 Task: Search one way flight ticket for 5 adults, 1 child, 2 infants in seat and 1 infant on lap in business from Saginaw: Mbs International Airport to New Bern: Coastal Carolina Regional Airport (was Craven County Regional) on 5-4-2023. Choice of flights is Singapure airlines. Number of bags: 2 checked bags. Outbound departure time preference is 10:45.
Action: Mouse moved to (269, 109)
Screenshot: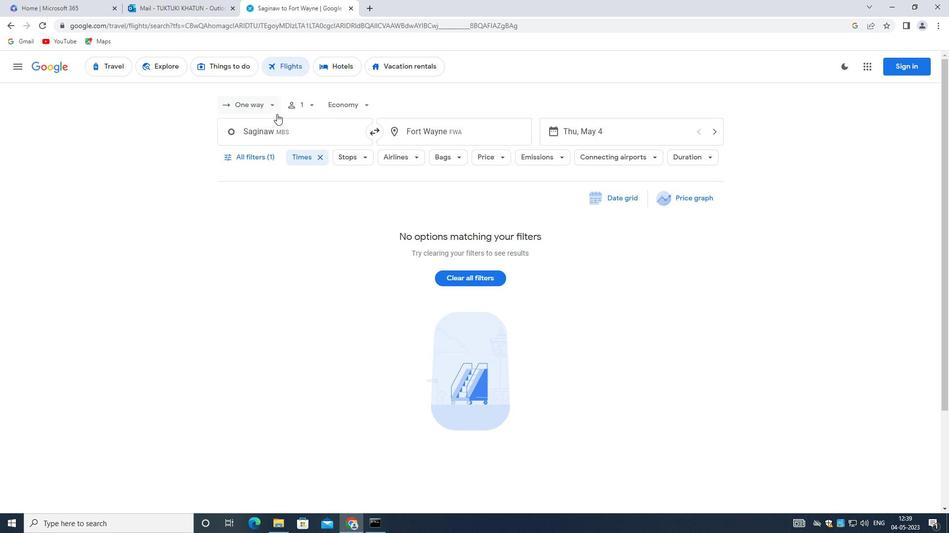 
Action: Mouse pressed left at (269, 109)
Screenshot: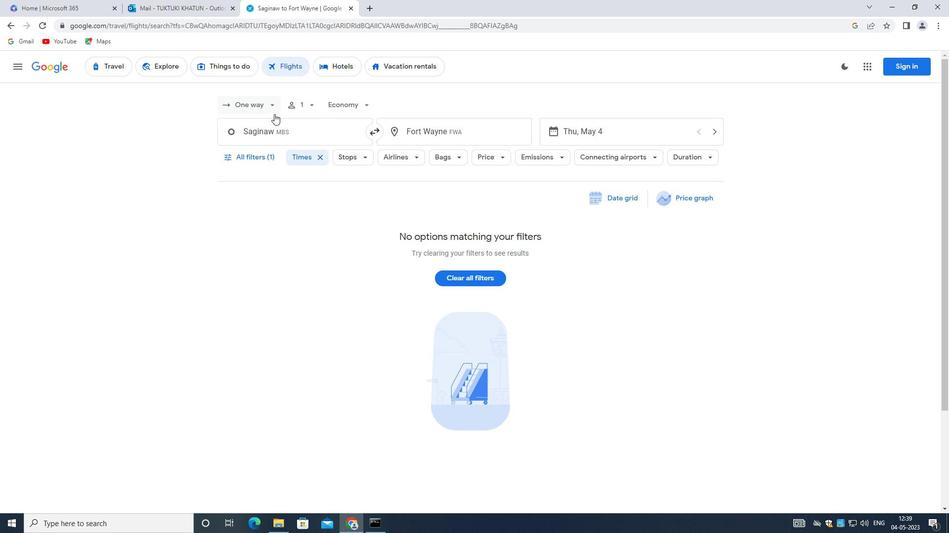 
Action: Mouse moved to (272, 155)
Screenshot: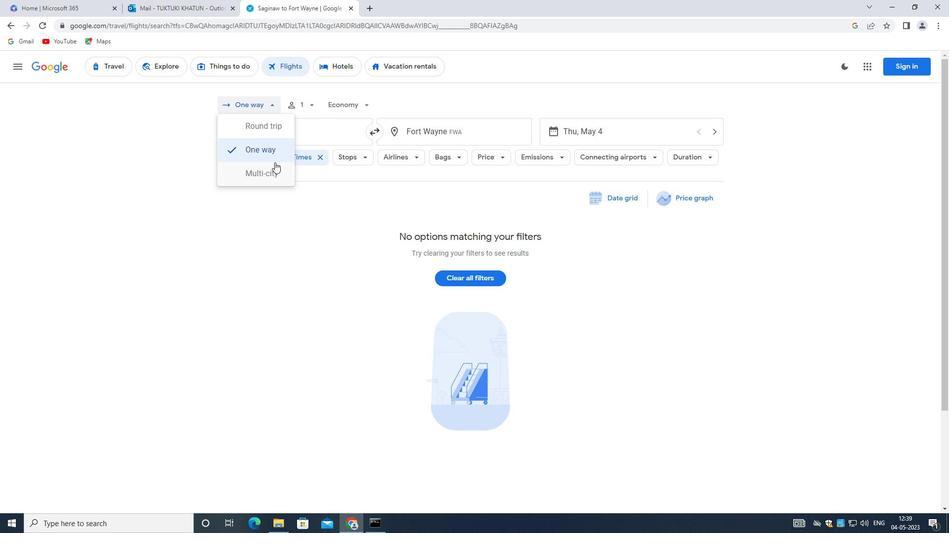 
Action: Mouse pressed left at (272, 155)
Screenshot: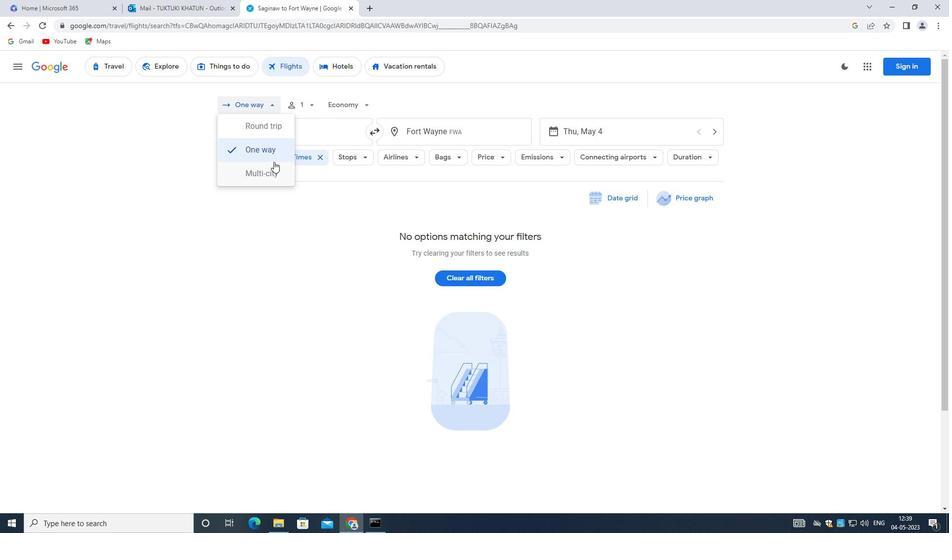 
Action: Mouse moved to (310, 101)
Screenshot: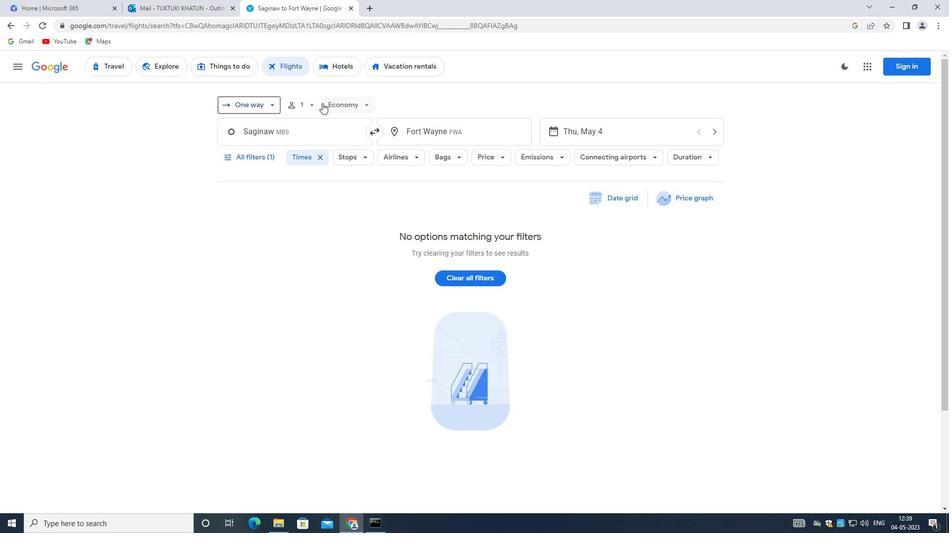 
Action: Mouse pressed left at (310, 101)
Screenshot: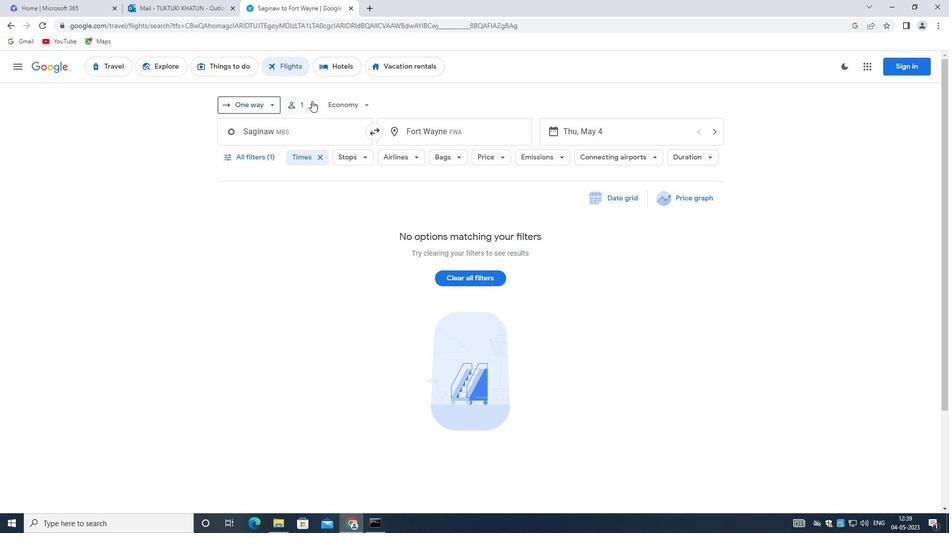 
Action: Mouse moved to (376, 130)
Screenshot: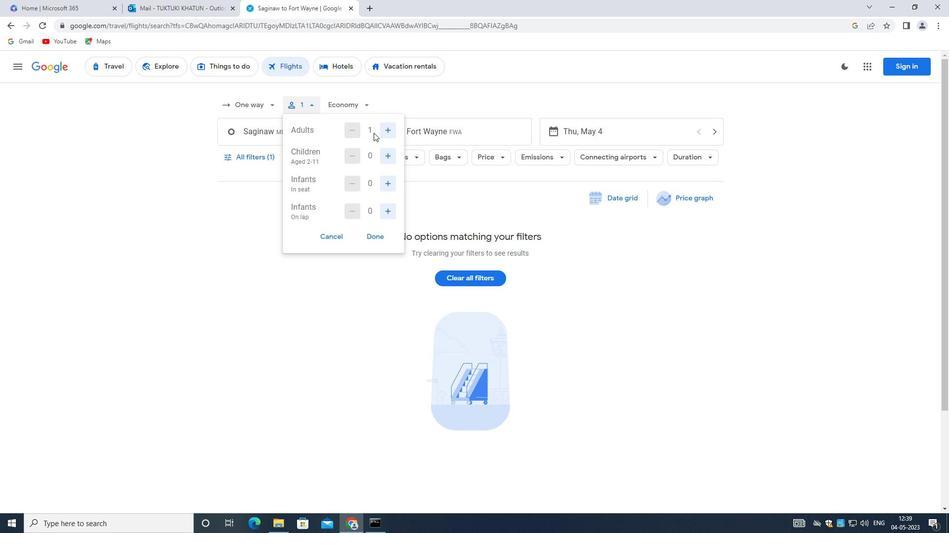 
Action: Mouse pressed left at (376, 130)
Screenshot: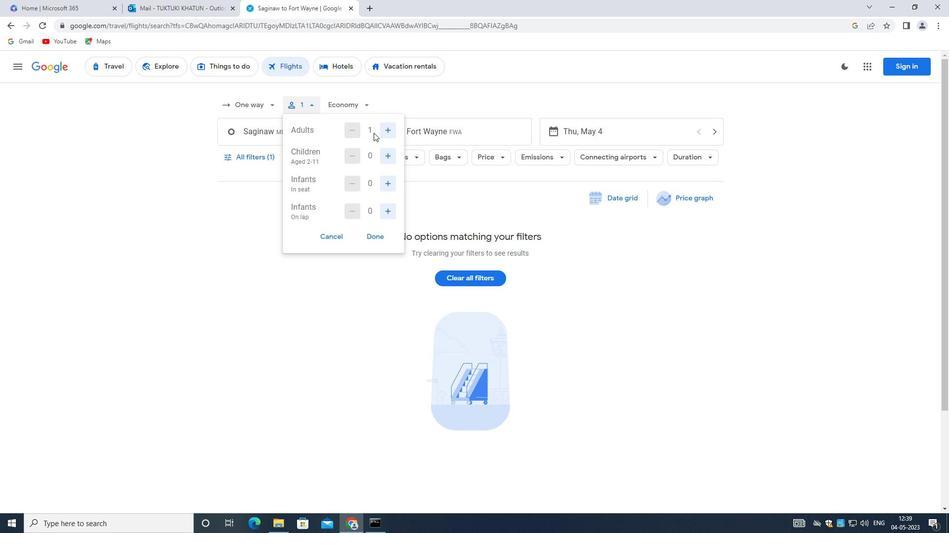 
Action: Mouse moved to (386, 129)
Screenshot: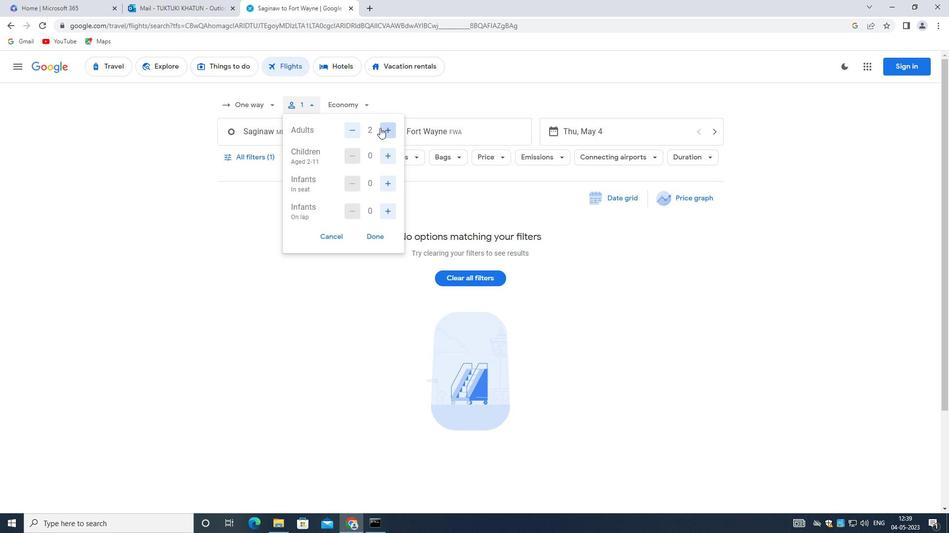 
Action: Mouse pressed left at (386, 129)
Screenshot: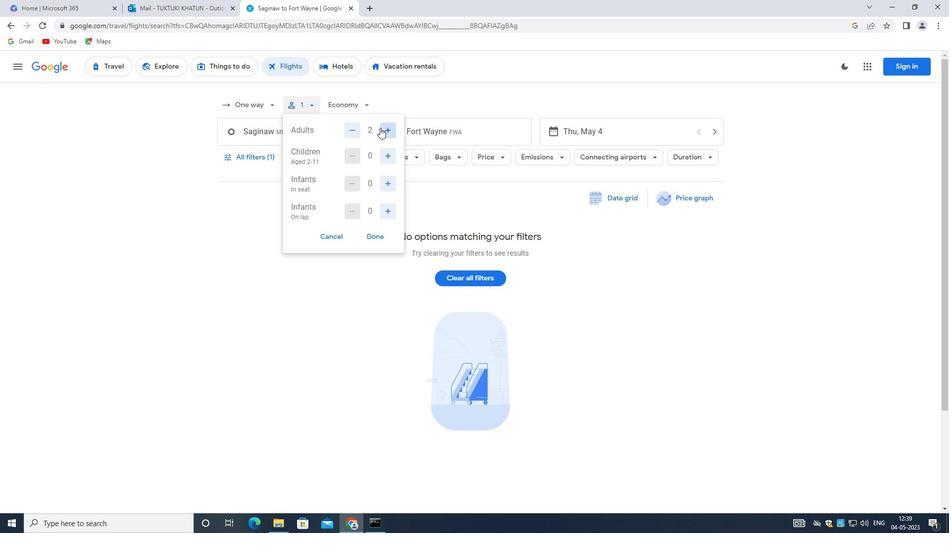 
Action: Mouse pressed left at (386, 129)
Screenshot: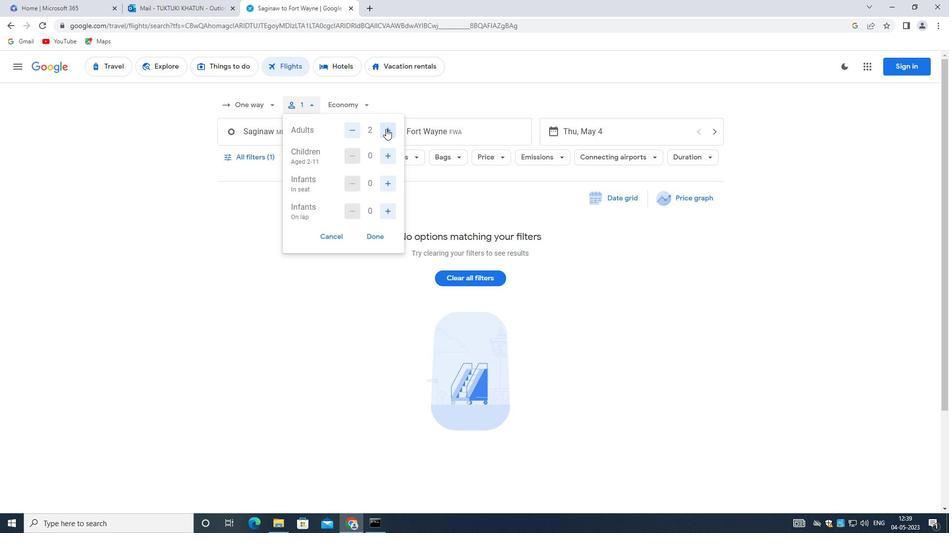 
Action: Mouse pressed left at (386, 129)
Screenshot: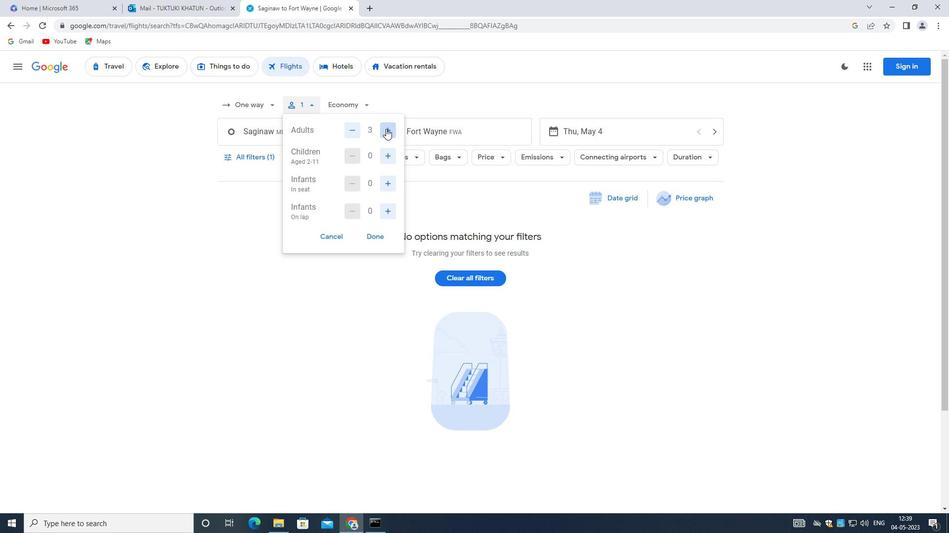 
Action: Mouse moved to (385, 159)
Screenshot: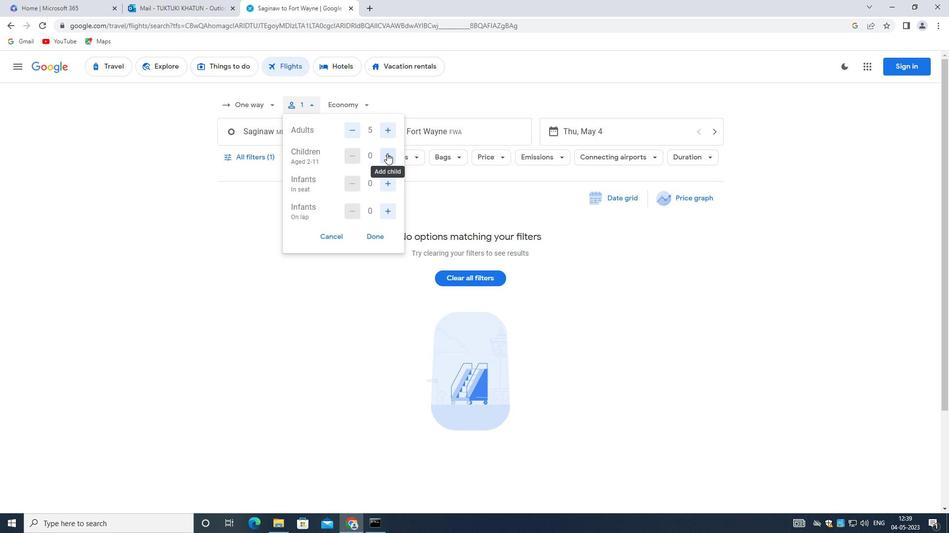 
Action: Mouse pressed left at (385, 159)
Screenshot: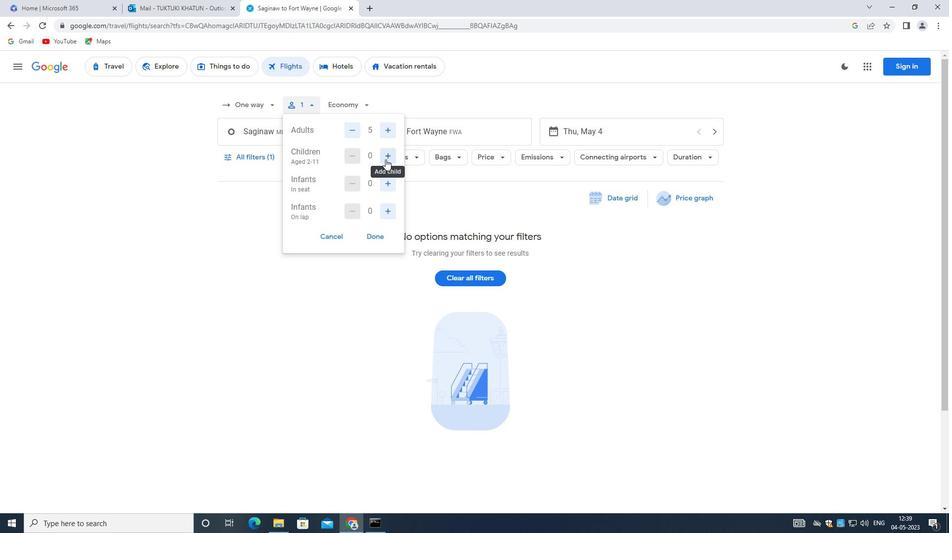 
Action: Mouse moved to (388, 184)
Screenshot: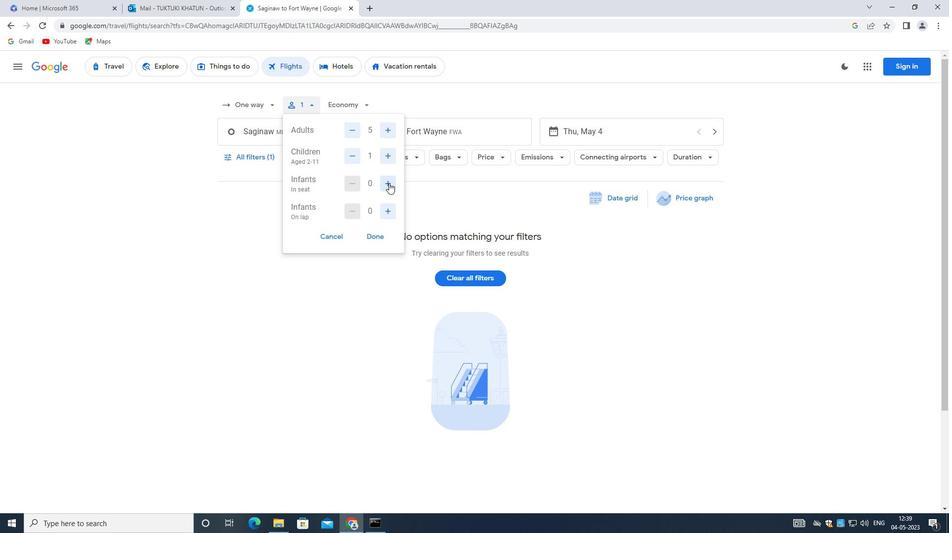 
Action: Mouse pressed left at (388, 184)
Screenshot: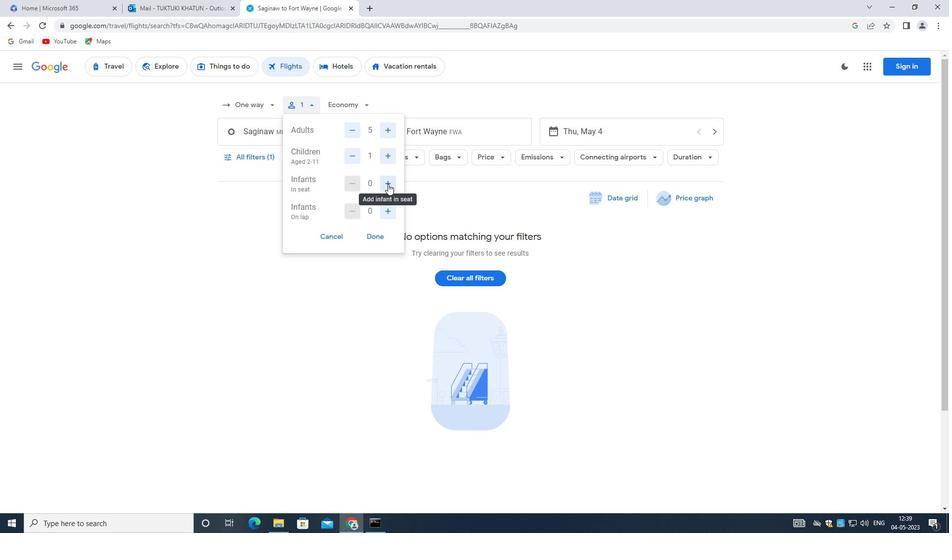 
Action: Mouse pressed left at (388, 184)
Screenshot: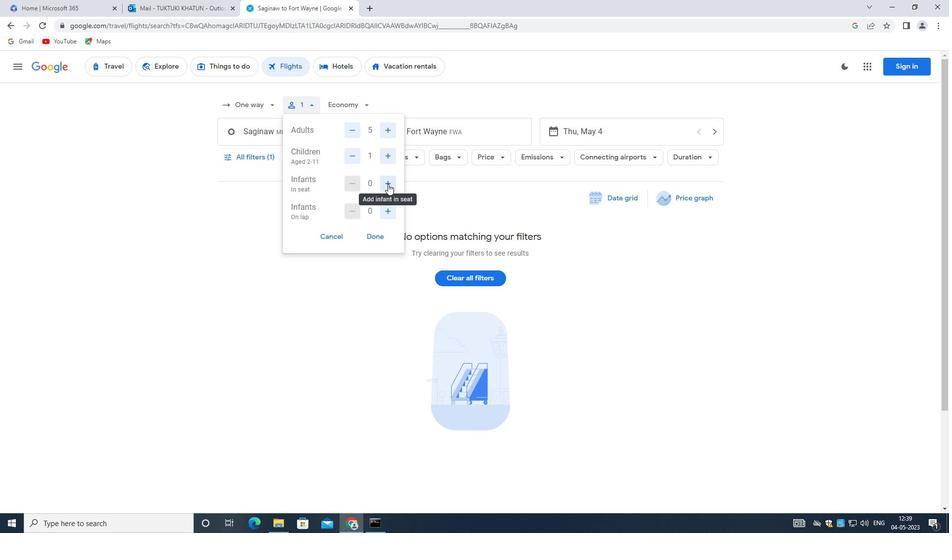 
Action: Mouse moved to (384, 208)
Screenshot: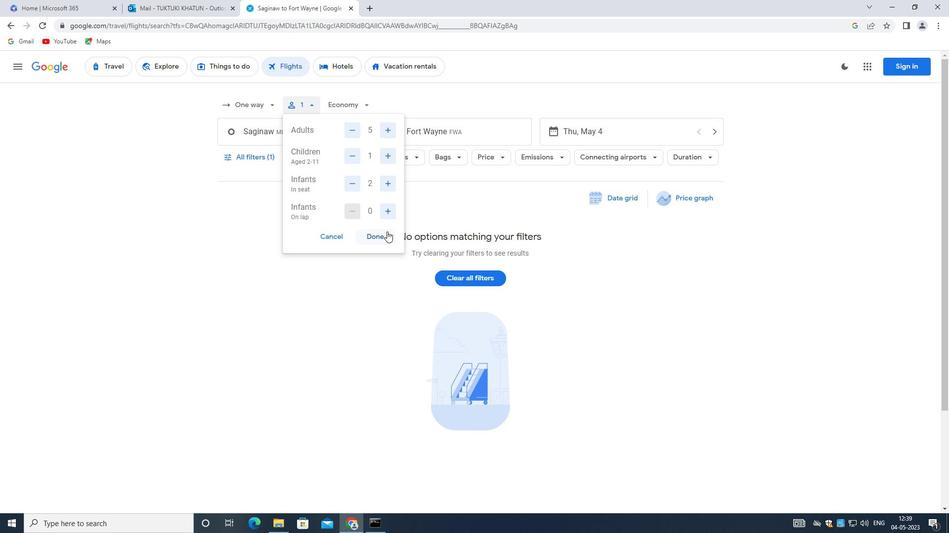 
Action: Mouse pressed left at (384, 208)
Screenshot: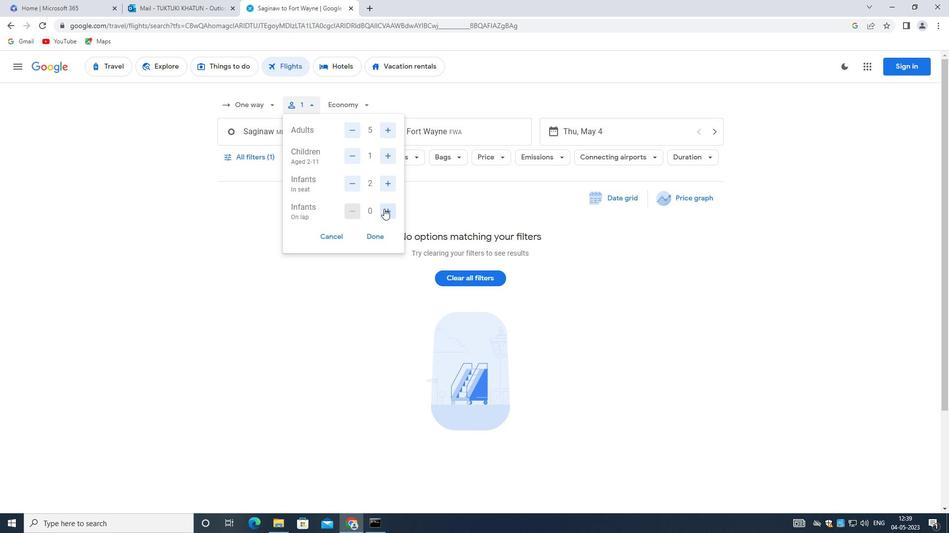 
Action: Mouse moved to (369, 231)
Screenshot: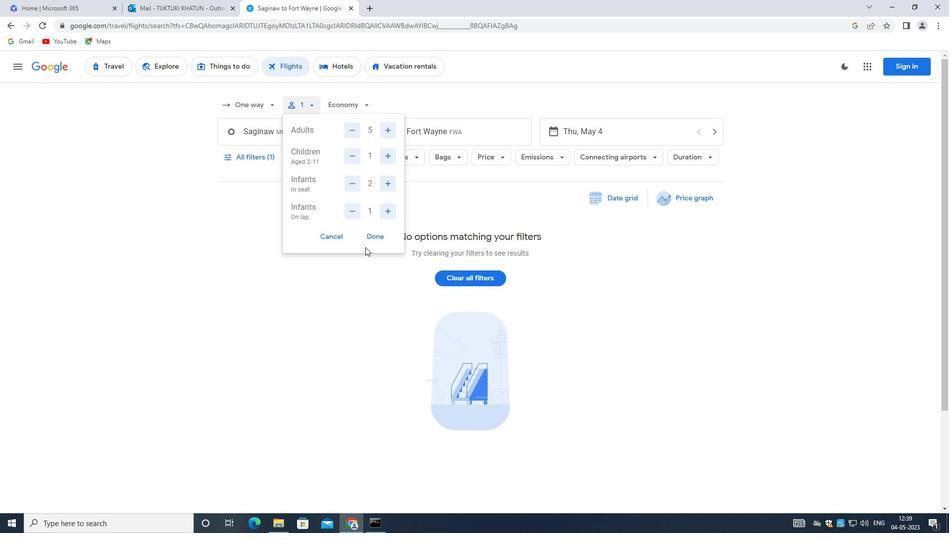 
Action: Mouse pressed left at (369, 231)
Screenshot: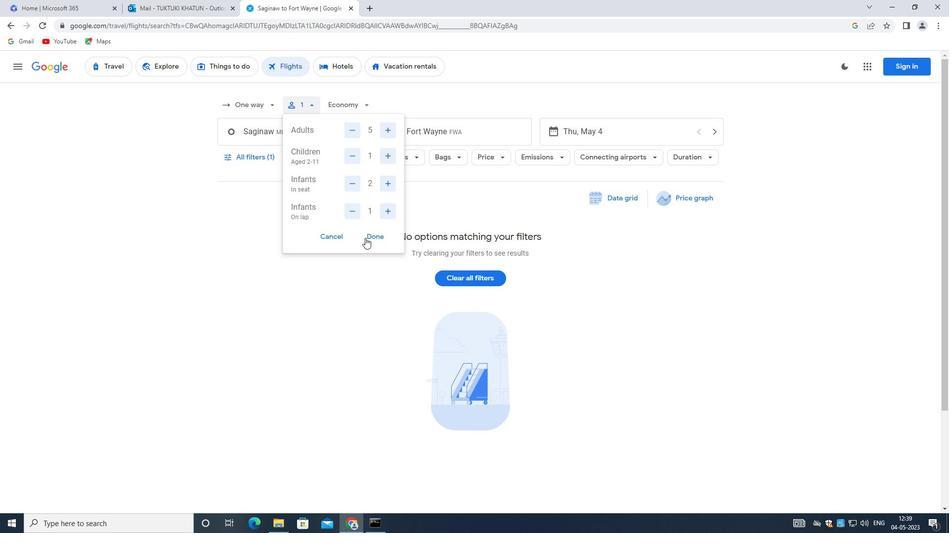 
Action: Mouse moved to (353, 95)
Screenshot: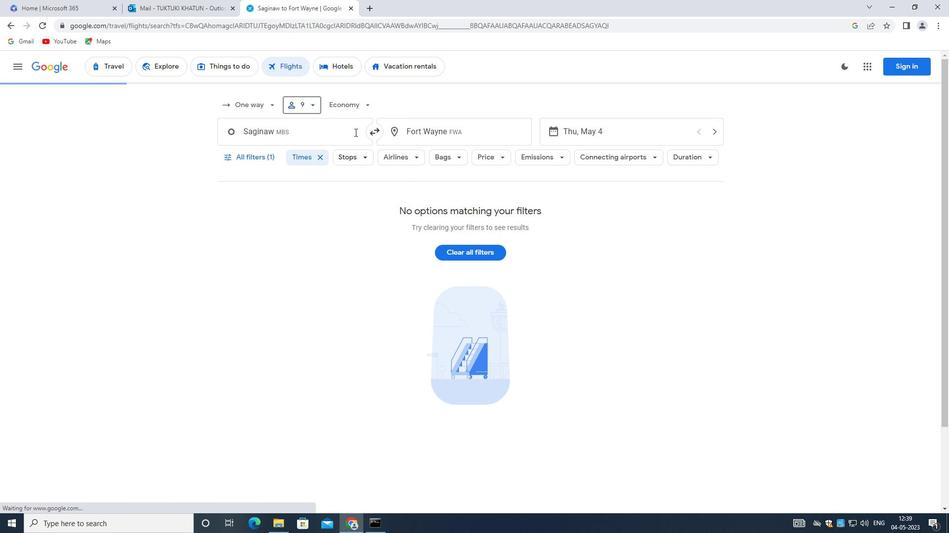 
Action: Mouse pressed left at (353, 95)
Screenshot: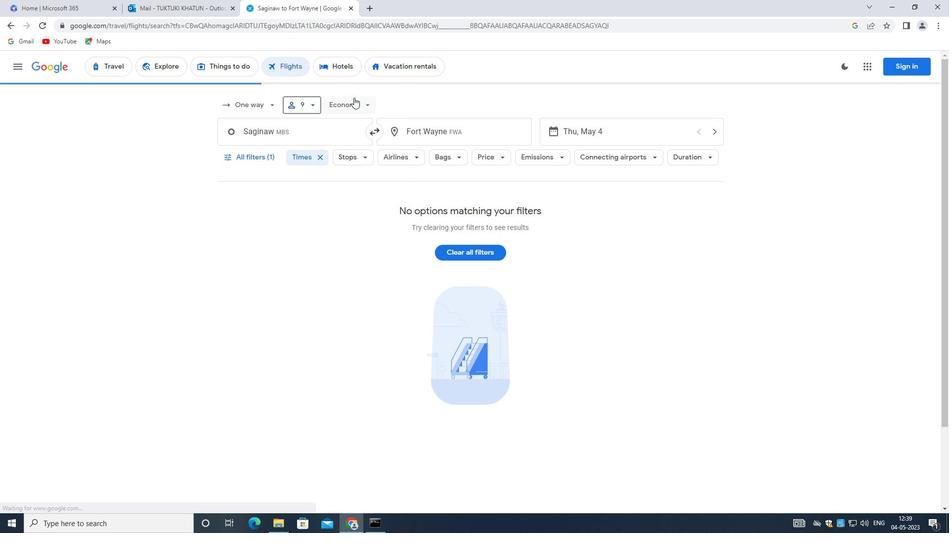 
Action: Mouse moved to (375, 175)
Screenshot: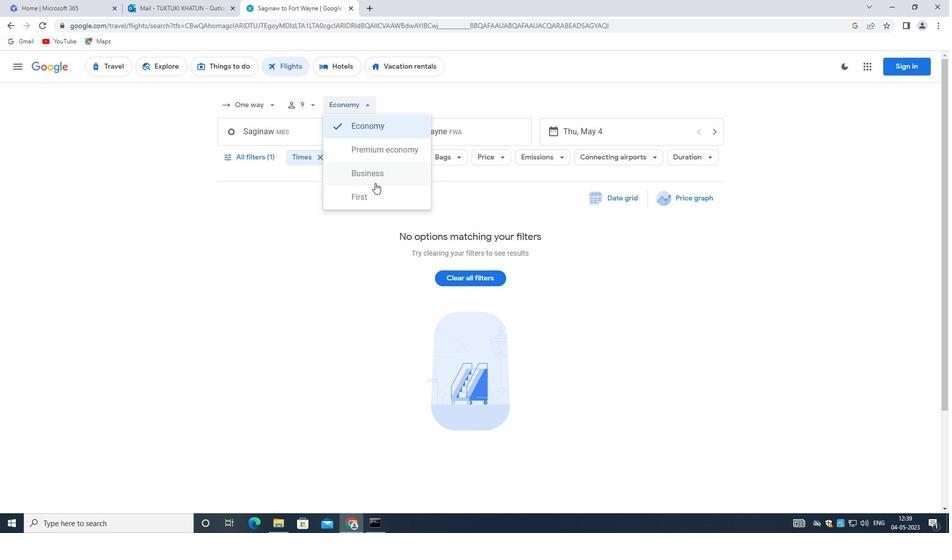 
Action: Mouse pressed left at (375, 175)
Screenshot: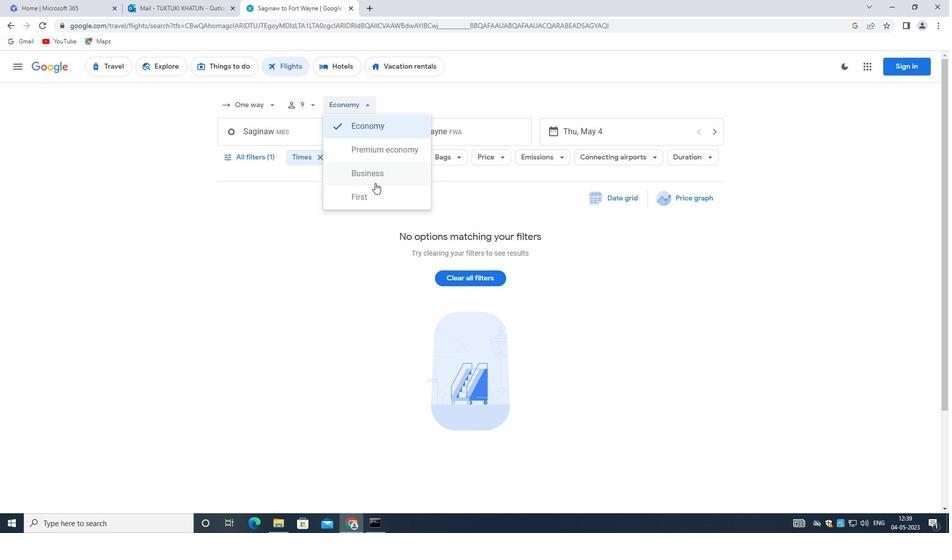 
Action: Mouse moved to (274, 133)
Screenshot: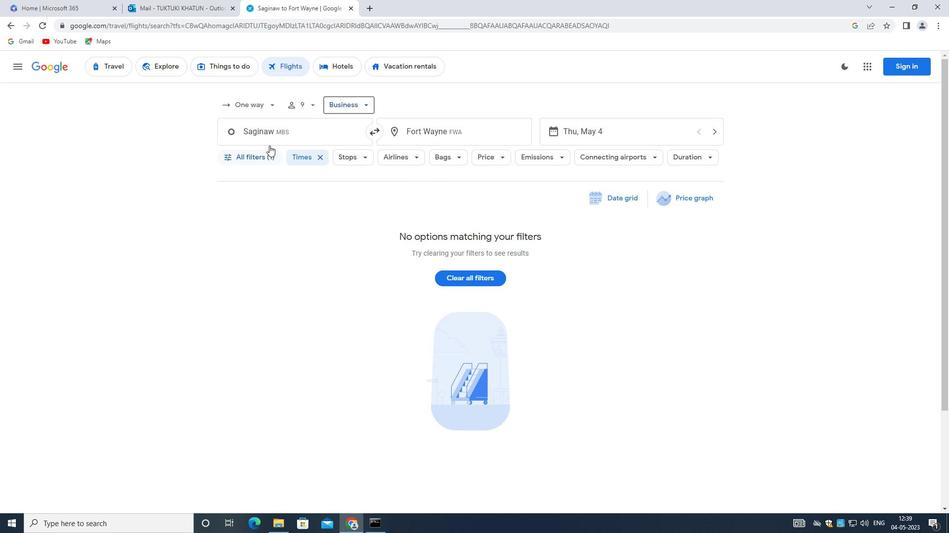 
Action: Mouse pressed left at (274, 133)
Screenshot: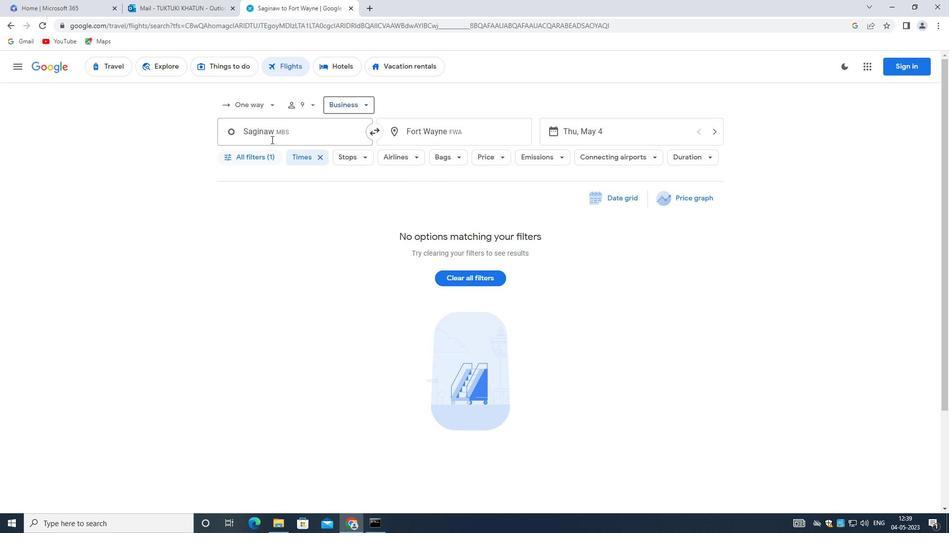 
Action: Mouse moved to (282, 131)
Screenshot: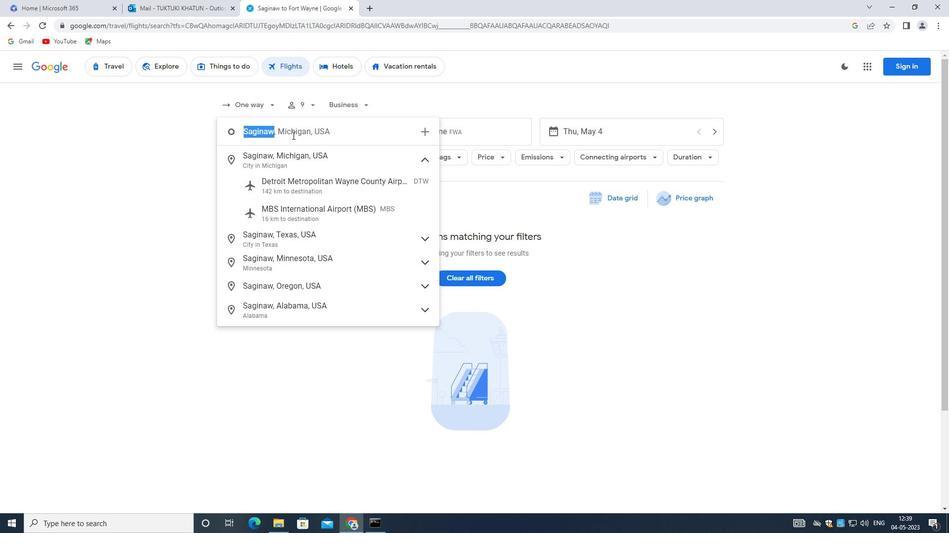 
Action: Mouse pressed left at (282, 131)
Screenshot: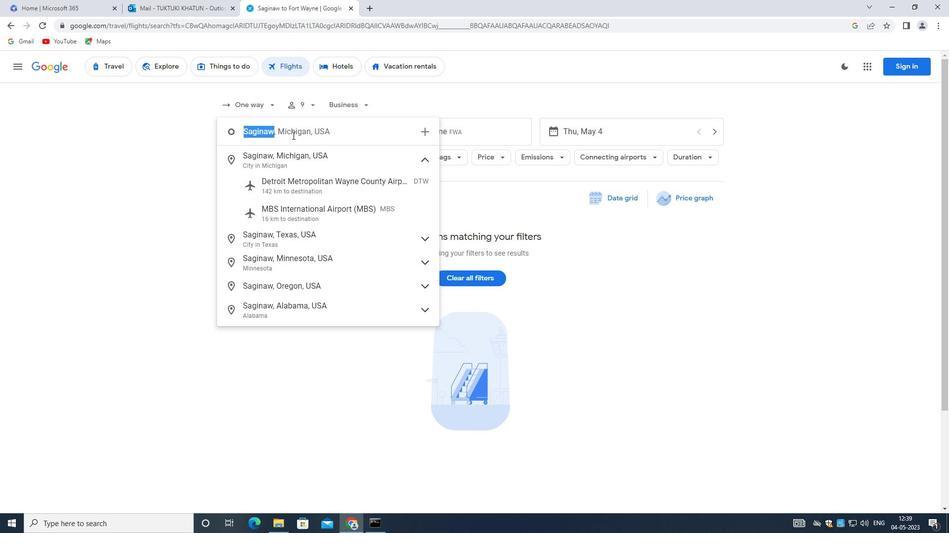 
Action: Mouse moved to (281, 130)
Screenshot: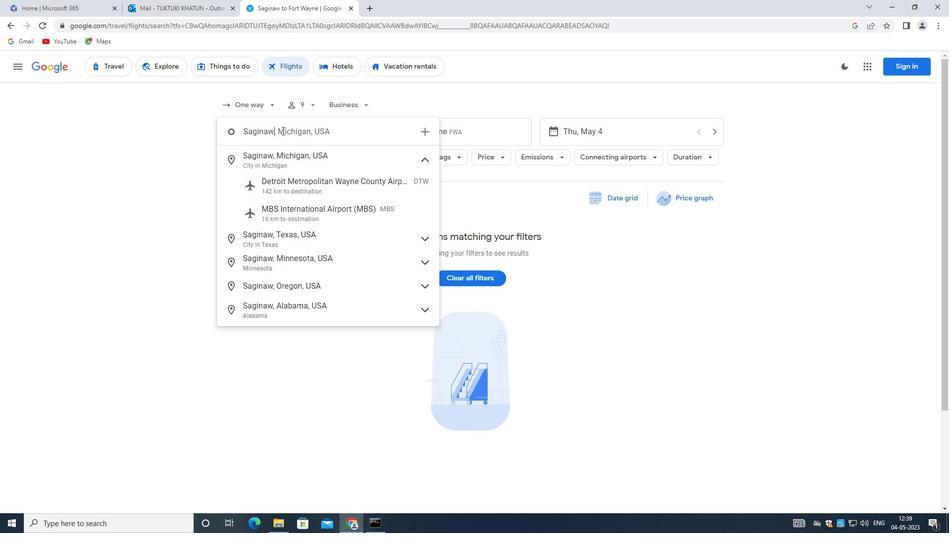 
Action: Key pressed mbs<Key.backspace><Key.backspace><Key.backspace><Key.backspace><Key.backspace><Key.backspace><Key.backspace><Key.backspace><Key.backspace><Key.backspace><Key.backspace><Key.backspace><Key.backspace><Key.backspace><Key.backspace><Key.backspace><Key.backspace><Key.backspace><Key.backspace><Key.backspace><Key.backspace>m<Key.backspace><Key.shift_r>Mbs<Key.space><Key.shift_r>I
Screenshot: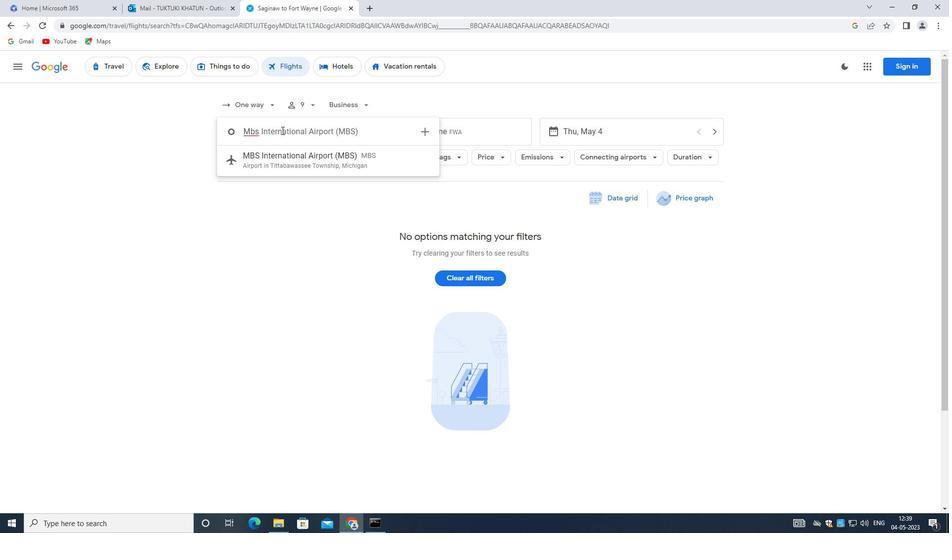 
Action: Mouse moved to (311, 160)
Screenshot: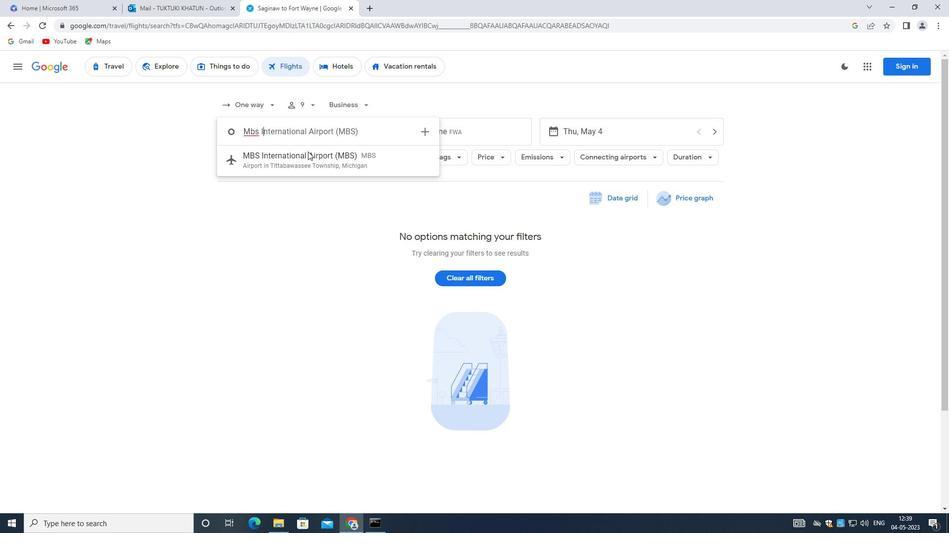 
Action: Mouse pressed left at (311, 160)
Screenshot: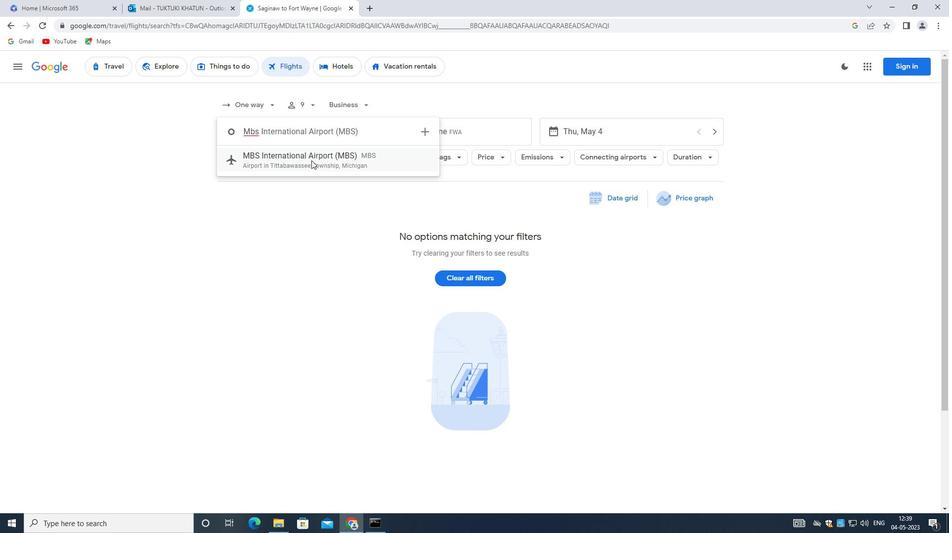 
Action: Mouse moved to (458, 132)
Screenshot: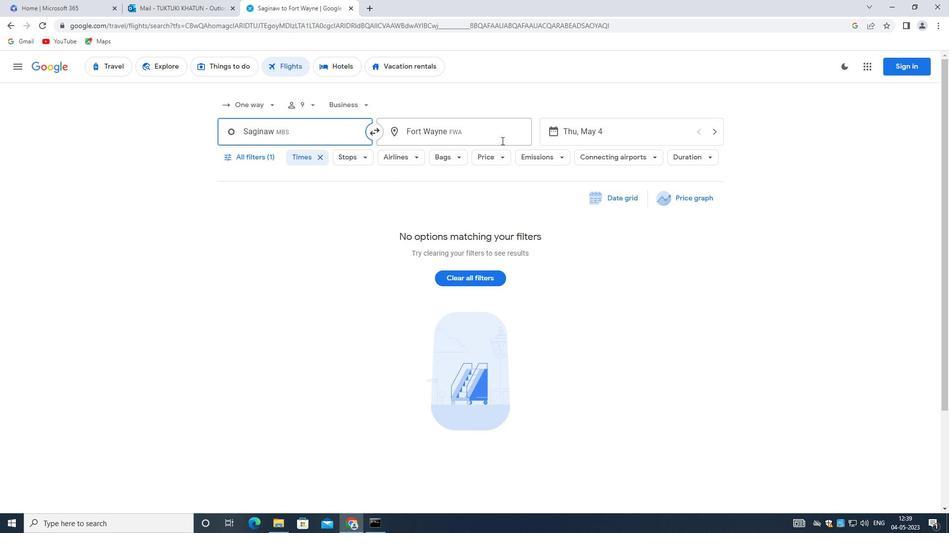 
Action: Mouse pressed left at (458, 132)
Screenshot: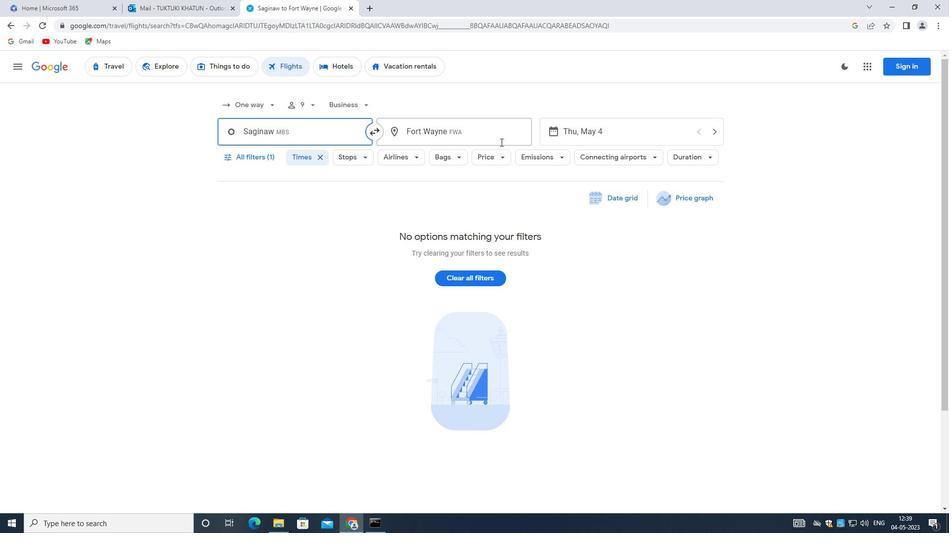 
Action: Key pressed <Key.backspace><Key.shift>COASTAL<Key.space><Key.shift>CAROLINA<Key.space>
Screenshot: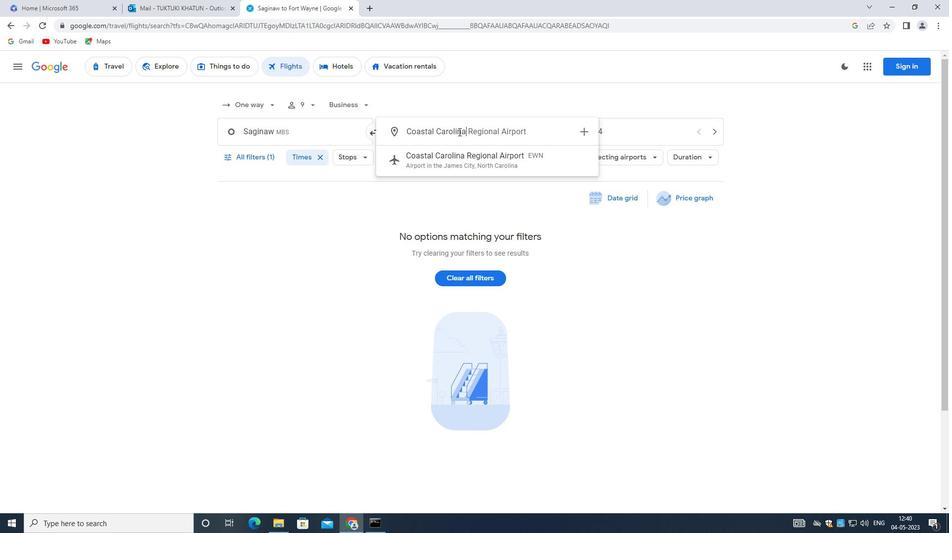 
Action: Mouse moved to (474, 156)
Screenshot: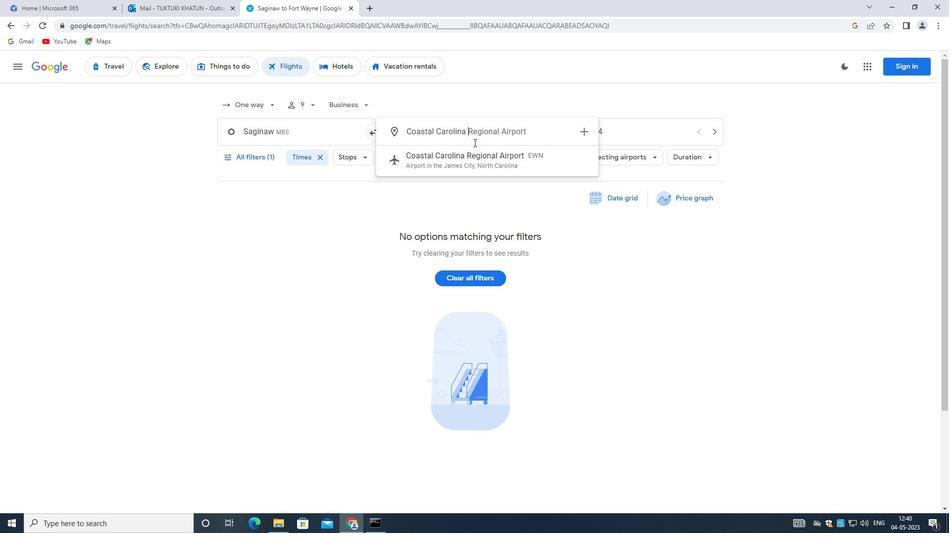 
Action: Mouse pressed left at (474, 156)
Screenshot: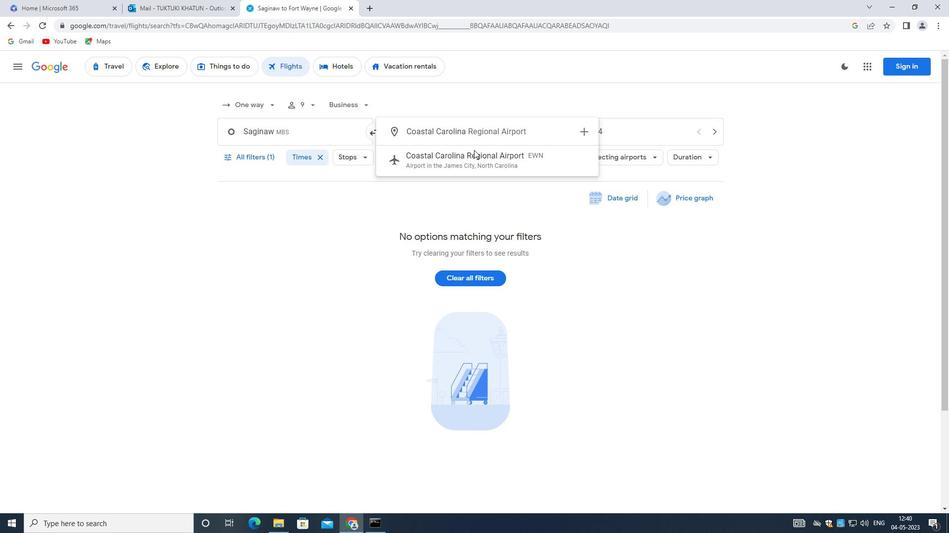 
Action: Mouse moved to (602, 136)
Screenshot: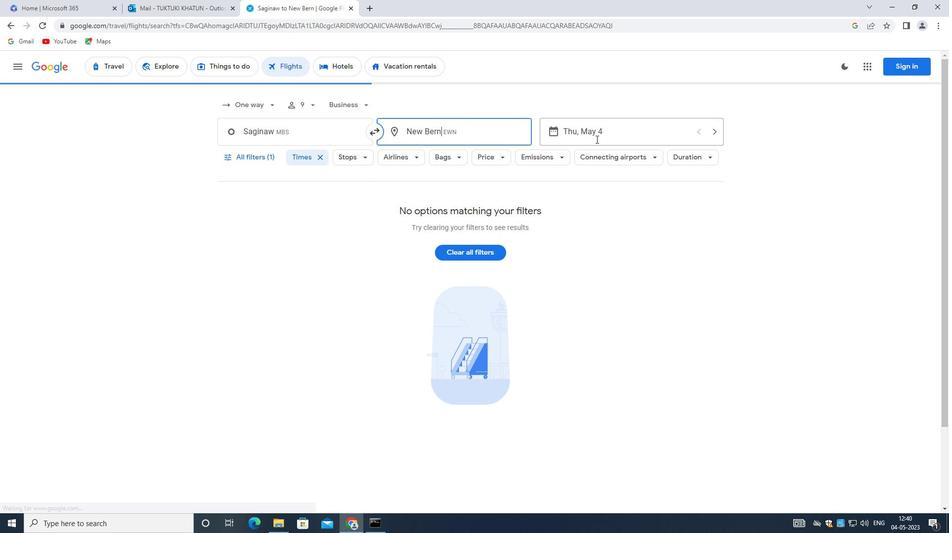 
Action: Mouse pressed left at (602, 136)
Screenshot: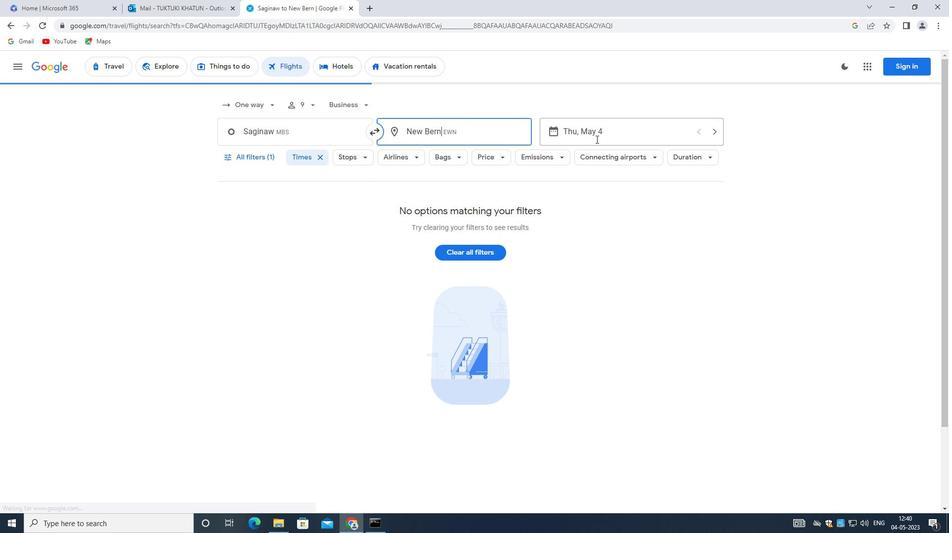 
Action: Mouse moved to (710, 376)
Screenshot: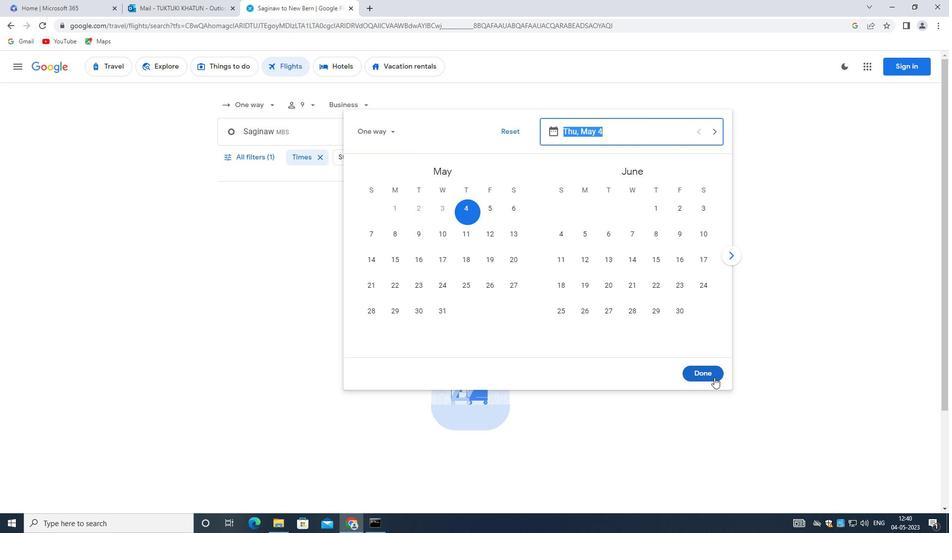 
Action: Mouse pressed left at (710, 376)
Screenshot: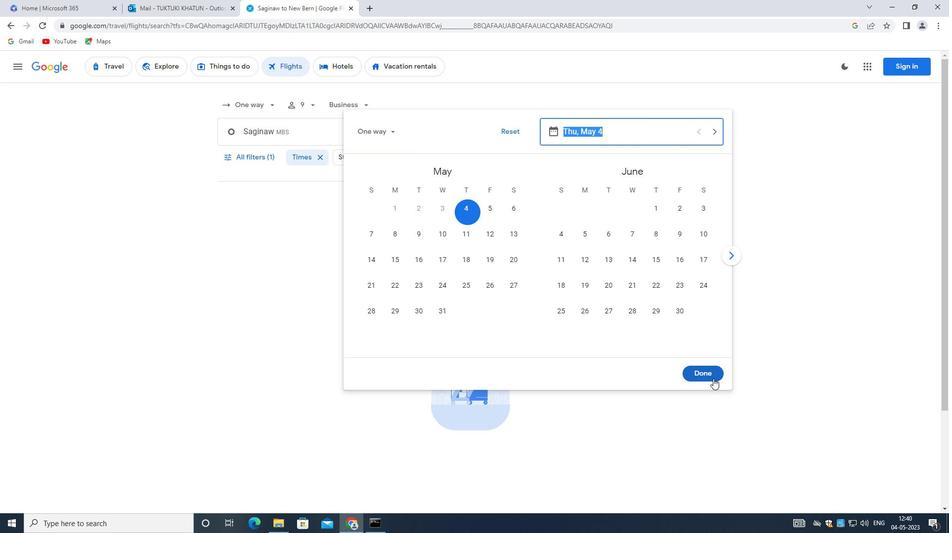 
Action: Mouse moved to (266, 158)
Screenshot: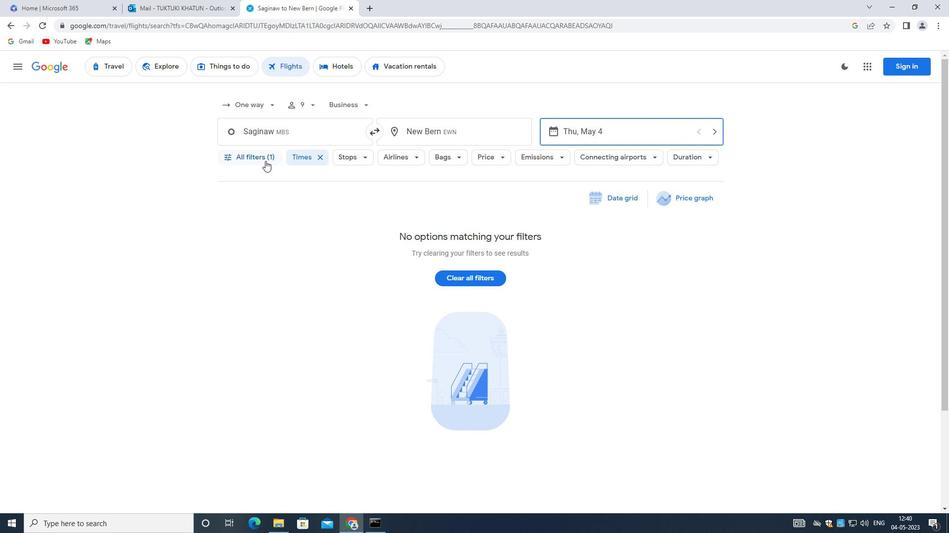 
Action: Mouse pressed left at (266, 158)
Screenshot: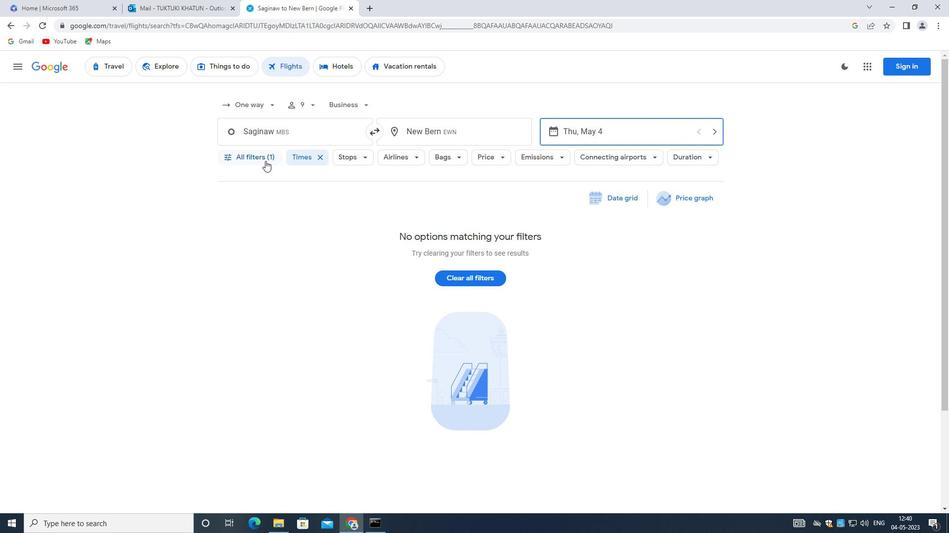 
Action: Mouse moved to (338, 364)
Screenshot: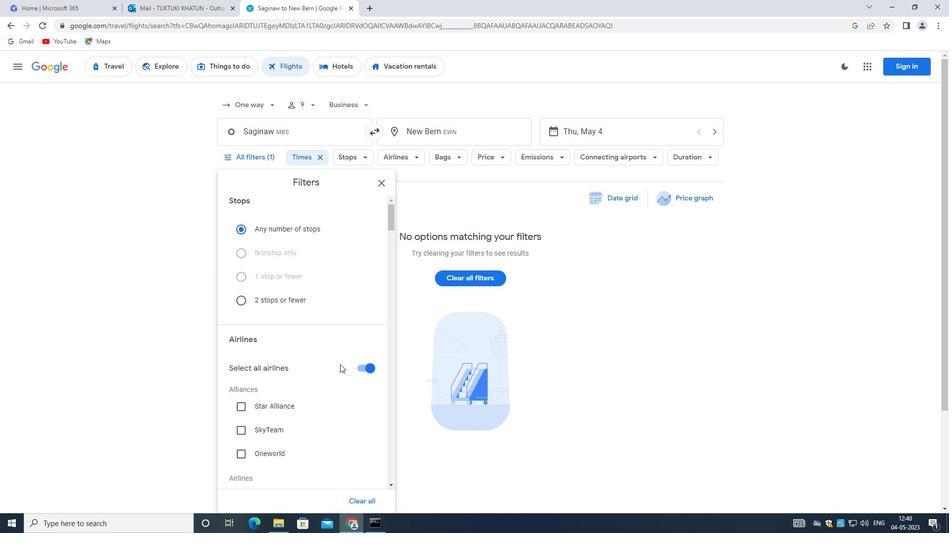 
Action: Mouse scrolled (338, 363) with delta (0, 0)
Screenshot: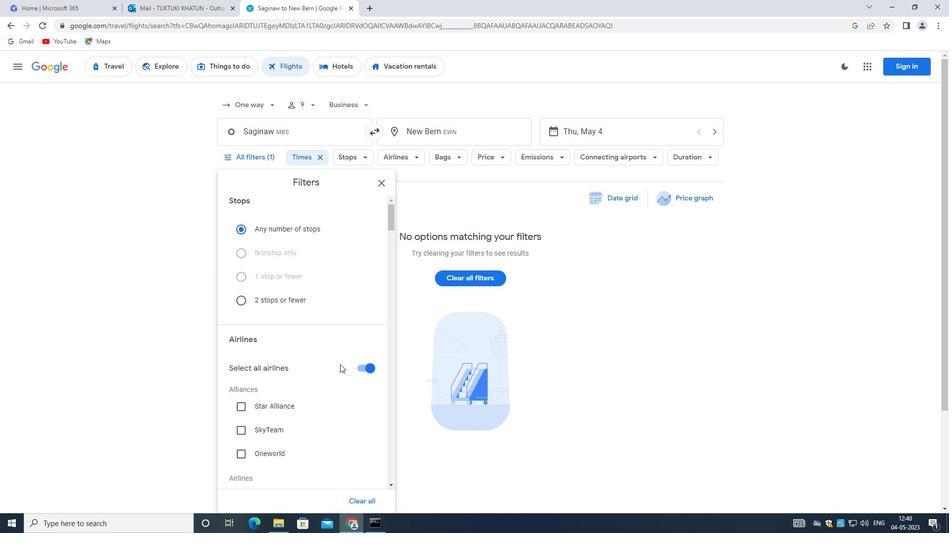 
Action: Mouse moved to (338, 364)
Screenshot: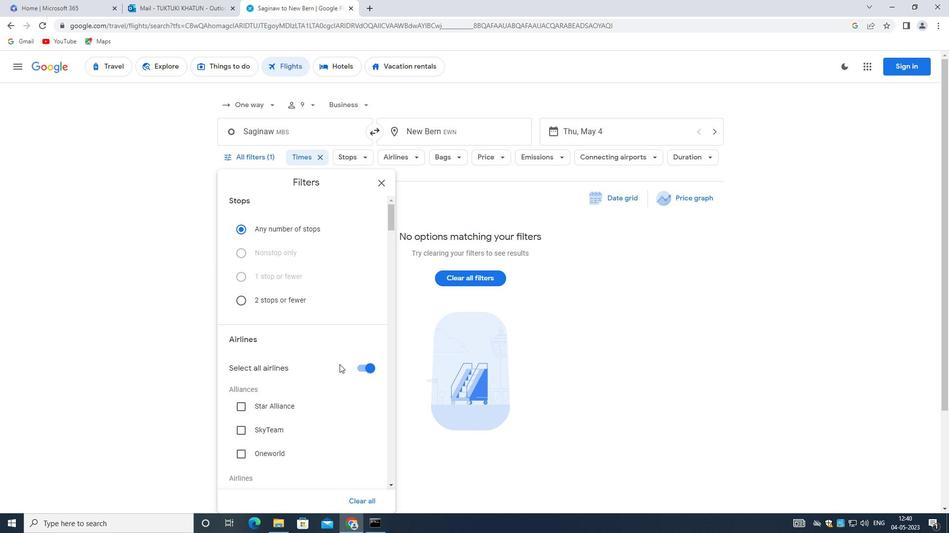 
Action: Mouse scrolled (338, 363) with delta (0, 0)
Screenshot: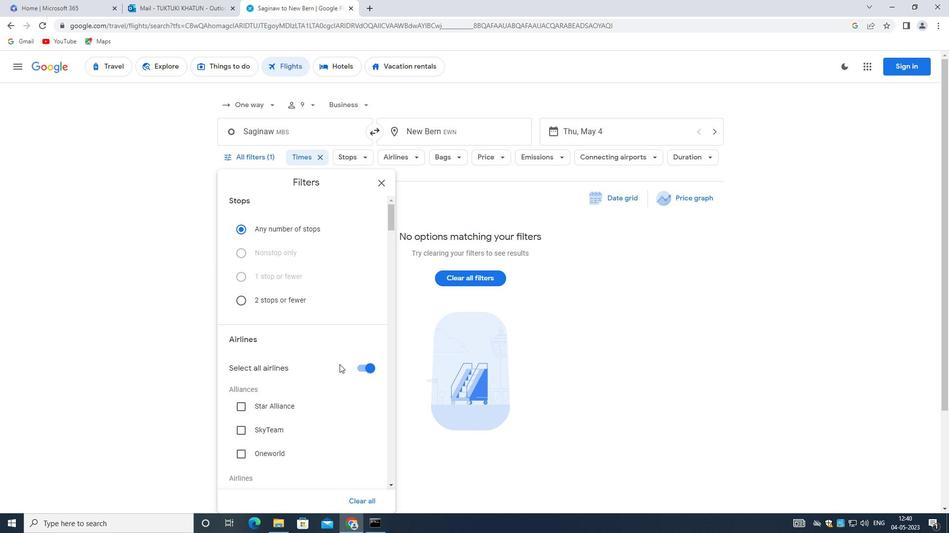
Action: Mouse moved to (359, 267)
Screenshot: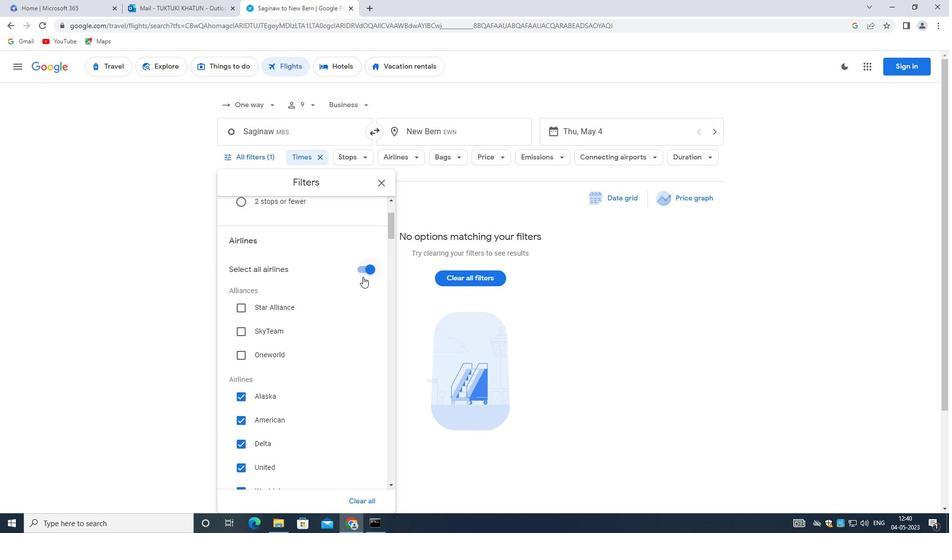 
Action: Mouse pressed left at (359, 267)
Screenshot: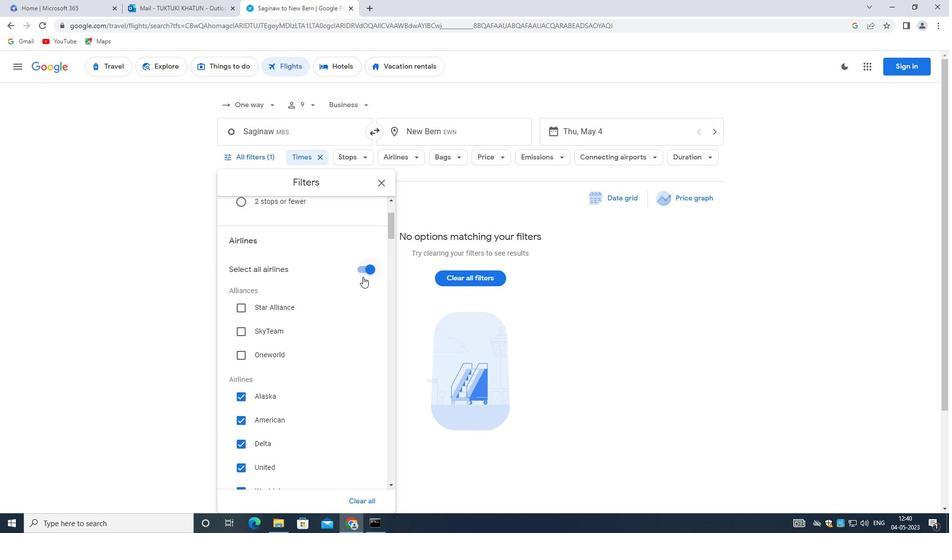 
Action: Mouse moved to (329, 297)
Screenshot: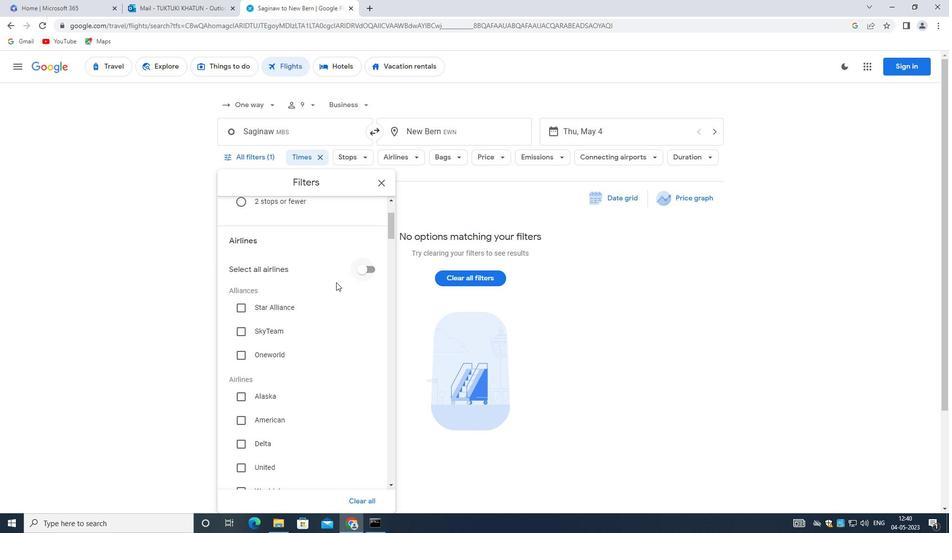 
Action: Mouse scrolled (329, 297) with delta (0, 0)
Screenshot: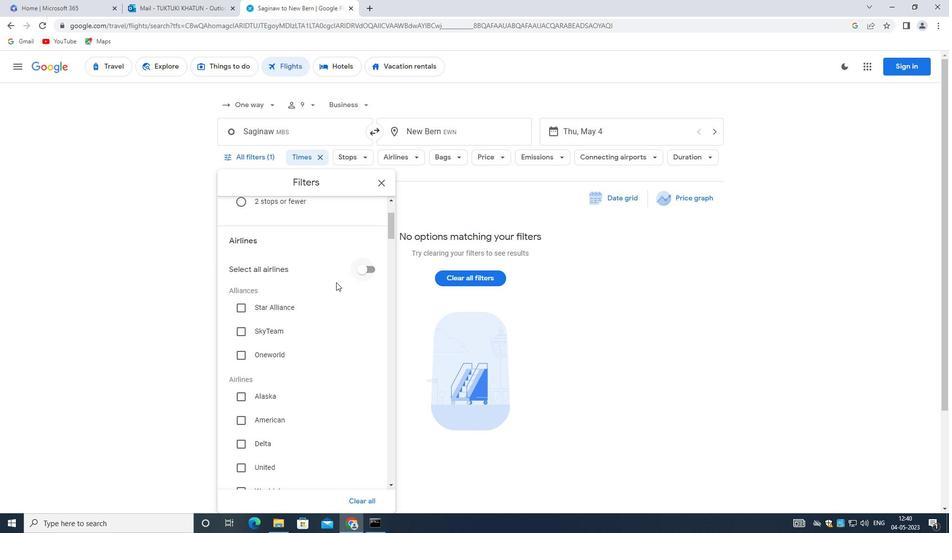 
Action: Mouse moved to (329, 300)
Screenshot: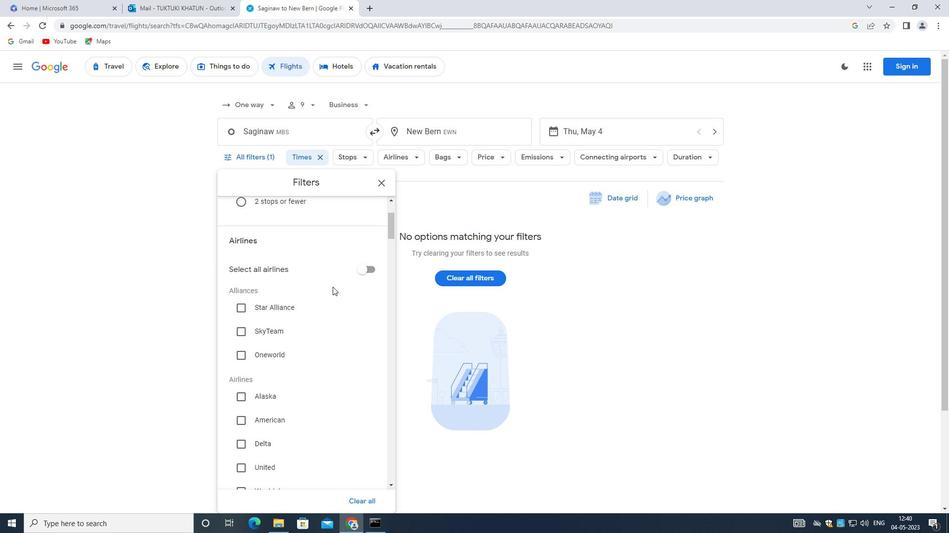 
Action: Mouse scrolled (329, 300) with delta (0, 0)
Screenshot: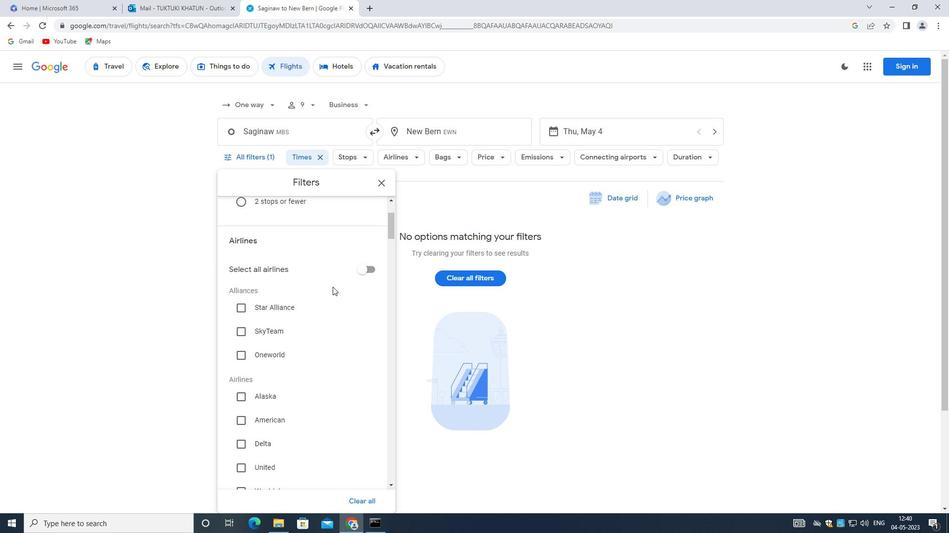 
Action: Mouse moved to (329, 300)
Screenshot: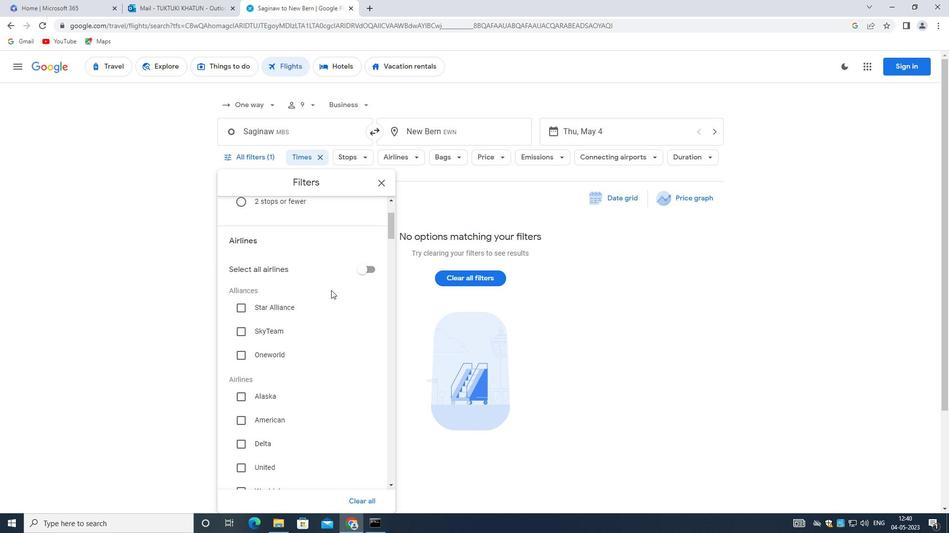 
Action: Mouse scrolled (329, 300) with delta (0, 0)
Screenshot: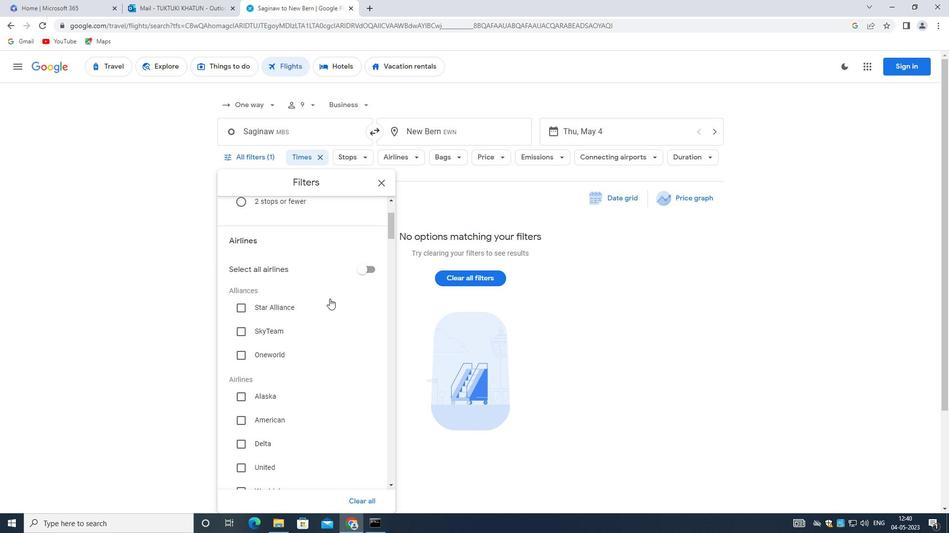
Action: Mouse scrolled (329, 300) with delta (0, 0)
Screenshot: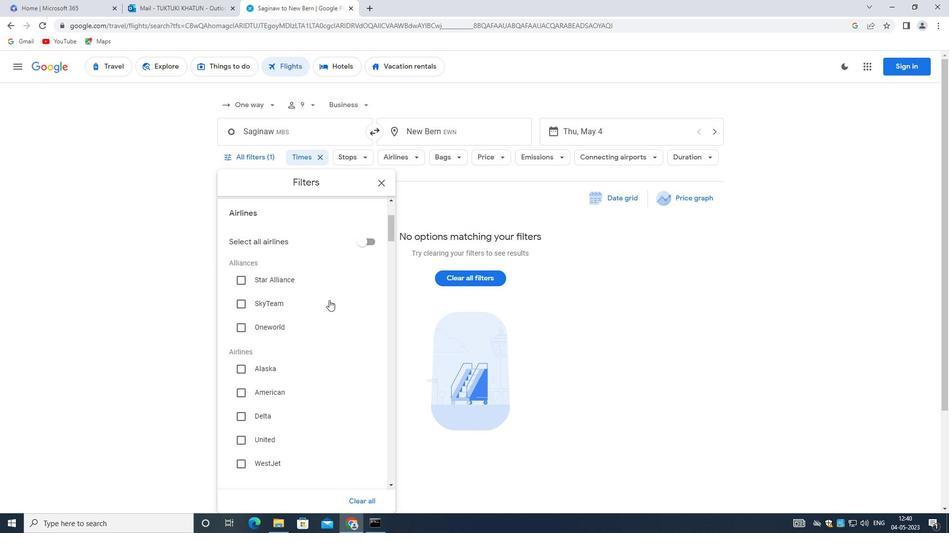 
Action: Mouse moved to (367, 384)
Screenshot: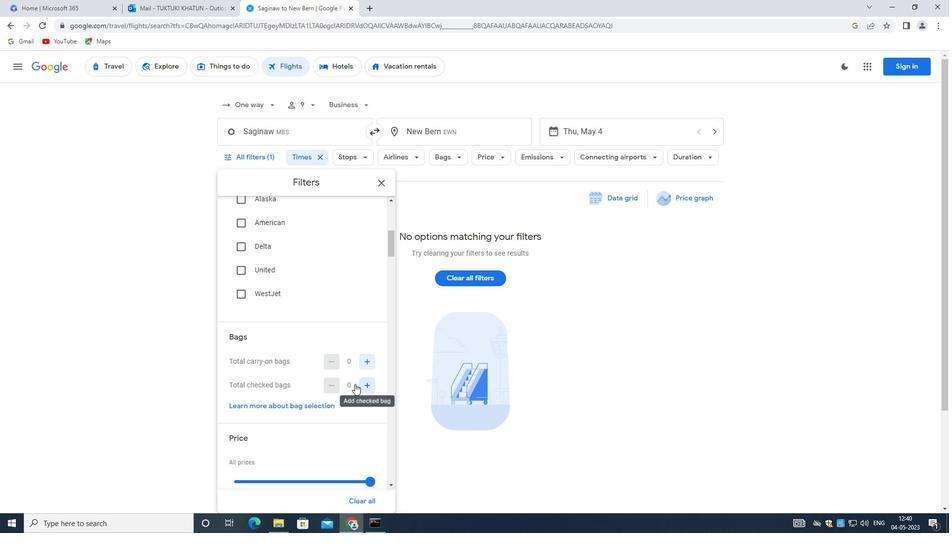 
Action: Mouse pressed left at (367, 384)
Screenshot: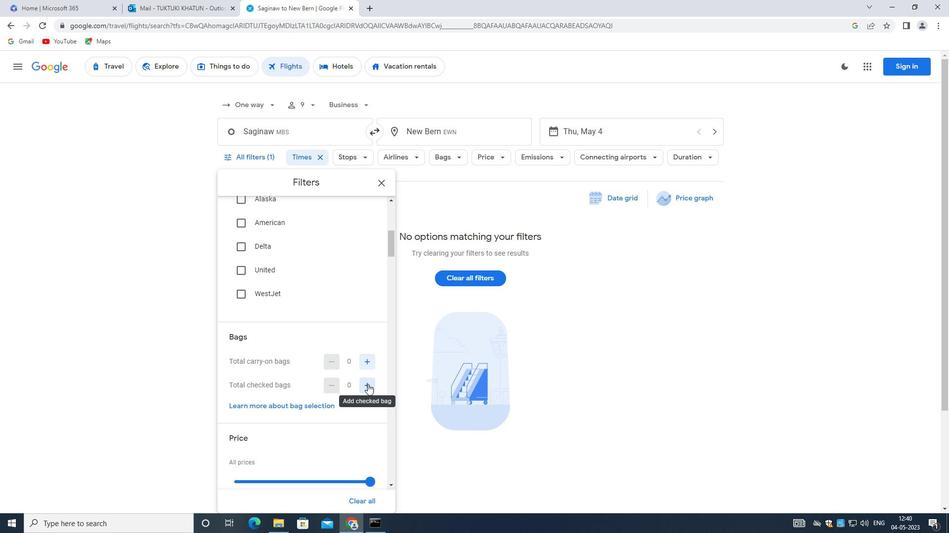 
Action: Mouse moved to (368, 384)
Screenshot: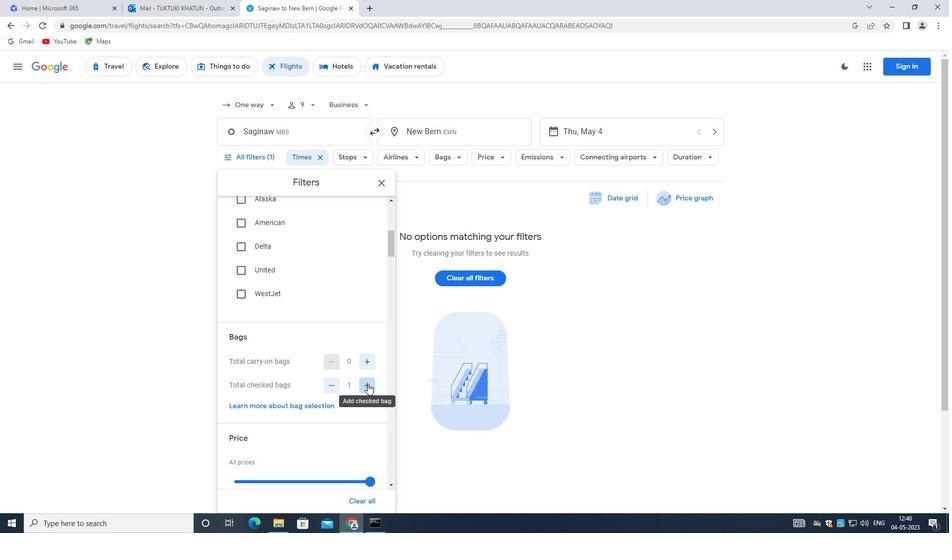 
Action: Mouse pressed left at (368, 384)
Screenshot: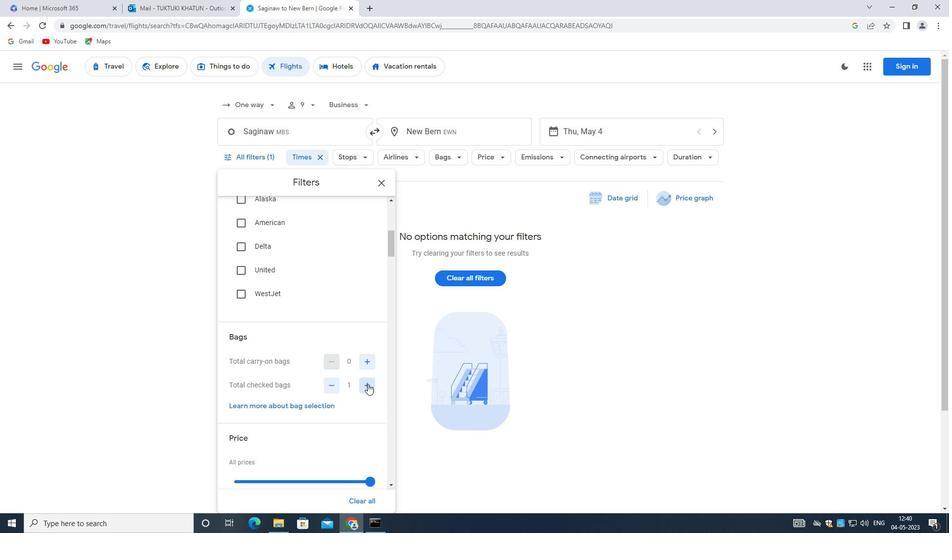 
Action: Mouse moved to (318, 366)
Screenshot: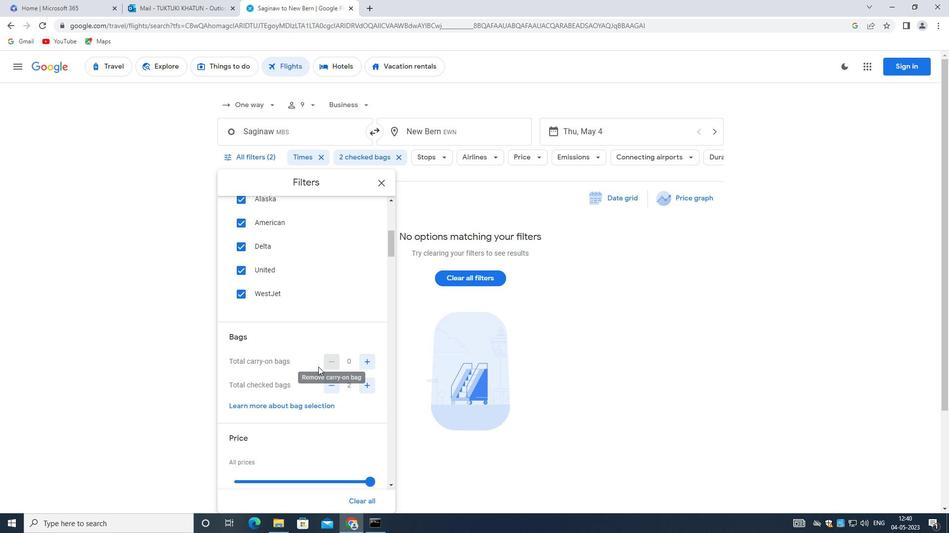 
Action: Mouse scrolled (318, 366) with delta (0, 0)
Screenshot: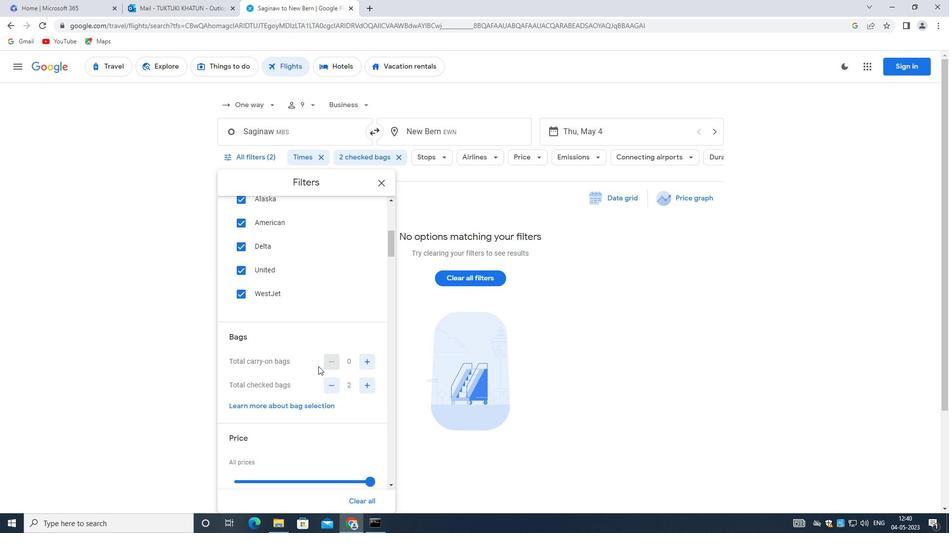 
Action: Mouse moved to (318, 366)
Screenshot: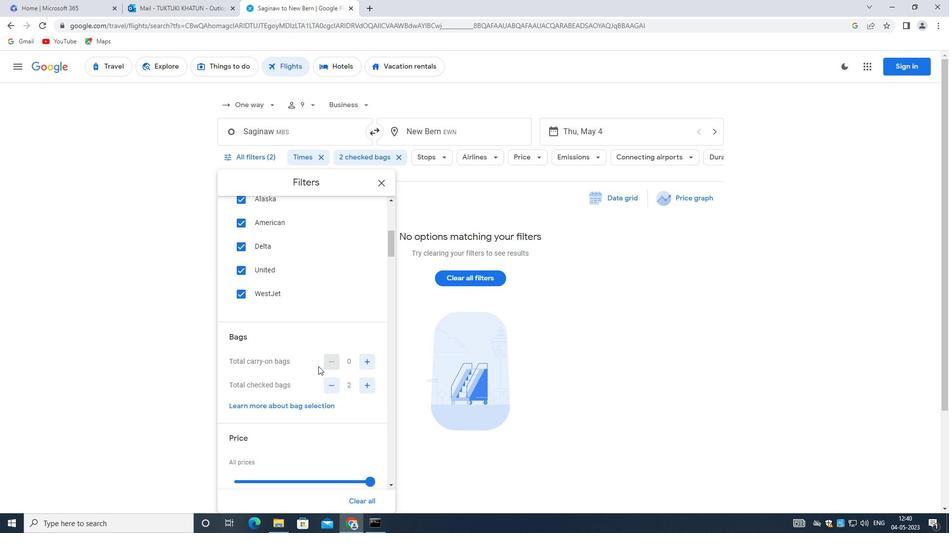
Action: Mouse scrolled (318, 366) with delta (0, 0)
Screenshot: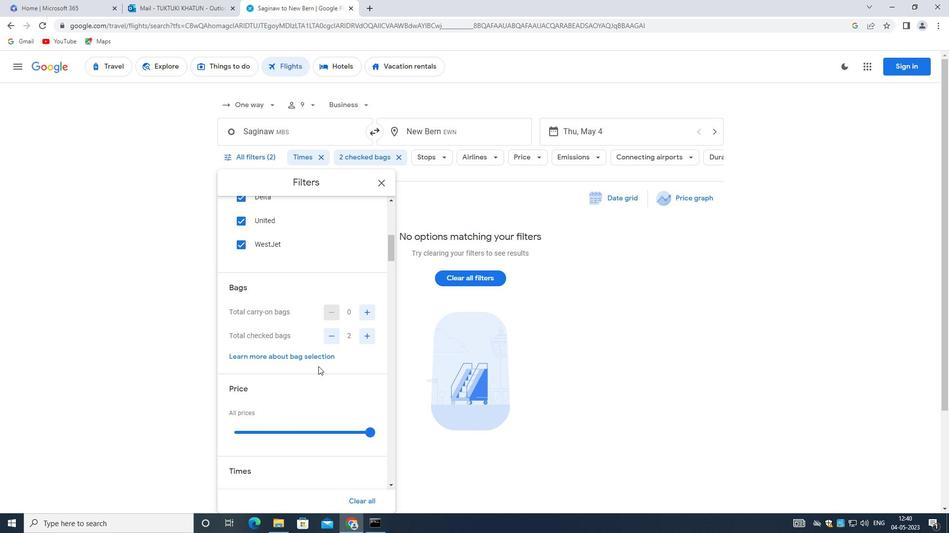 
Action: Mouse scrolled (318, 366) with delta (0, 0)
Screenshot: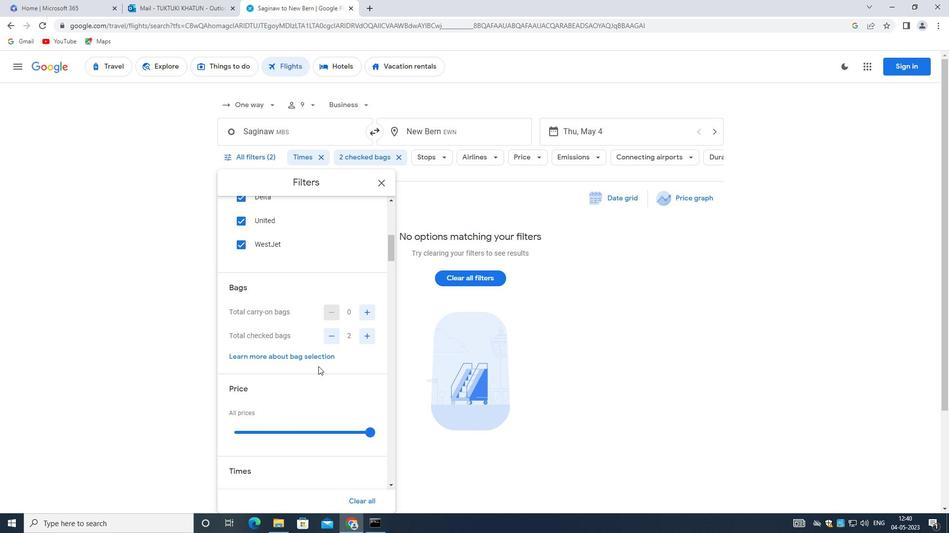 
Action: Mouse moved to (318, 367)
Screenshot: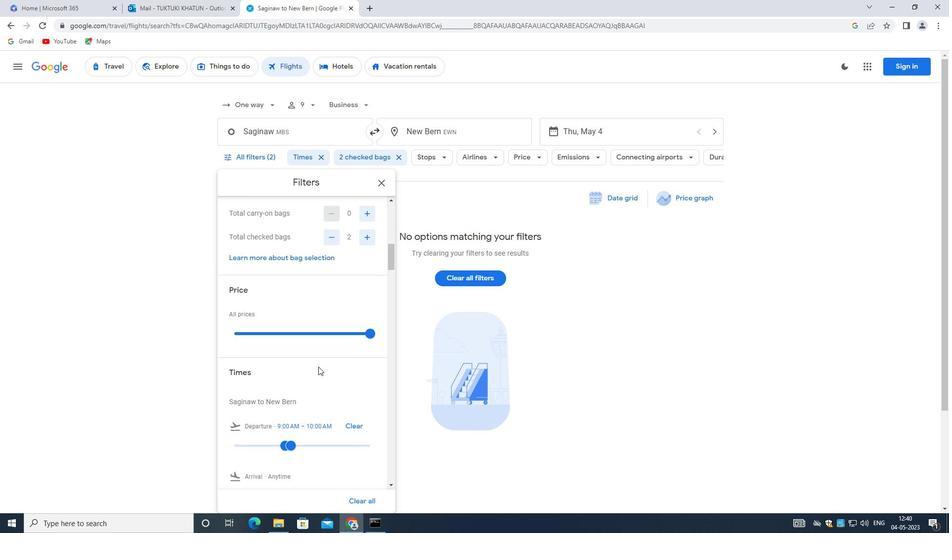 
Action: Mouse scrolled (318, 366) with delta (0, 0)
Screenshot: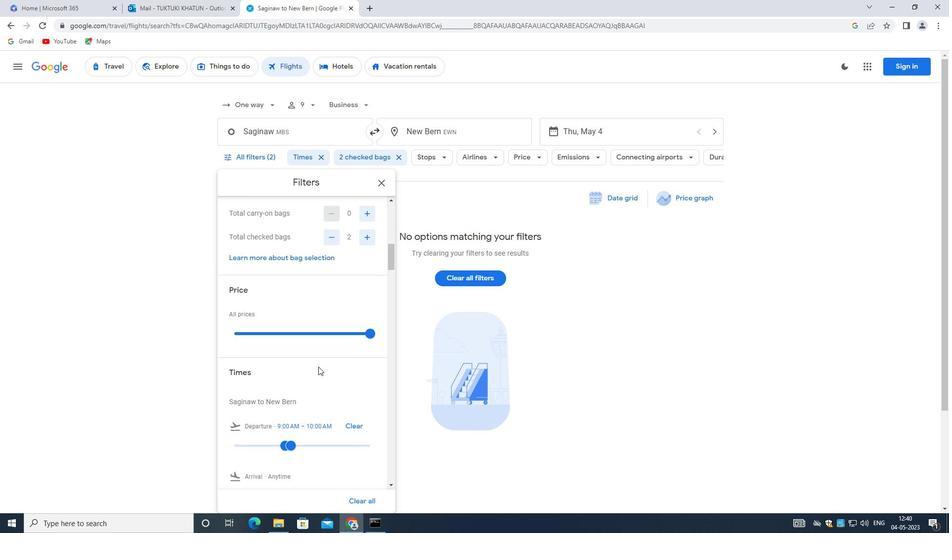 
Action: Mouse scrolled (318, 366) with delta (0, 0)
Screenshot: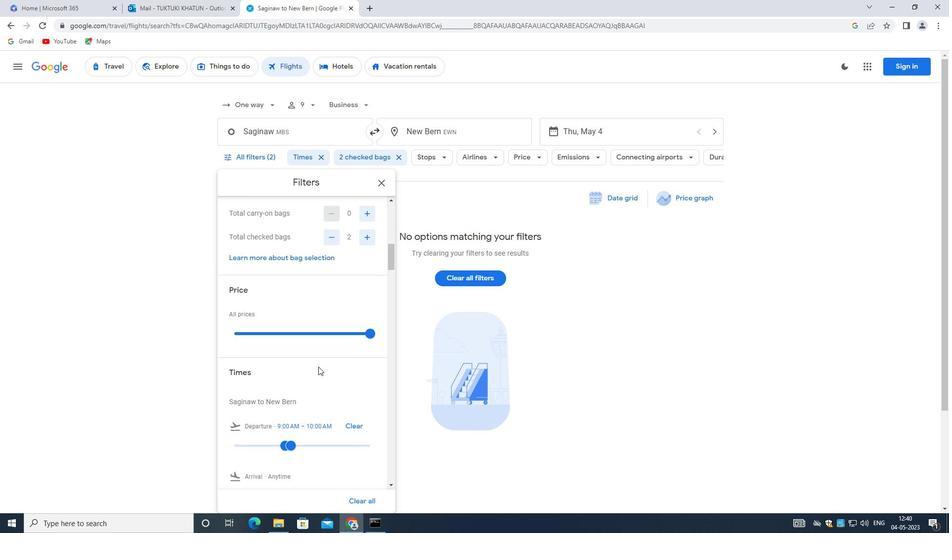 
Action: Mouse moved to (307, 342)
Screenshot: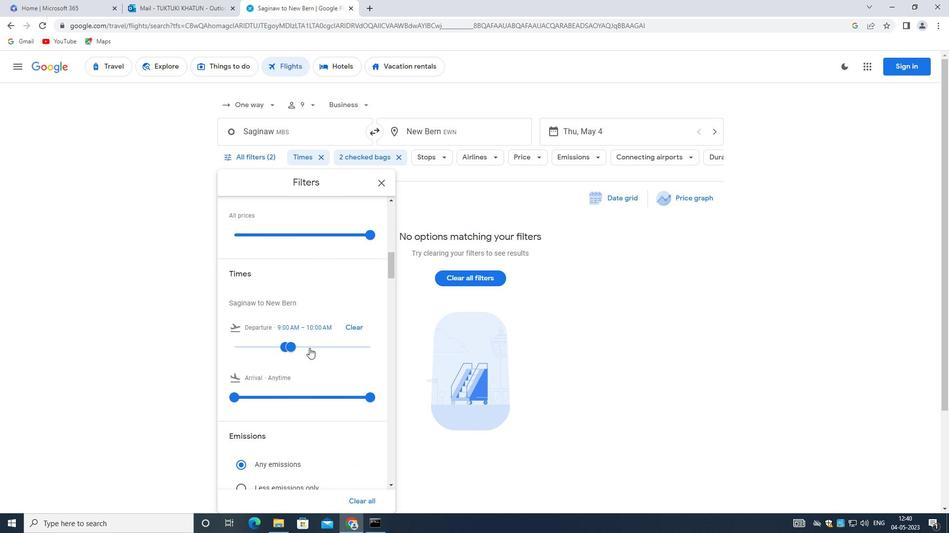 
Action: Mouse pressed left at (307, 342)
Screenshot: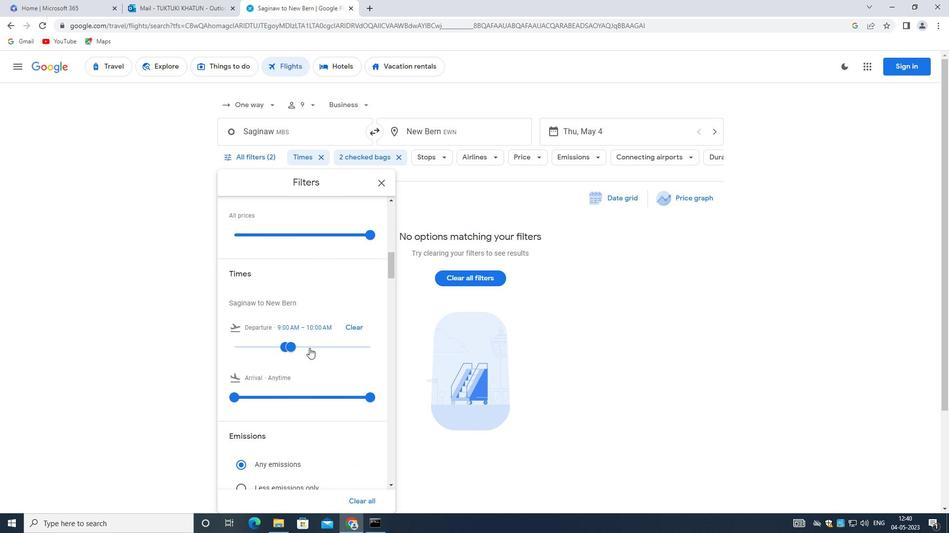 
Action: Mouse moved to (291, 348)
Screenshot: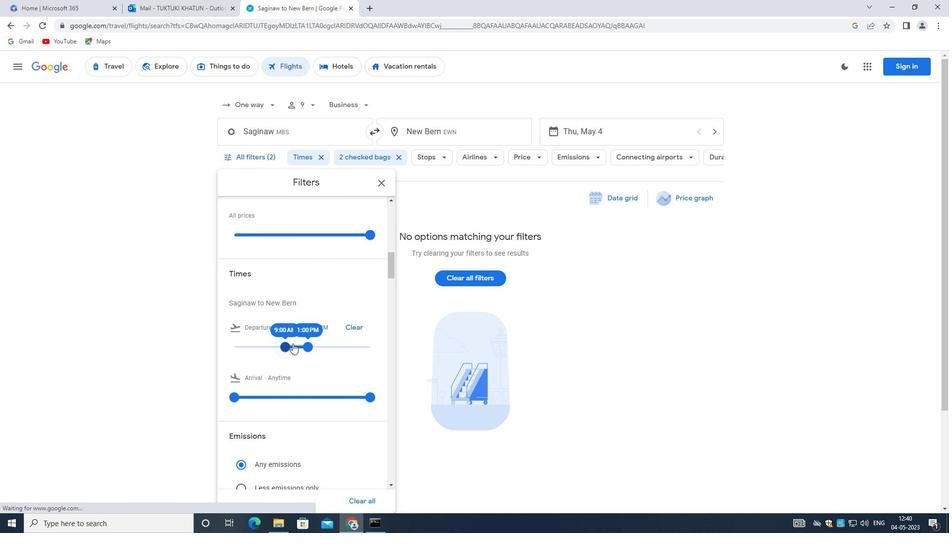 
Action: Mouse pressed left at (291, 348)
Screenshot: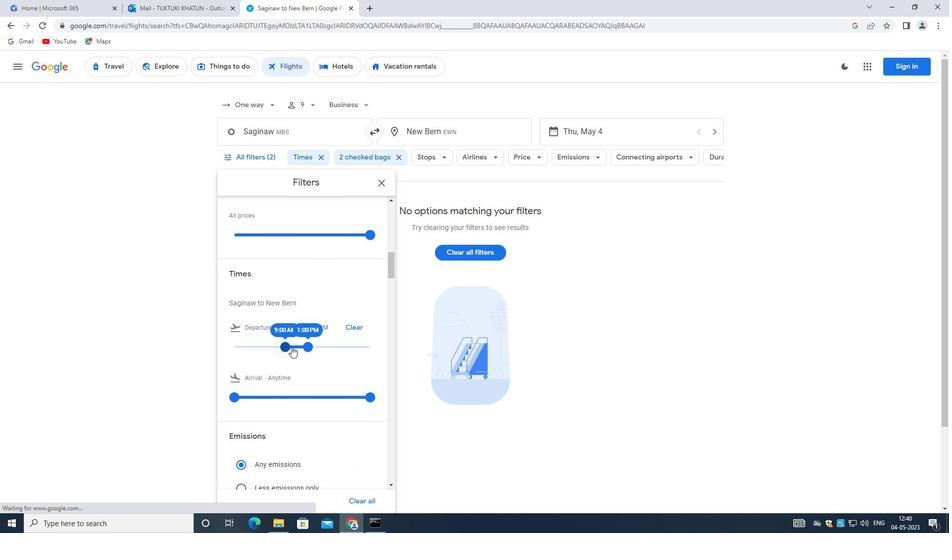 
Action: Mouse moved to (308, 343)
Screenshot: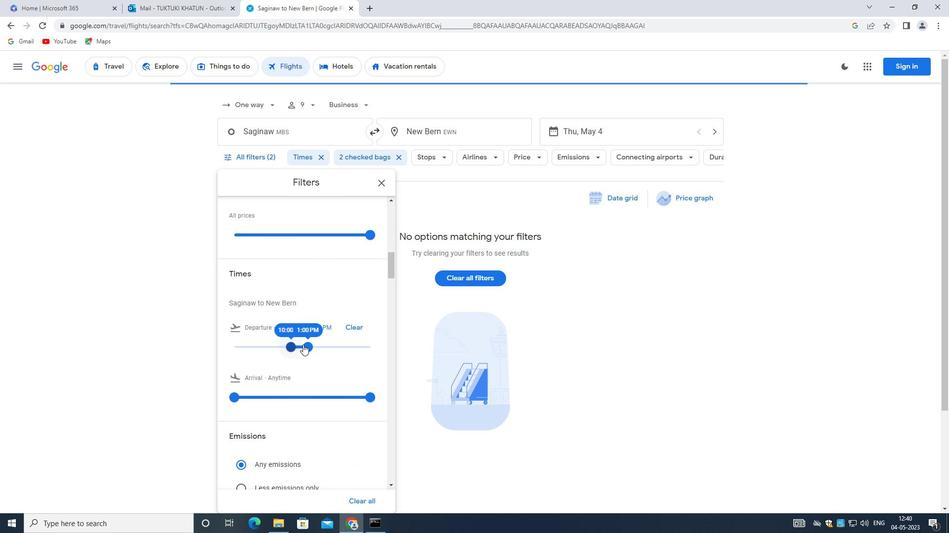 
Action: Mouse pressed left at (308, 343)
Screenshot: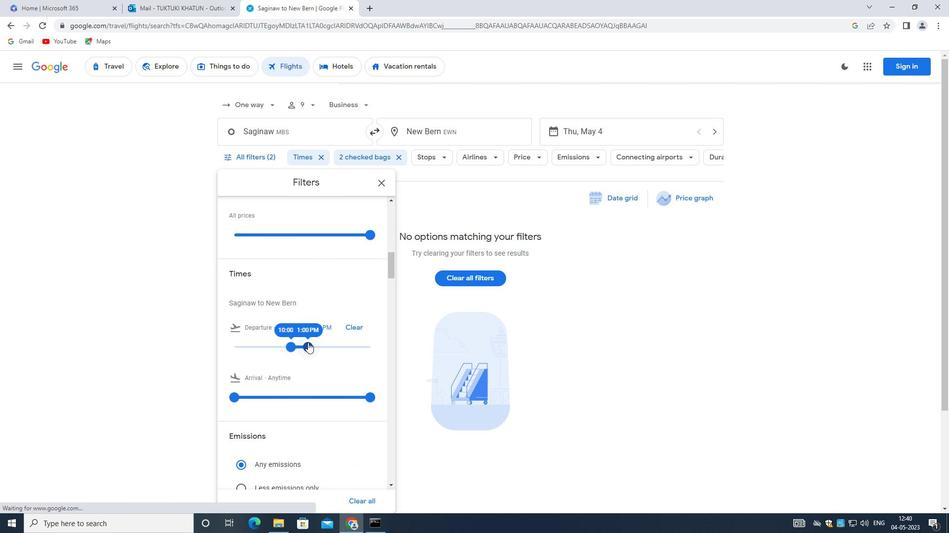 
Action: Mouse moved to (306, 392)
Screenshot: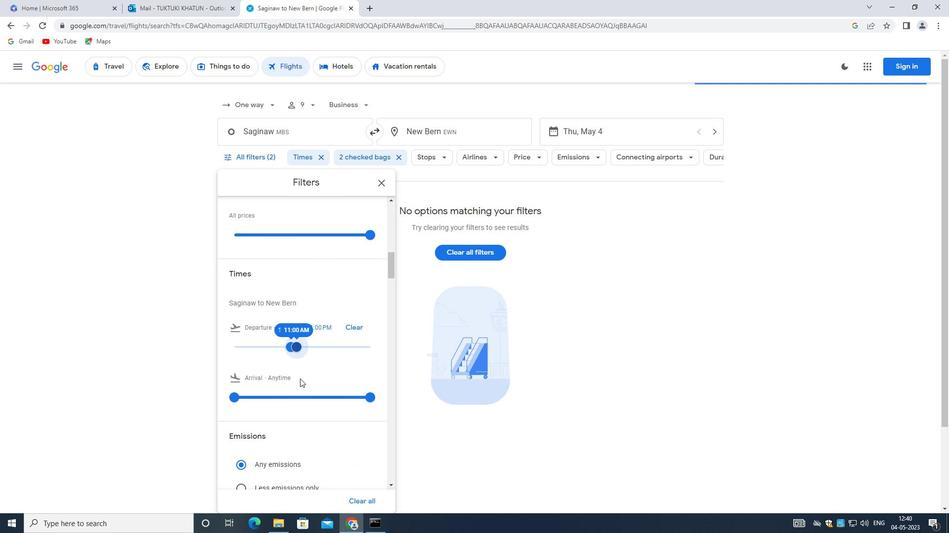 
Action: Mouse scrolled (306, 392) with delta (0, 0)
Screenshot: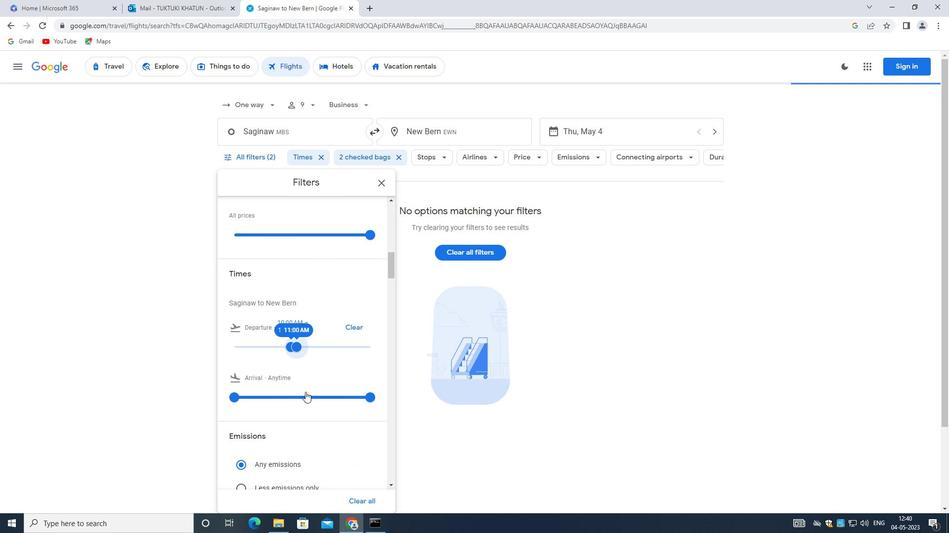 
Action: Mouse scrolled (306, 392) with delta (0, 0)
Screenshot: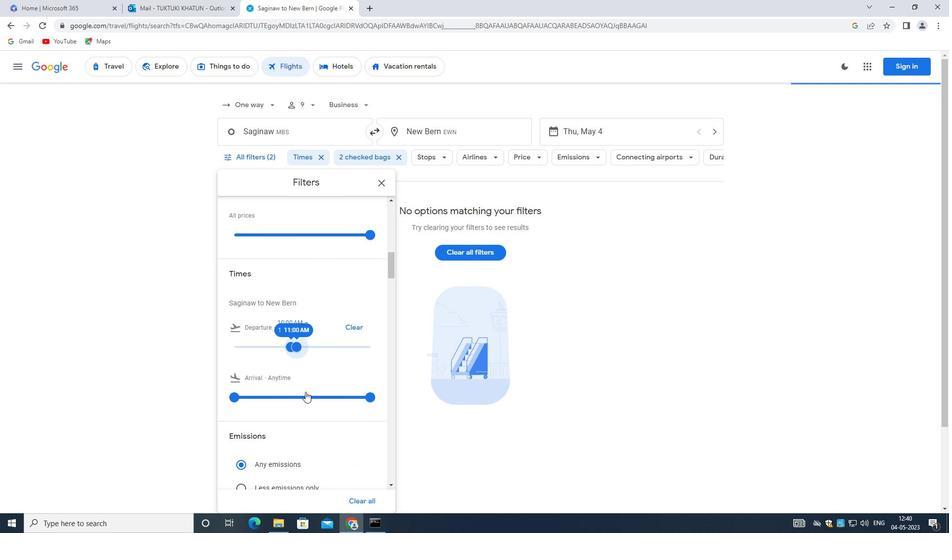 
Action: Mouse scrolled (306, 392) with delta (0, 0)
Screenshot: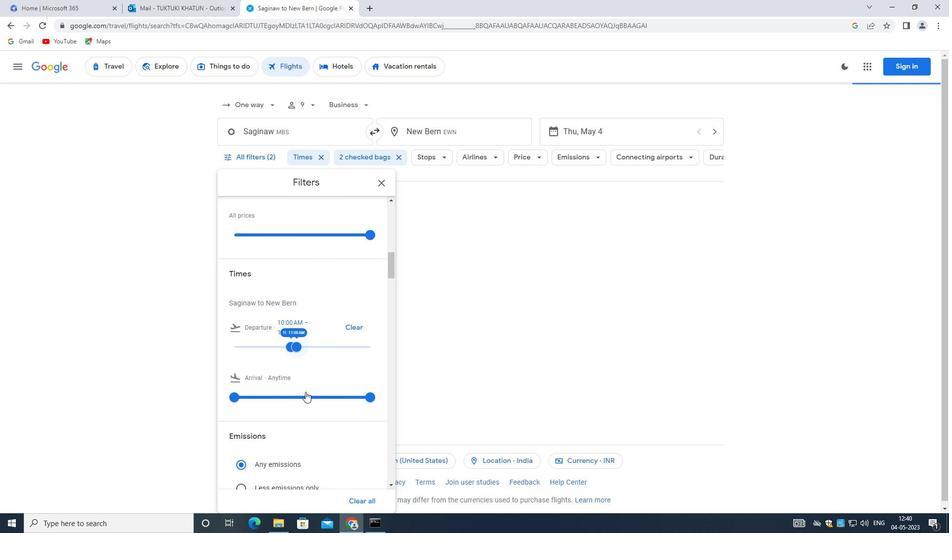 
Action: Mouse scrolled (306, 392) with delta (0, 0)
Screenshot: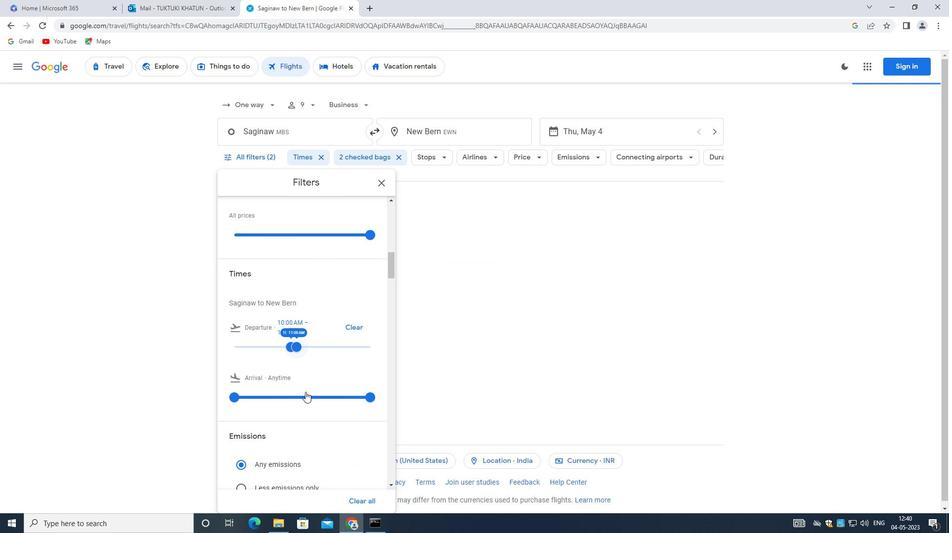 
Action: Mouse scrolled (306, 392) with delta (0, 0)
Screenshot: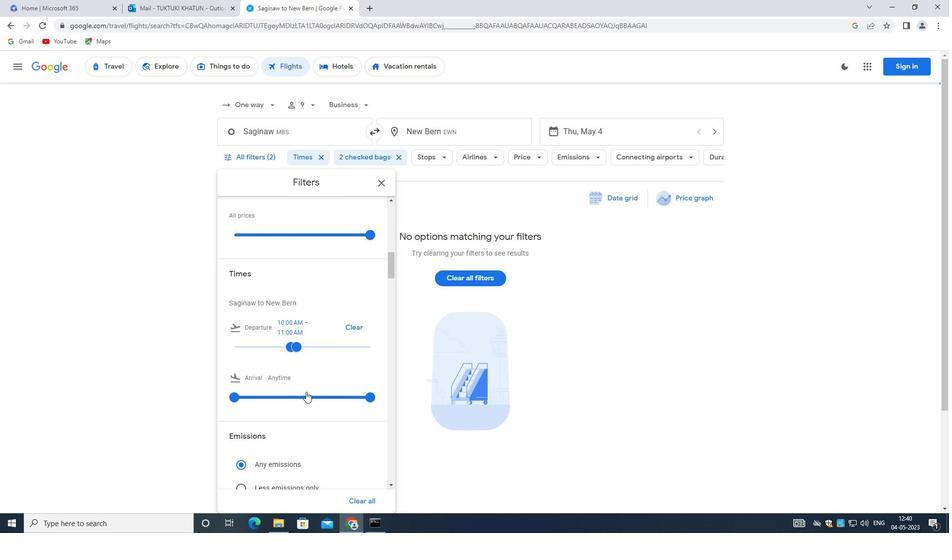 
Action: Mouse moved to (305, 392)
Screenshot: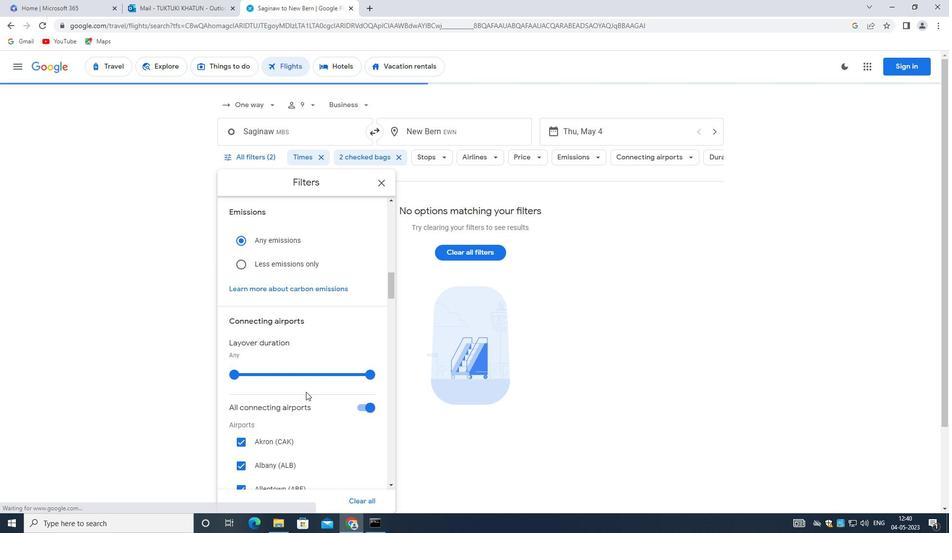 
Action: Mouse scrolled (305, 392) with delta (0, 0)
Screenshot: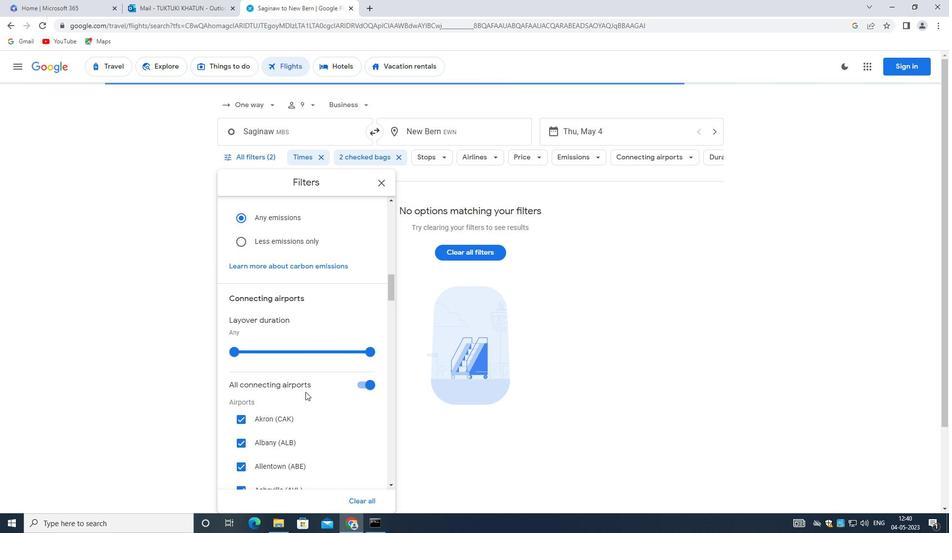 
Action: Mouse scrolled (305, 392) with delta (0, 0)
Screenshot: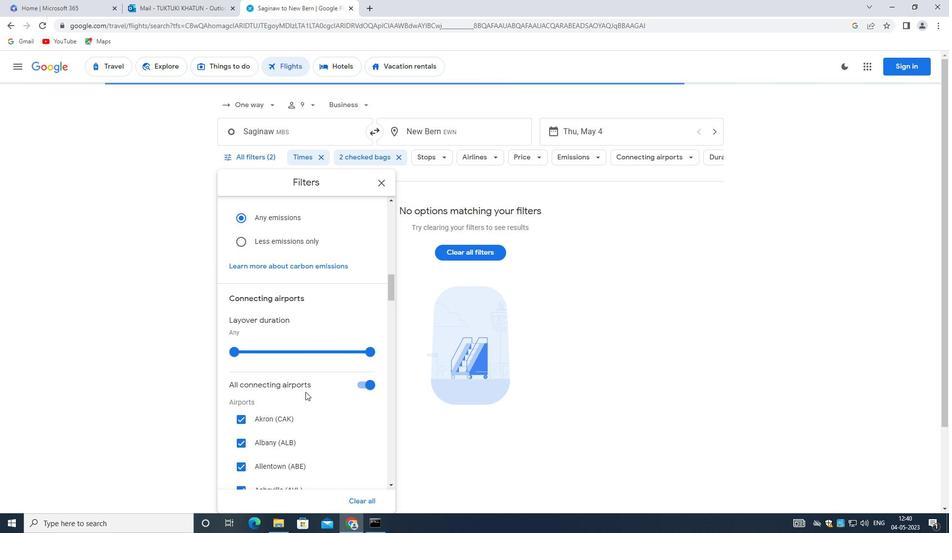 
Action: Mouse scrolled (305, 392) with delta (0, 0)
Screenshot: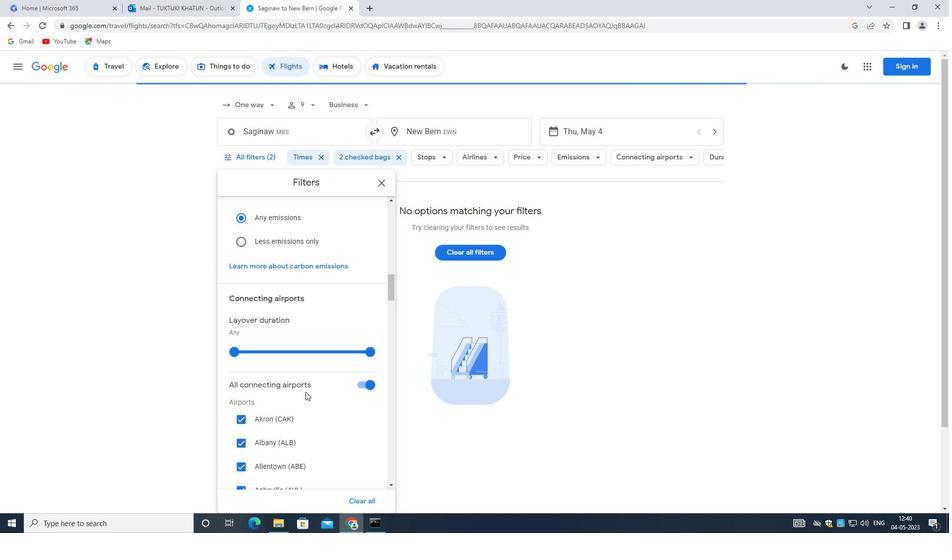 
Action: Mouse scrolled (305, 392) with delta (0, 0)
Screenshot: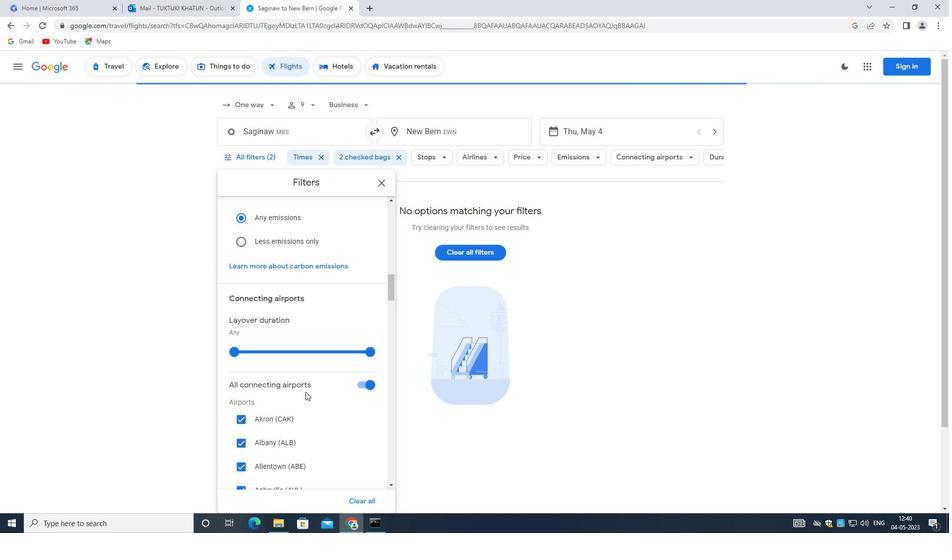 
Action: Mouse moved to (305, 391)
Screenshot: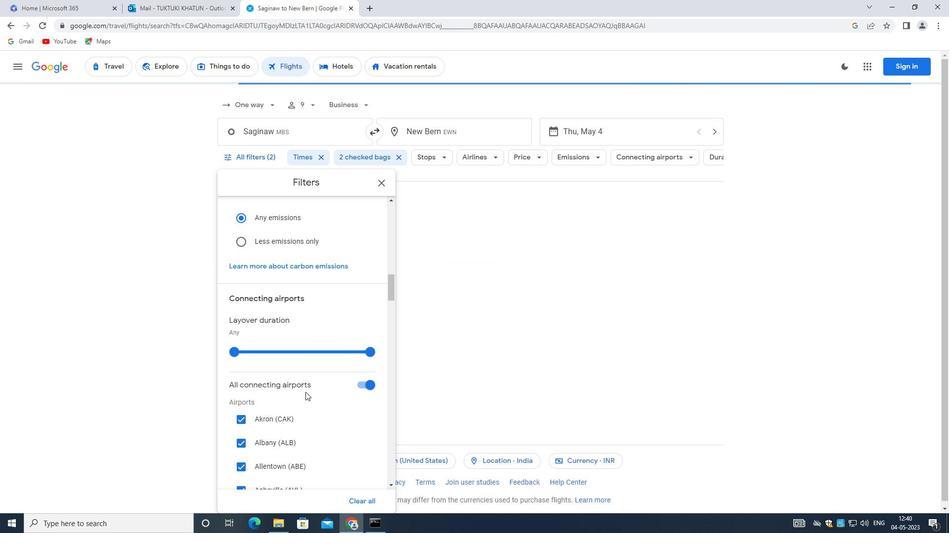 
Action: Mouse scrolled (305, 391) with delta (0, 0)
Screenshot: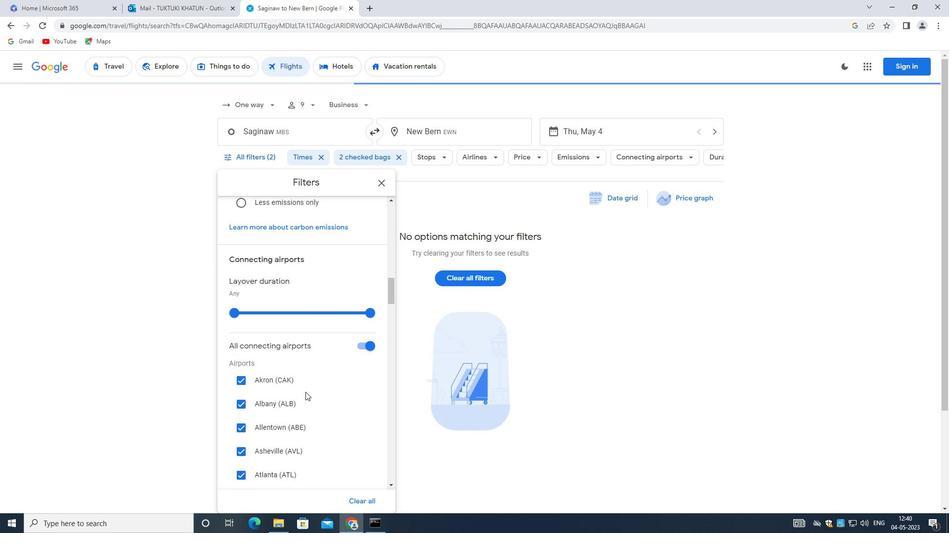 
Action: Mouse scrolled (305, 391) with delta (0, 0)
Screenshot: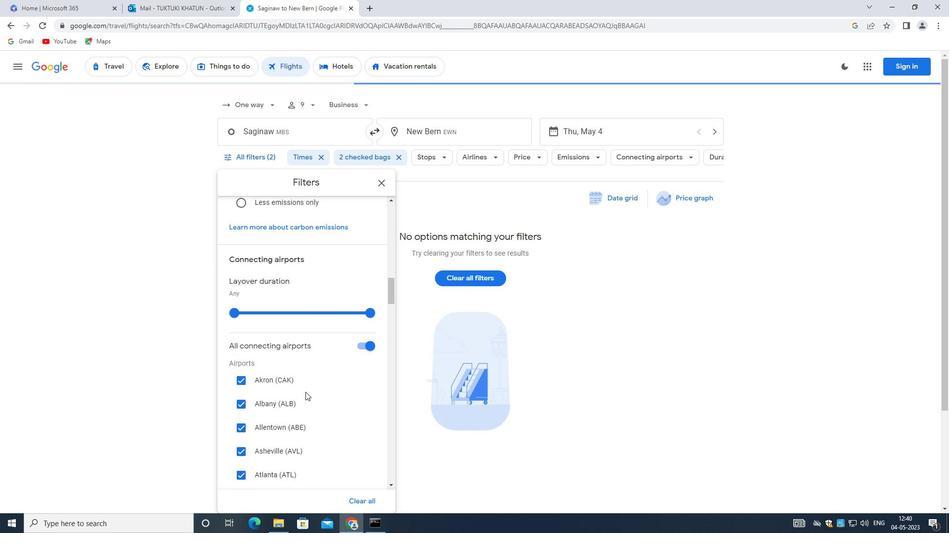 
Action: Mouse scrolled (305, 391) with delta (0, 0)
Screenshot: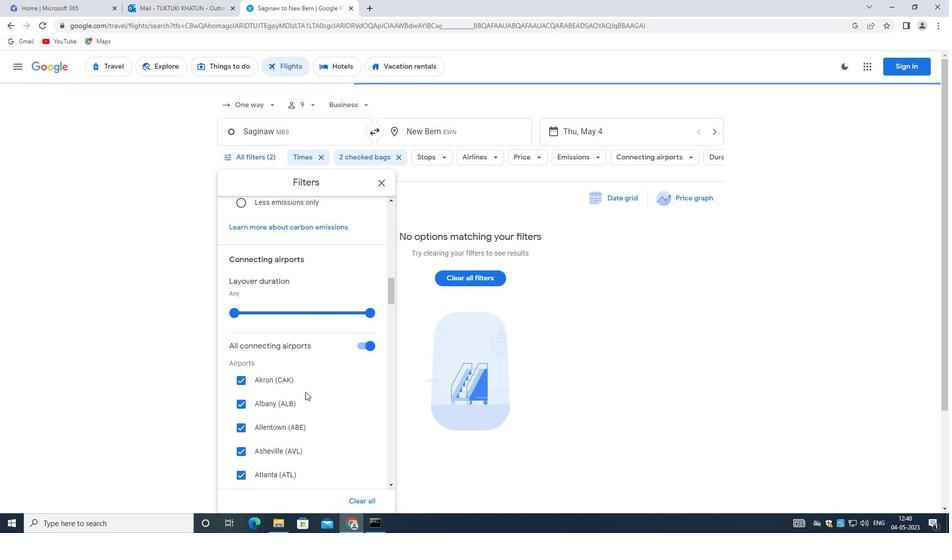 
Action: Mouse scrolled (305, 391) with delta (0, 0)
Screenshot: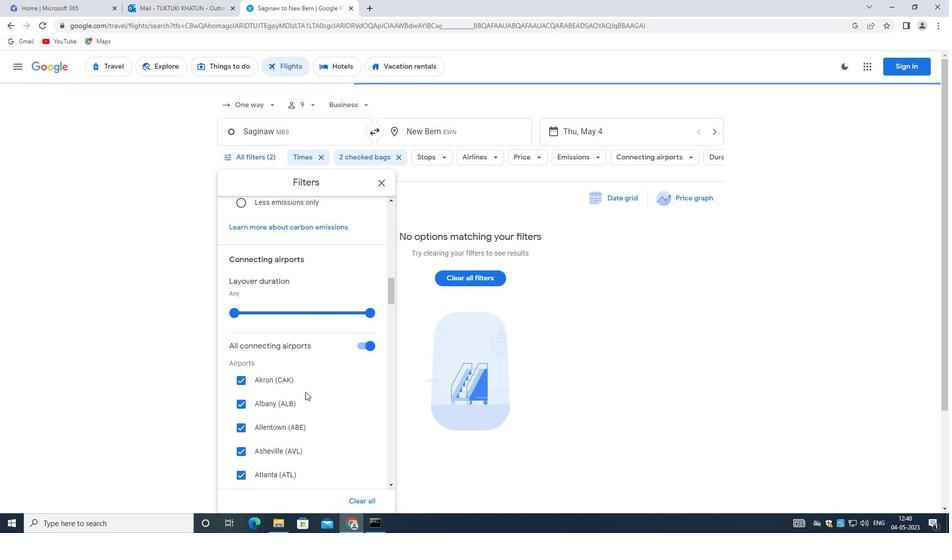 
Action: Mouse moved to (302, 386)
Screenshot: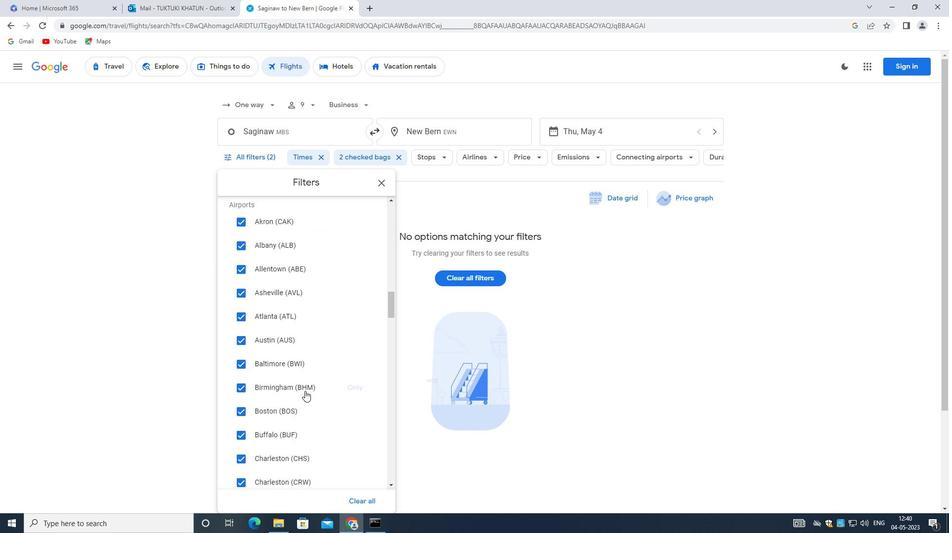 
Action: Mouse scrolled (302, 386) with delta (0, 0)
Screenshot: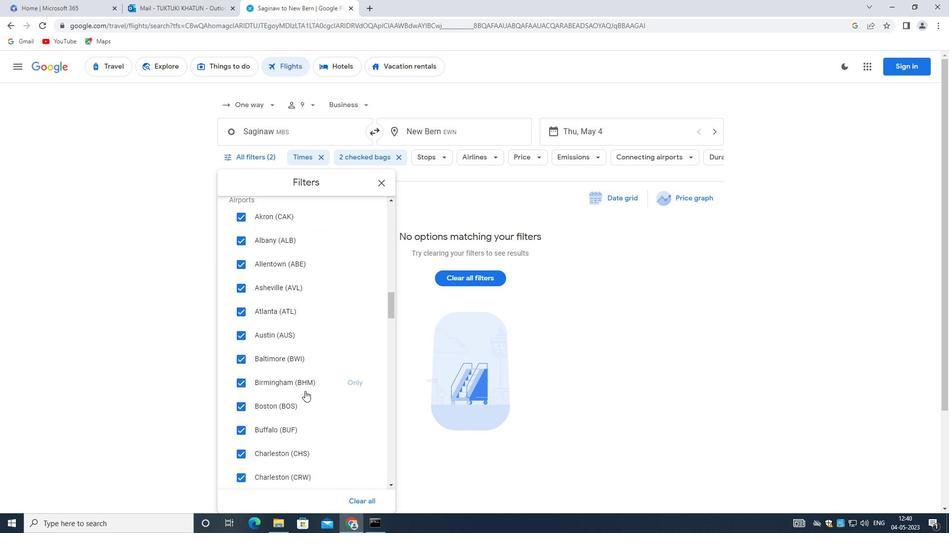 
Action: Mouse scrolled (302, 386) with delta (0, 0)
Screenshot: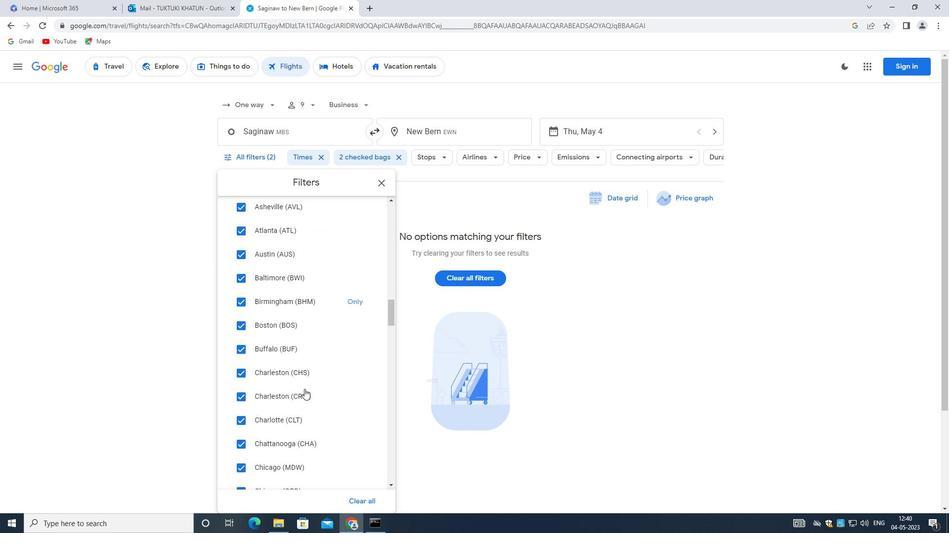 
Action: Mouse scrolled (302, 386) with delta (0, 0)
Screenshot: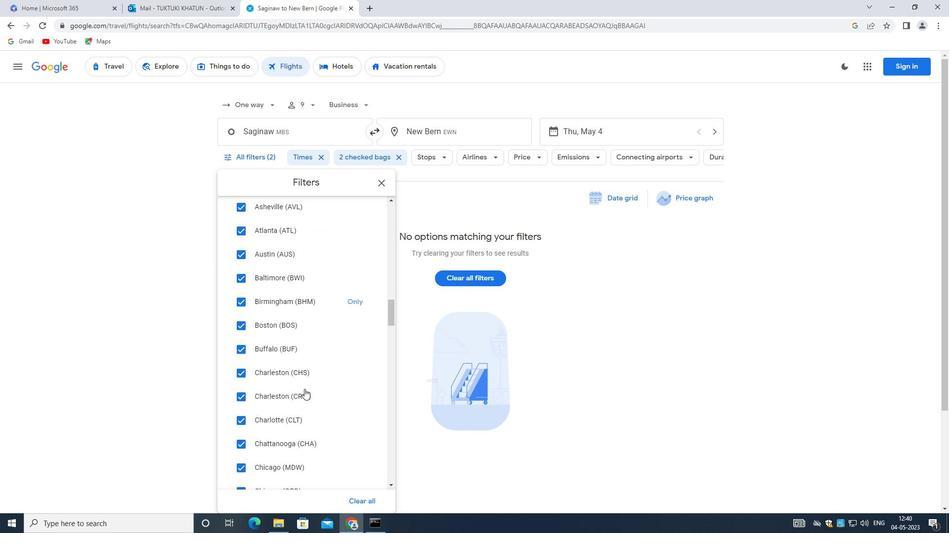 
Action: Mouse moved to (300, 386)
Screenshot: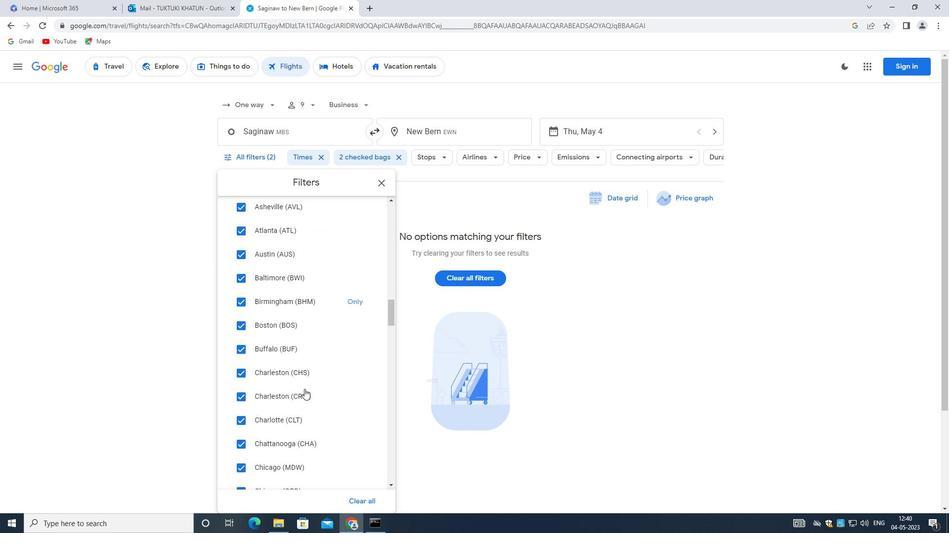 
Action: Mouse scrolled (300, 386) with delta (0, 0)
Screenshot: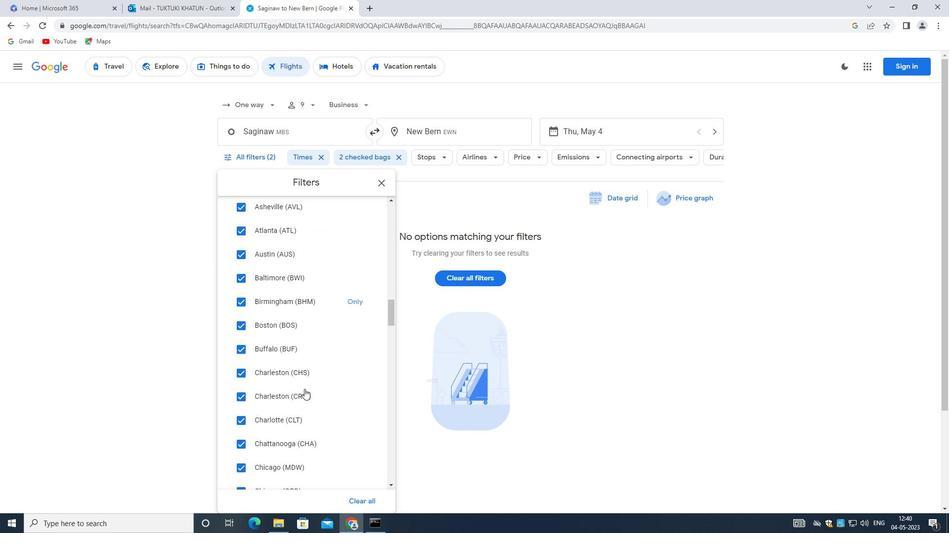 
Action: Mouse moved to (293, 378)
Screenshot: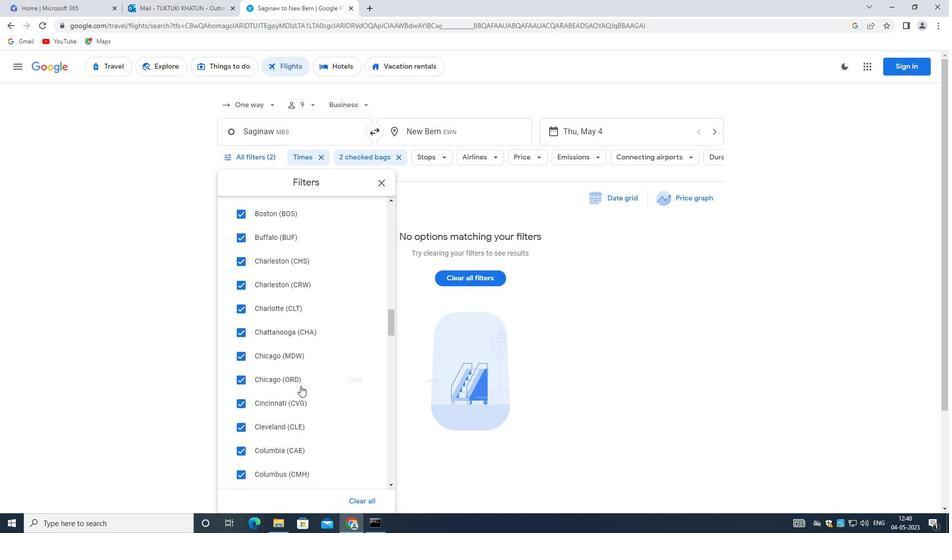 
Action: Mouse scrolled (293, 378) with delta (0, 0)
Screenshot: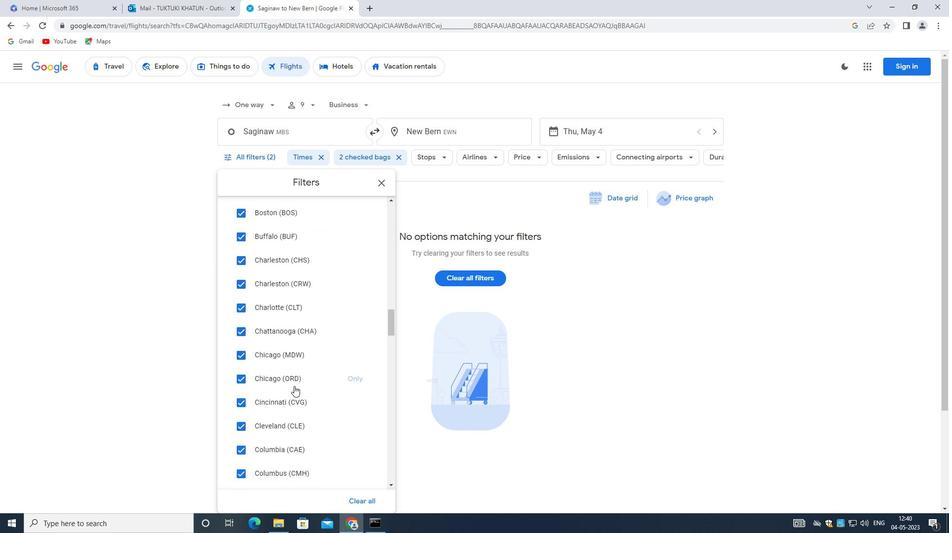 
Action: Mouse scrolled (293, 378) with delta (0, 0)
Screenshot: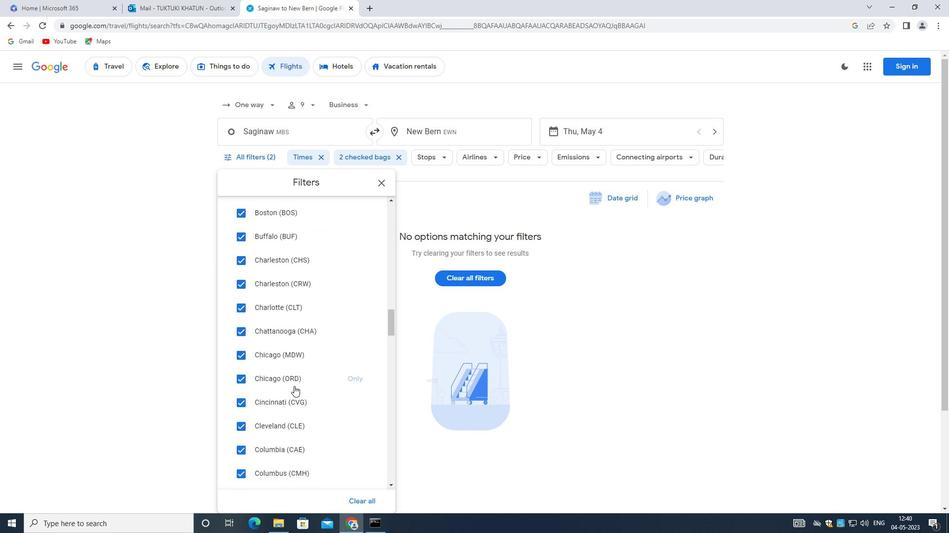 
Action: Mouse scrolled (293, 378) with delta (0, 0)
Screenshot: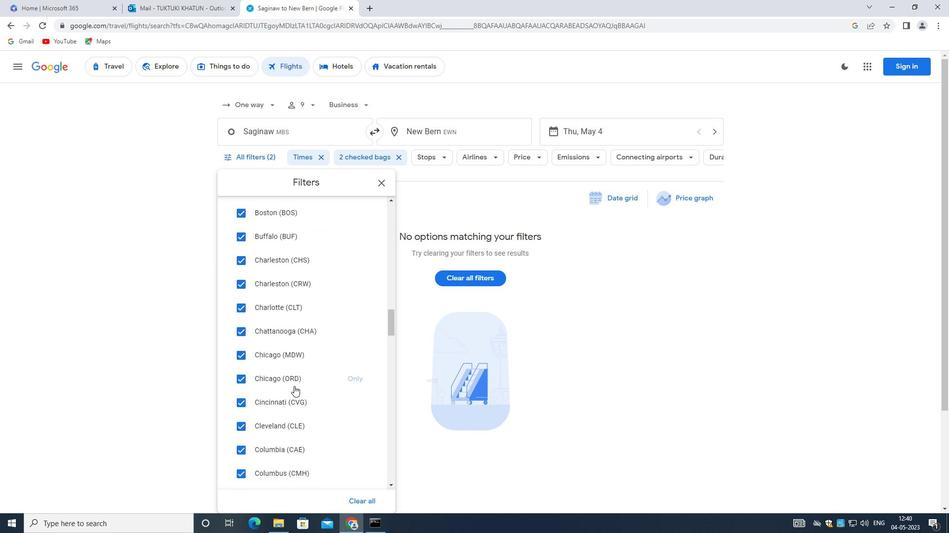 
Action: Mouse scrolled (293, 378) with delta (0, 0)
Screenshot: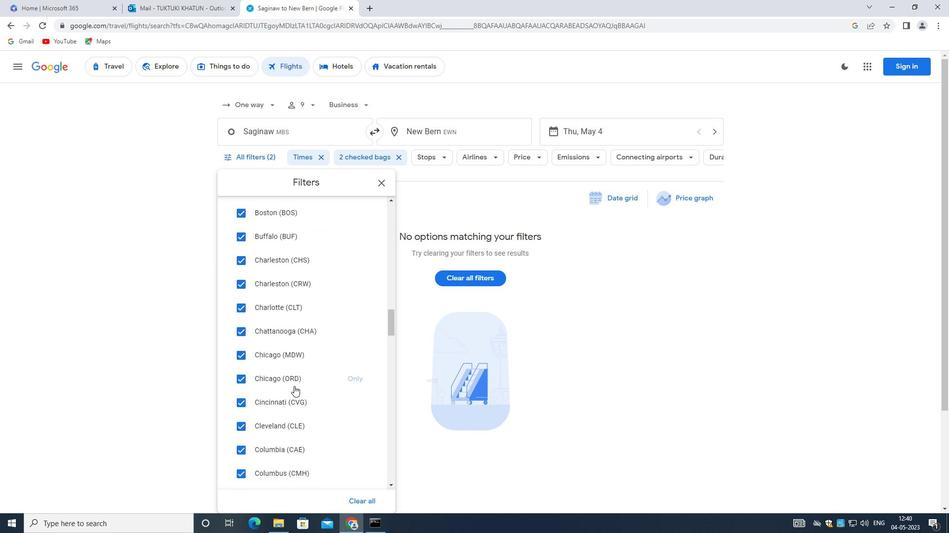 
Action: Mouse moved to (292, 377)
Screenshot: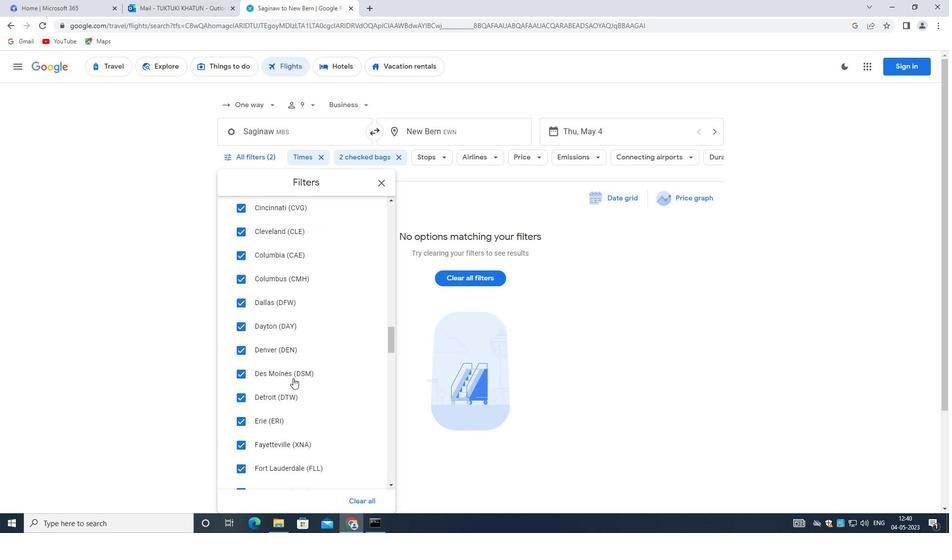 
Action: Mouse scrolled (292, 376) with delta (0, 0)
Screenshot: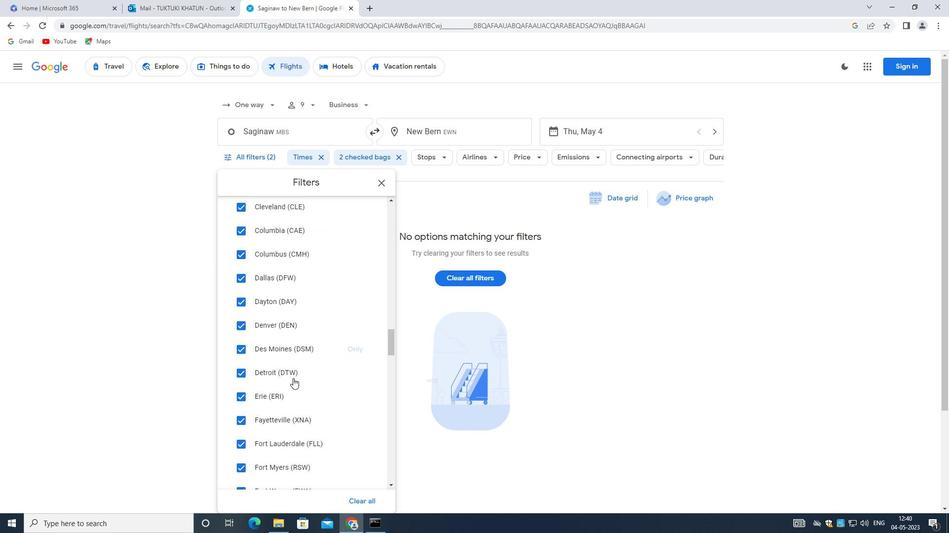 
Action: Mouse scrolled (292, 376) with delta (0, 0)
Screenshot: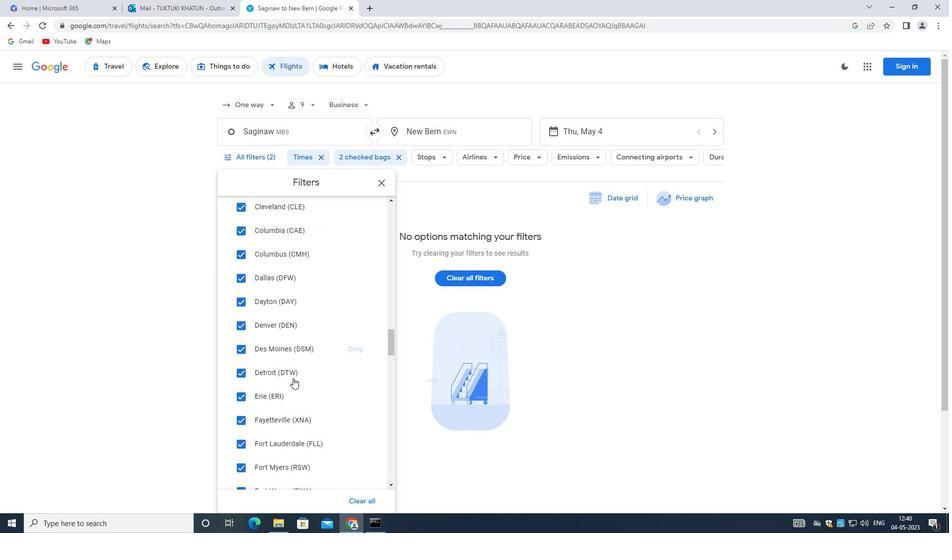 
Action: Mouse scrolled (292, 376) with delta (0, 0)
Screenshot: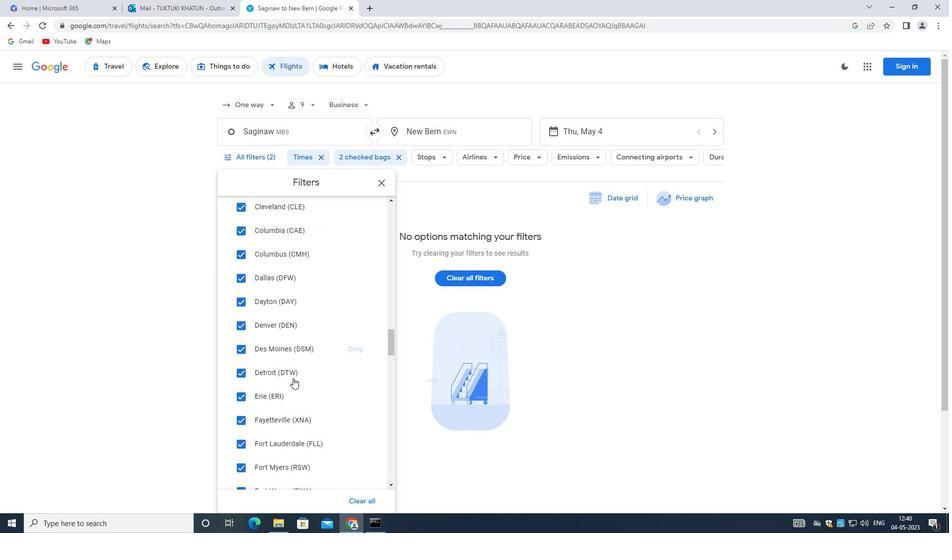 
Action: Mouse scrolled (292, 376) with delta (0, 0)
Screenshot: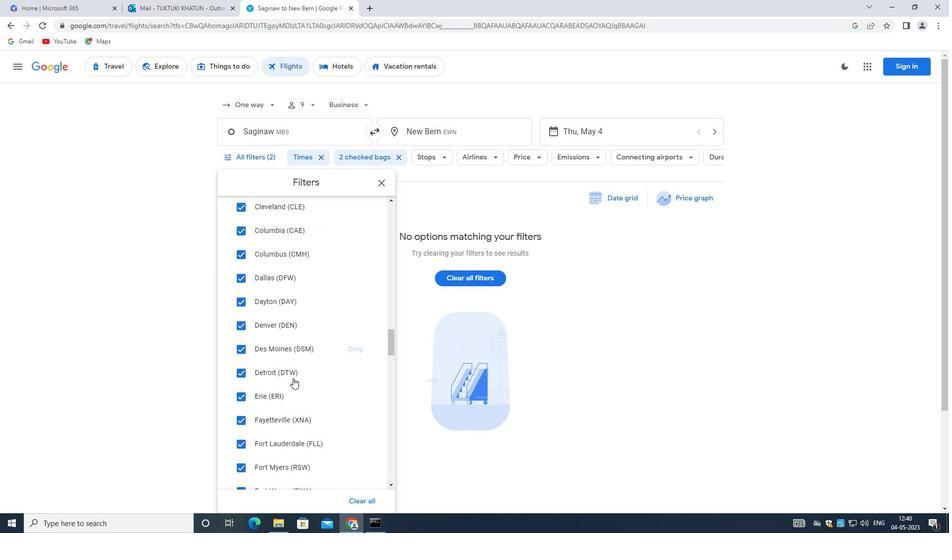 
Action: Mouse scrolled (292, 376) with delta (0, 0)
Screenshot: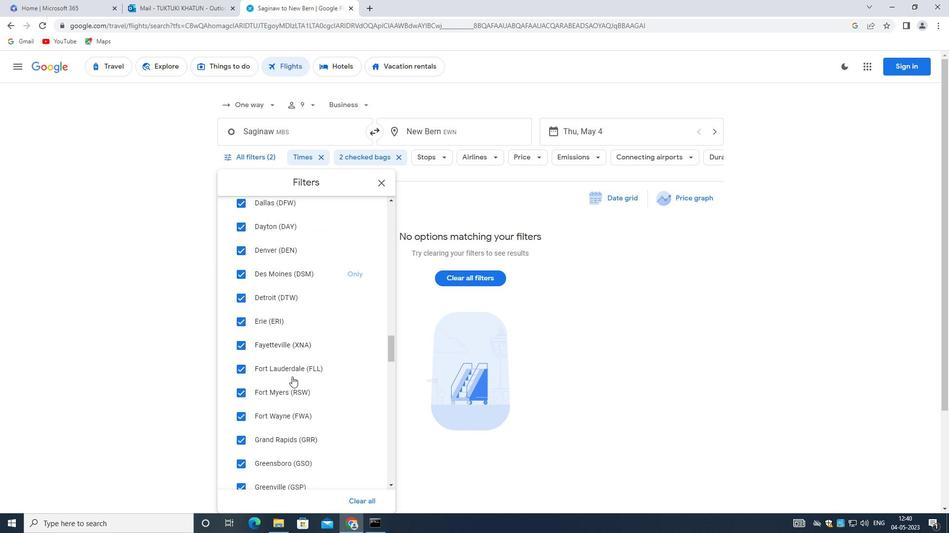 
Action: Mouse moved to (292, 375)
Screenshot: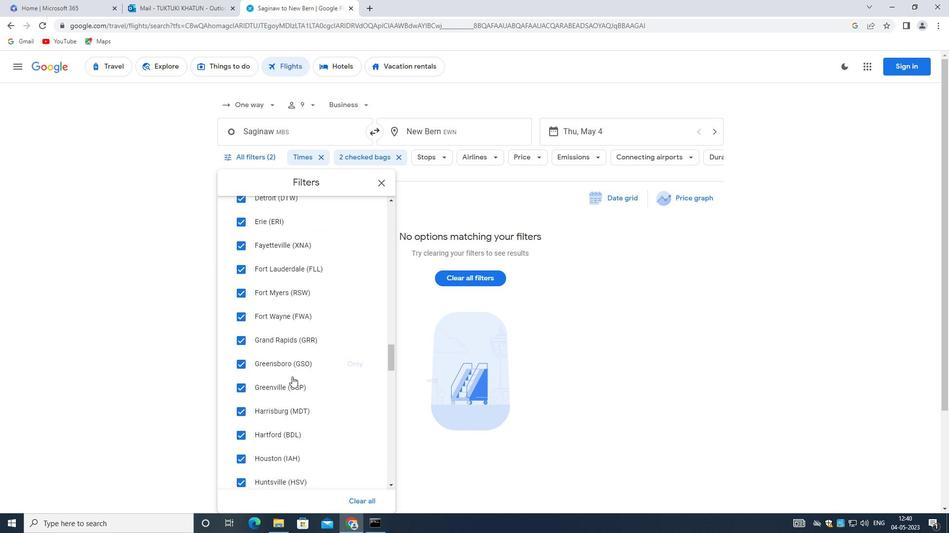 
Action: Mouse scrolled (292, 374) with delta (0, 0)
Screenshot: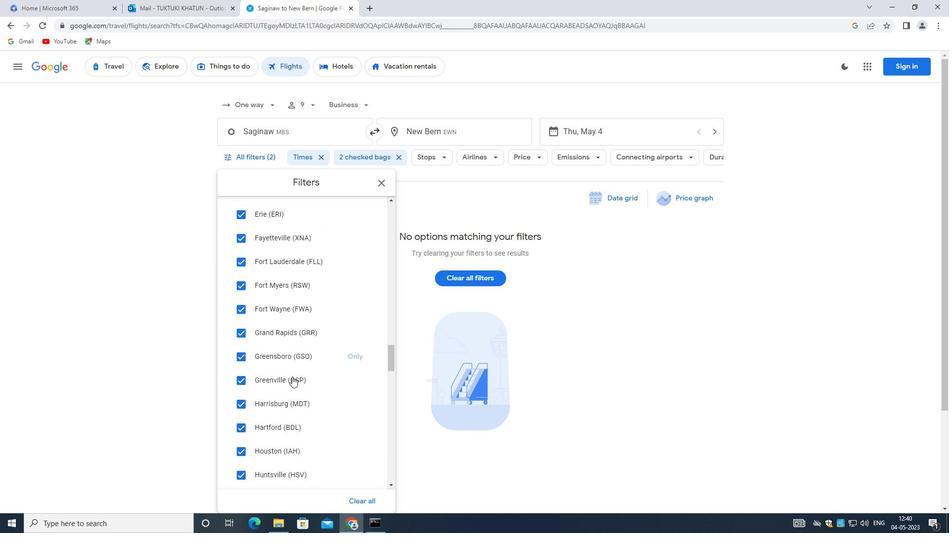 
Action: Mouse scrolled (292, 374) with delta (0, 0)
Screenshot: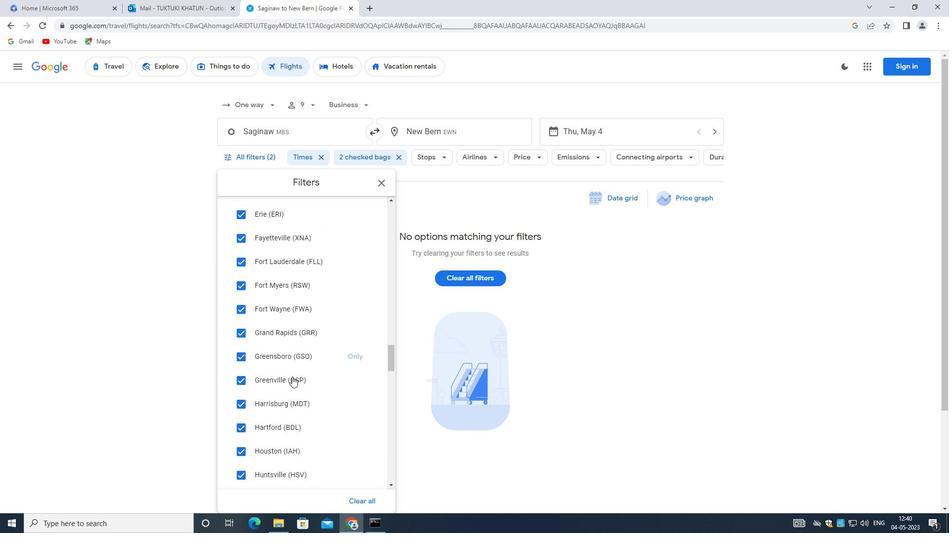 
Action: Mouse scrolled (292, 374) with delta (0, 0)
Screenshot: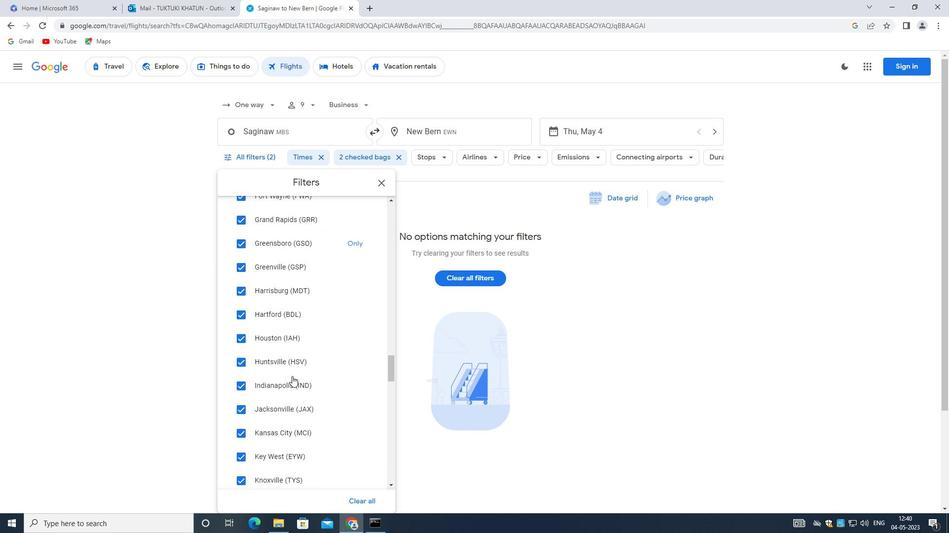 
Action: Mouse scrolled (292, 374) with delta (0, 0)
Screenshot: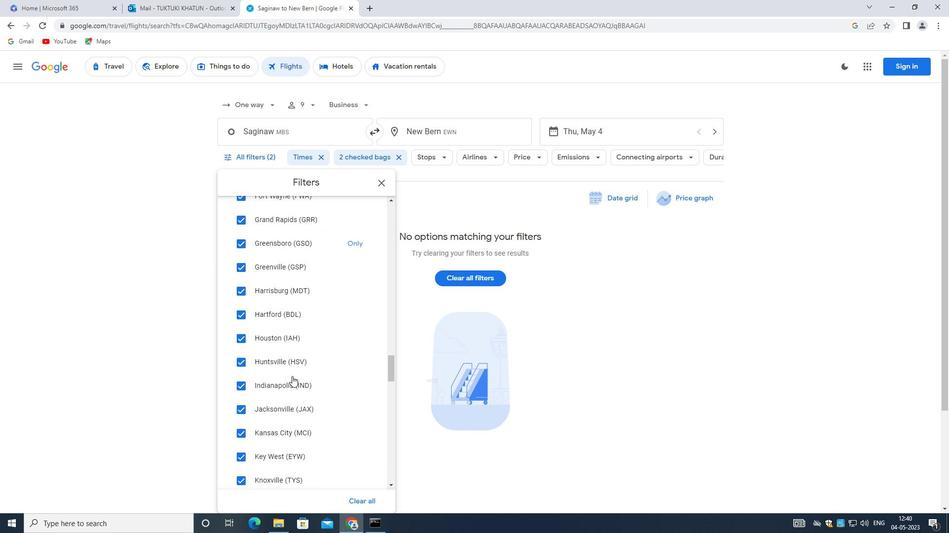 
Action: Mouse scrolled (292, 374) with delta (0, 0)
Screenshot: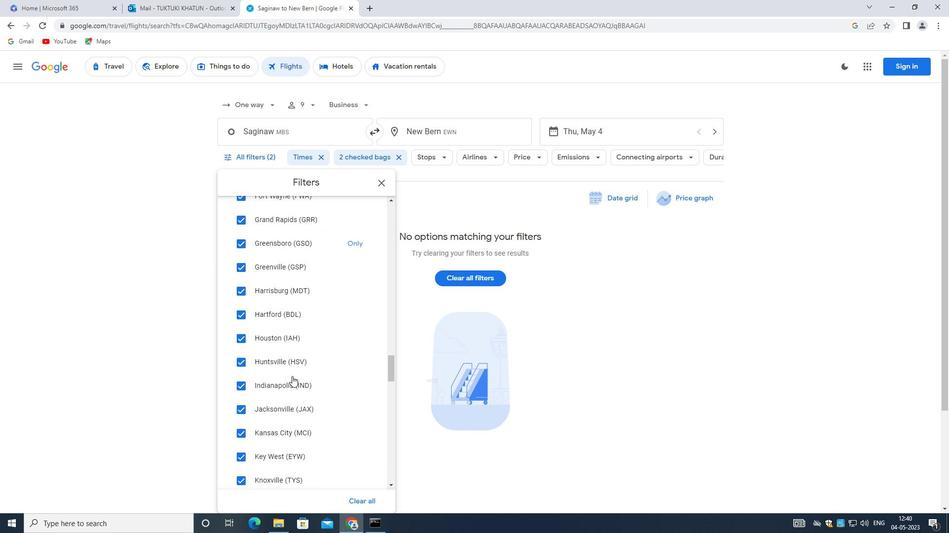 
Action: Mouse moved to (292, 375)
Screenshot: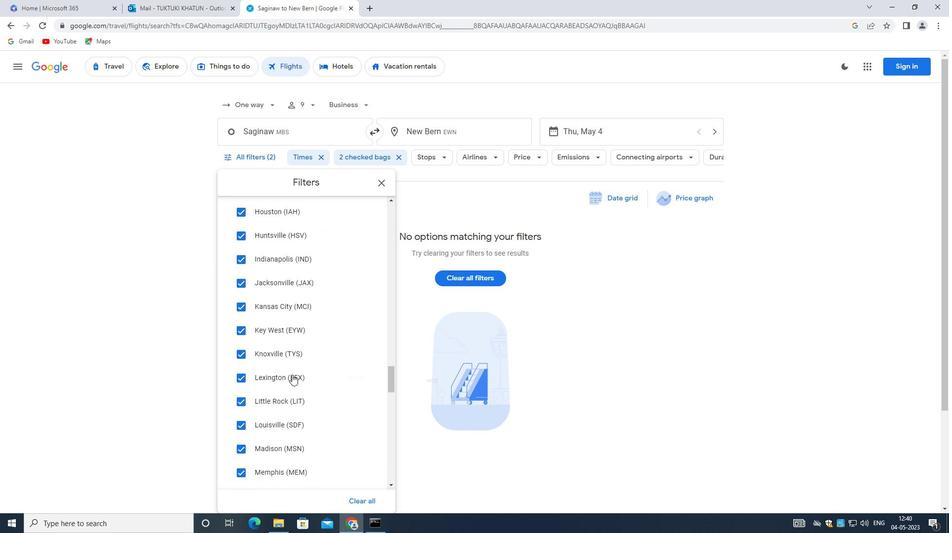 
Action: Mouse scrolled (292, 374) with delta (0, 0)
Screenshot: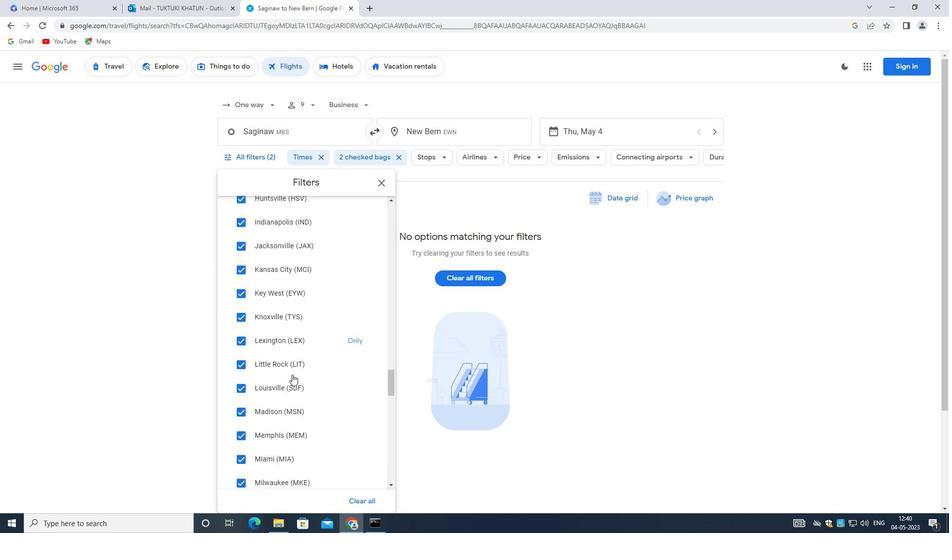 
Action: Mouse scrolled (292, 374) with delta (0, 0)
Screenshot: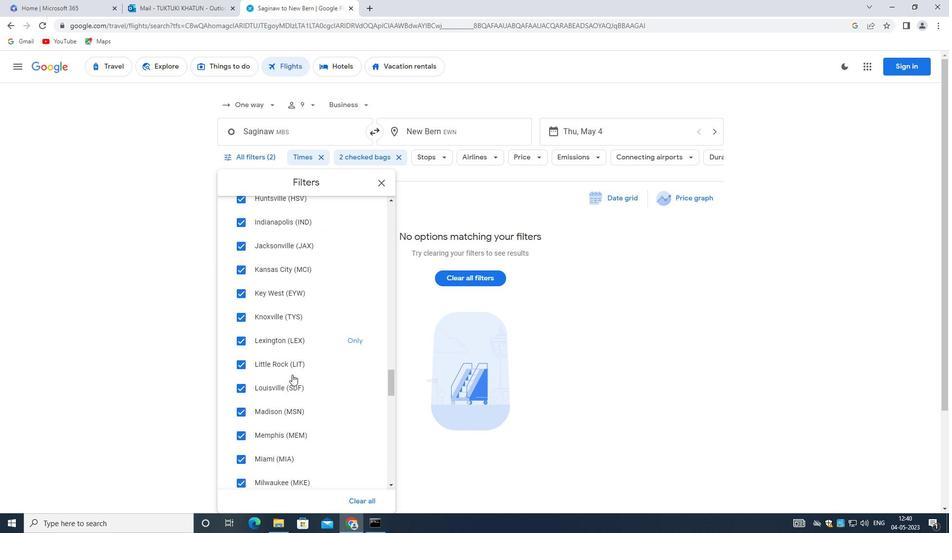
Action: Mouse scrolled (292, 374) with delta (0, 0)
Screenshot: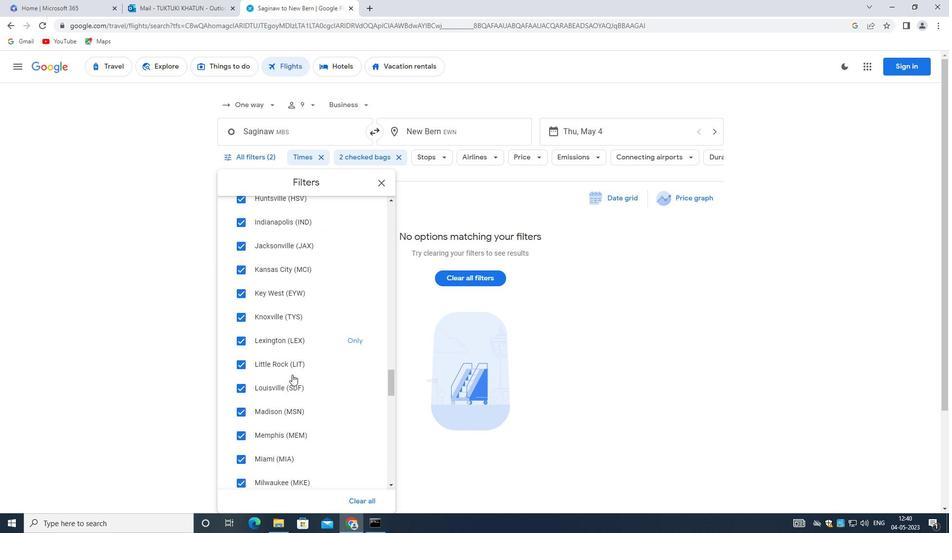 
Action: Mouse scrolled (292, 374) with delta (0, 0)
Screenshot: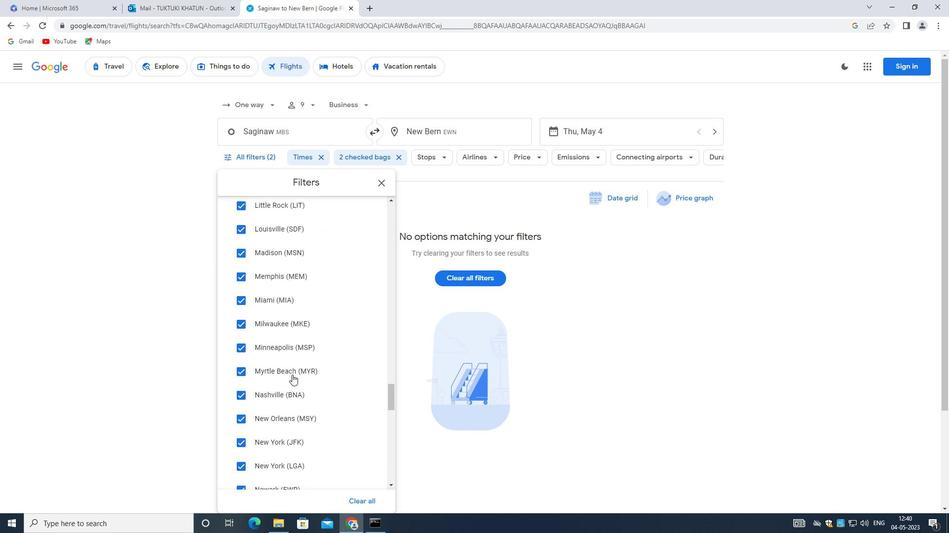 
Action: Mouse scrolled (292, 374) with delta (0, 0)
Screenshot: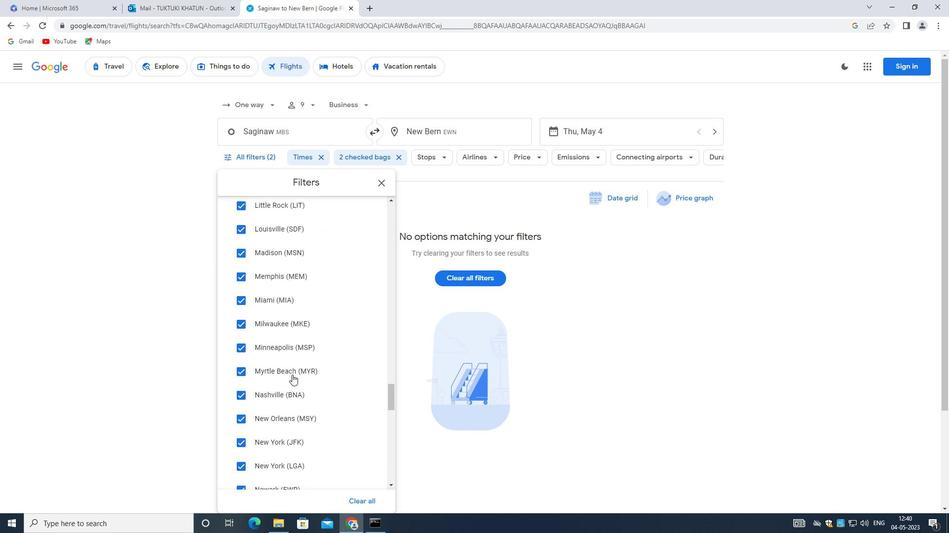 
Action: Mouse scrolled (292, 374) with delta (0, 0)
Screenshot: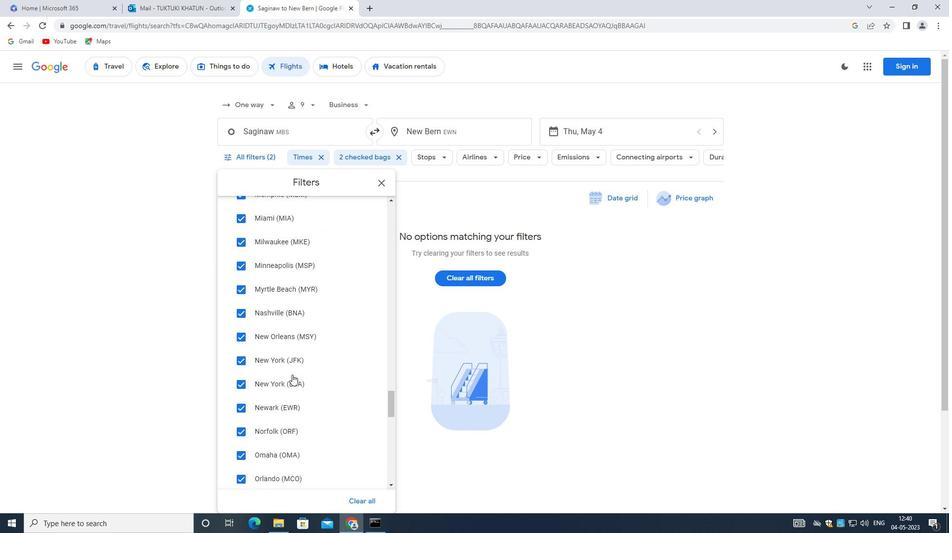 
Action: Mouse scrolled (292, 374) with delta (0, 0)
Screenshot: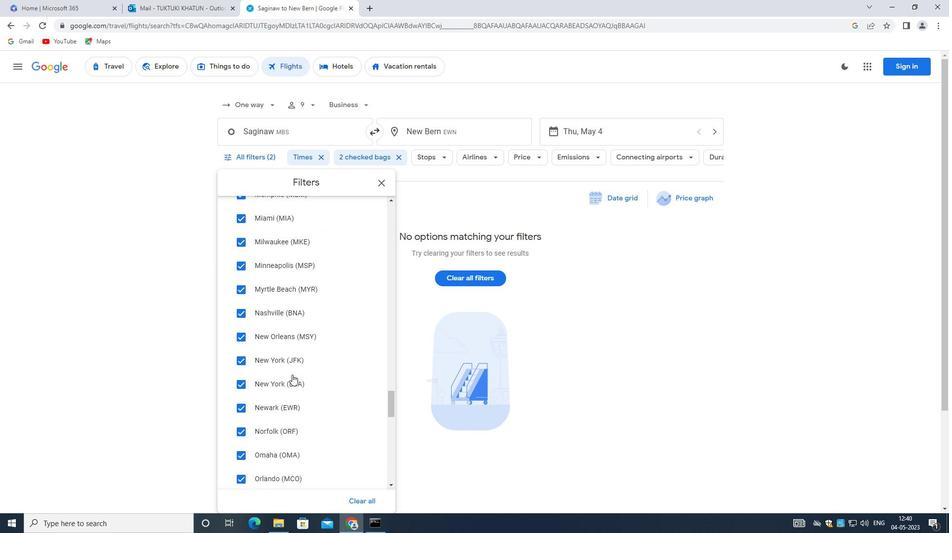 
Action: Mouse scrolled (292, 374) with delta (0, 0)
Screenshot: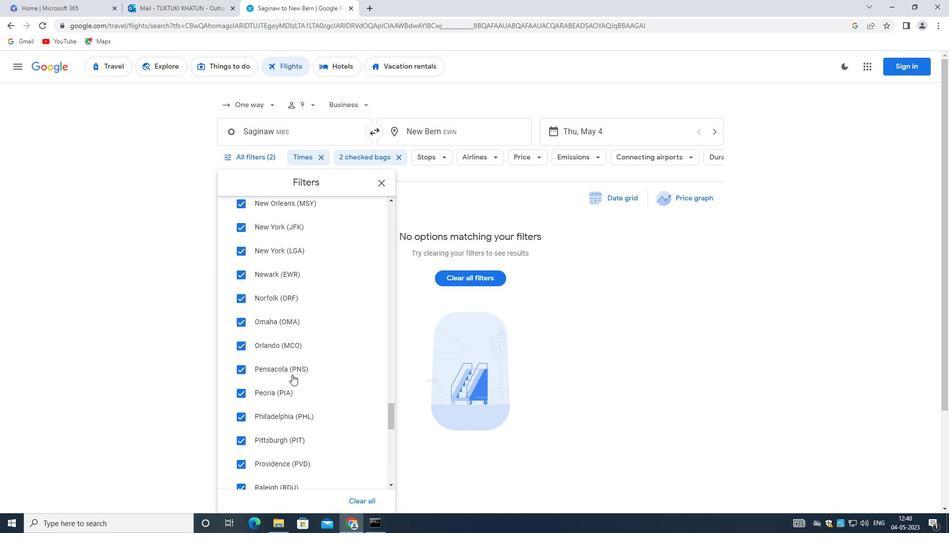 
Action: Mouse scrolled (292, 374) with delta (0, 0)
Screenshot: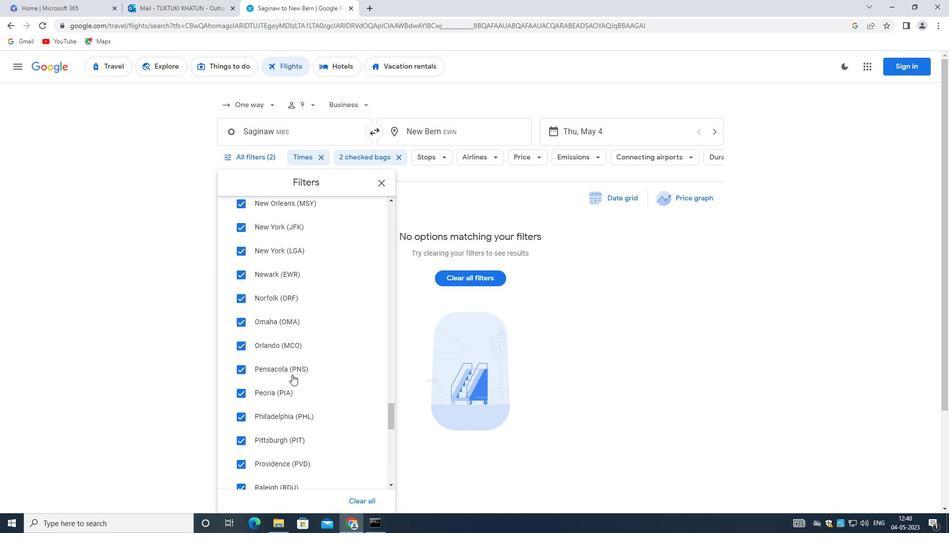 
Action: Mouse moved to (292, 374)
Screenshot: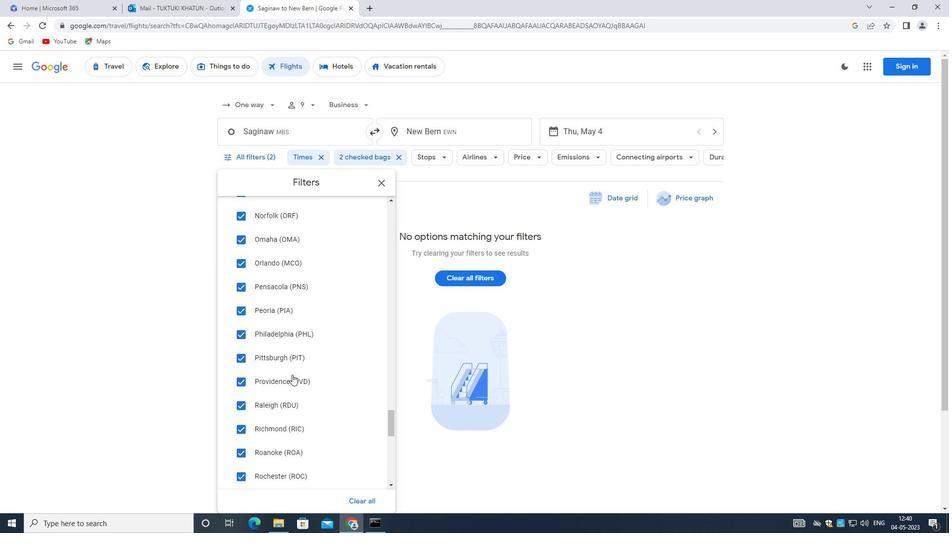 
Action: Mouse scrolled (292, 373) with delta (0, 0)
Screenshot: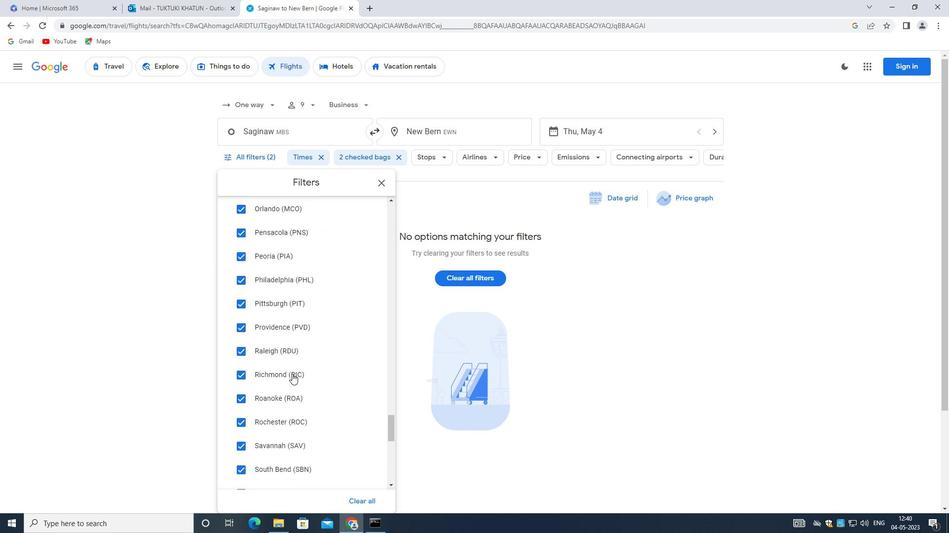 
Action: Mouse scrolled (292, 373) with delta (0, 0)
Screenshot: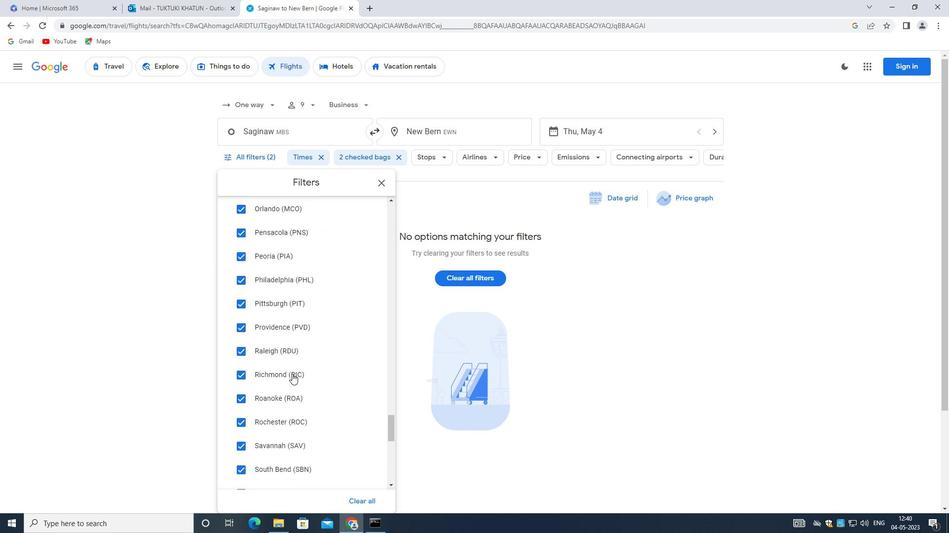 
Action: Mouse scrolled (292, 373) with delta (0, 0)
Screenshot: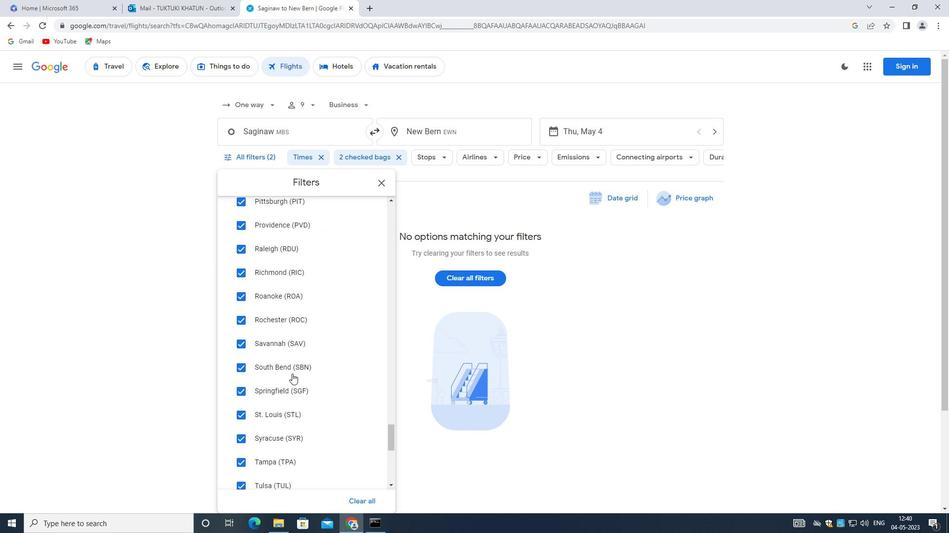 
Action: Mouse scrolled (292, 373) with delta (0, 0)
Screenshot: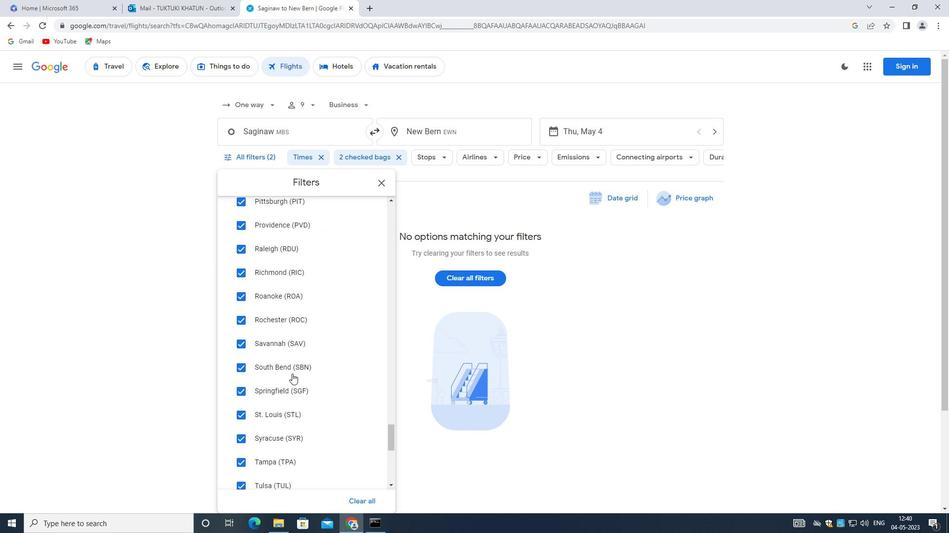 
Action: Mouse moved to (292, 373)
Screenshot: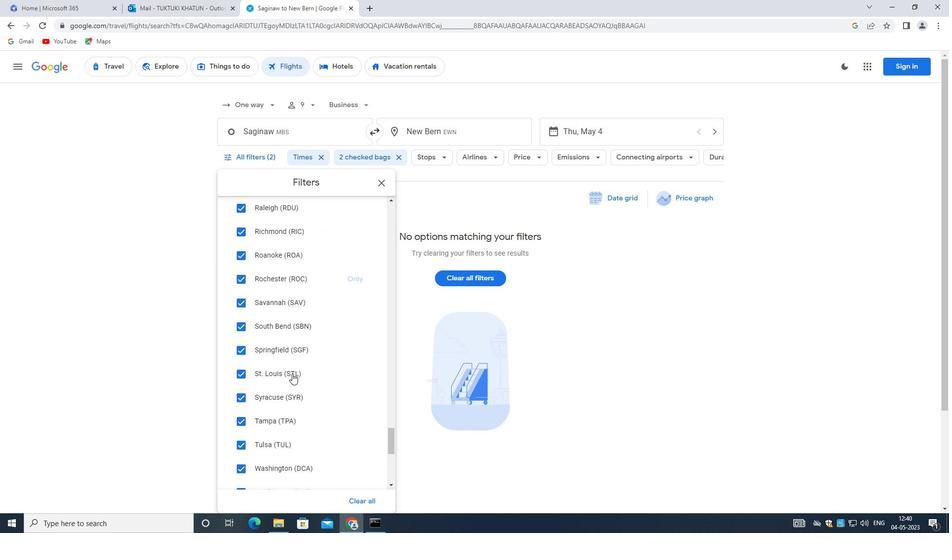 
Action: Mouse scrolled (292, 373) with delta (0, 0)
Screenshot: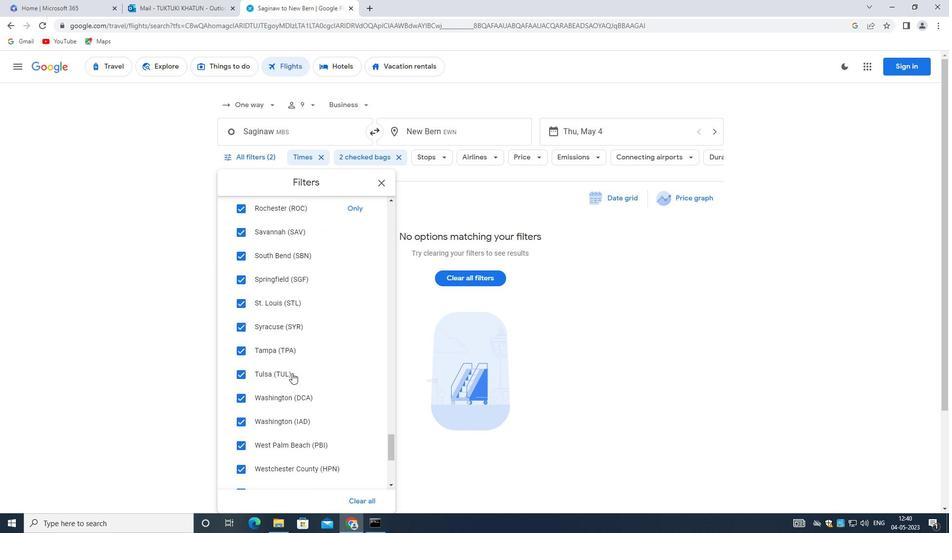 
Action: Mouse scrolled (292, 373) with delta (0, 0)
Screenshot: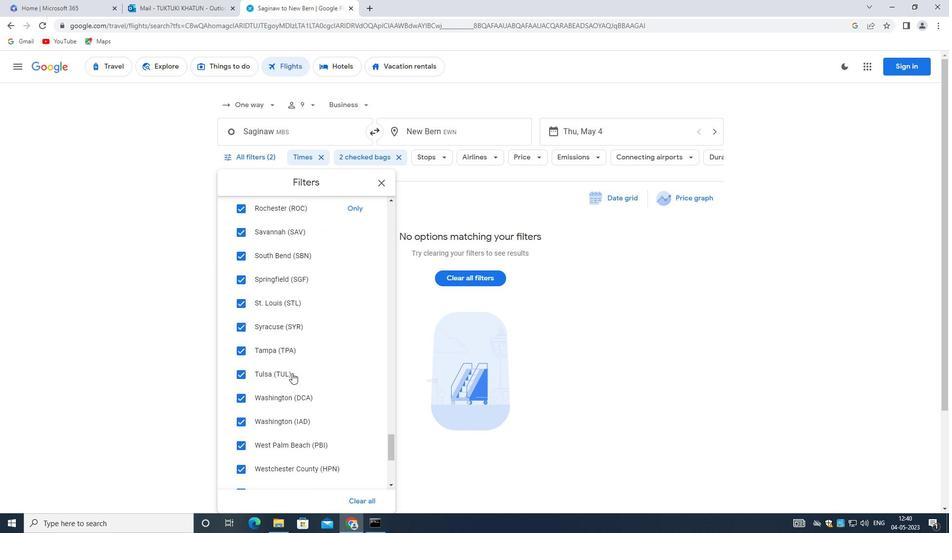 
Action: Mouse scrolled (292, 373) with delta (0, 0)
Screenshot: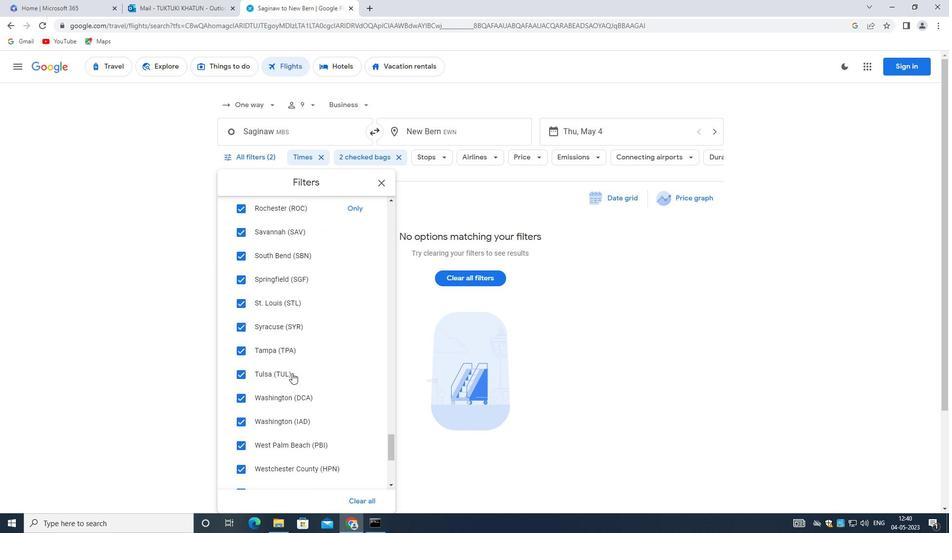 
Action: Mouse scrolled (292, 373) with delta (0, 0)
Screenshot: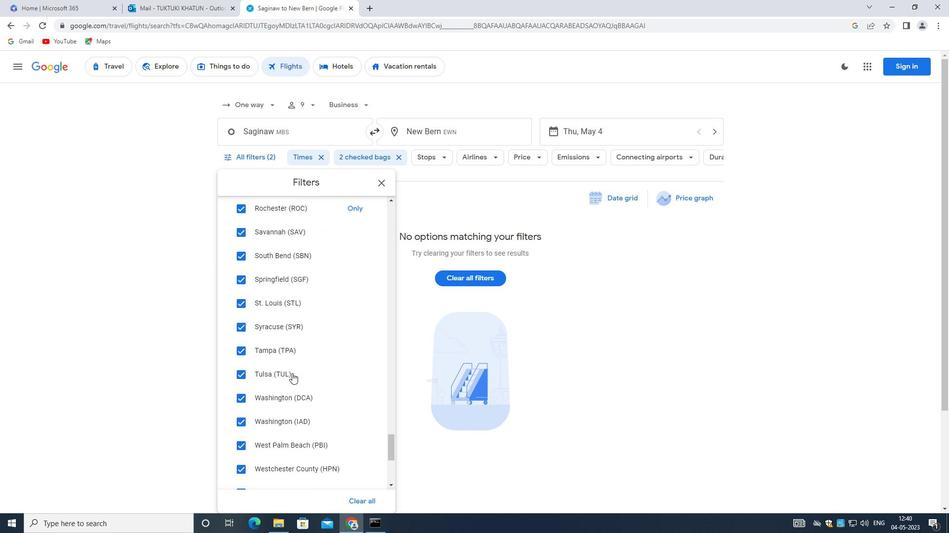 
Action: Mouse scrolled (292, 373) with delta (0, 0)
Screenshot: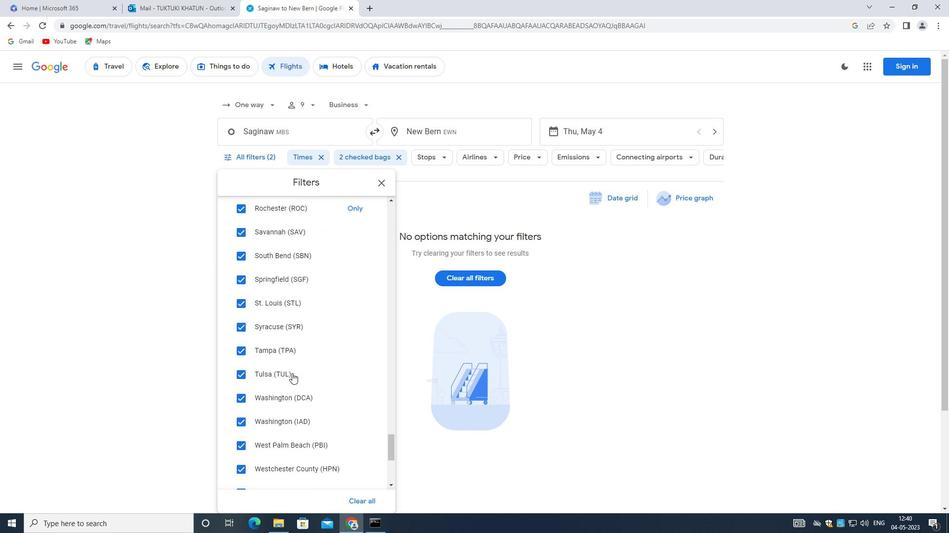 
Action: Mouse moved to (292, 372)
Screenshot: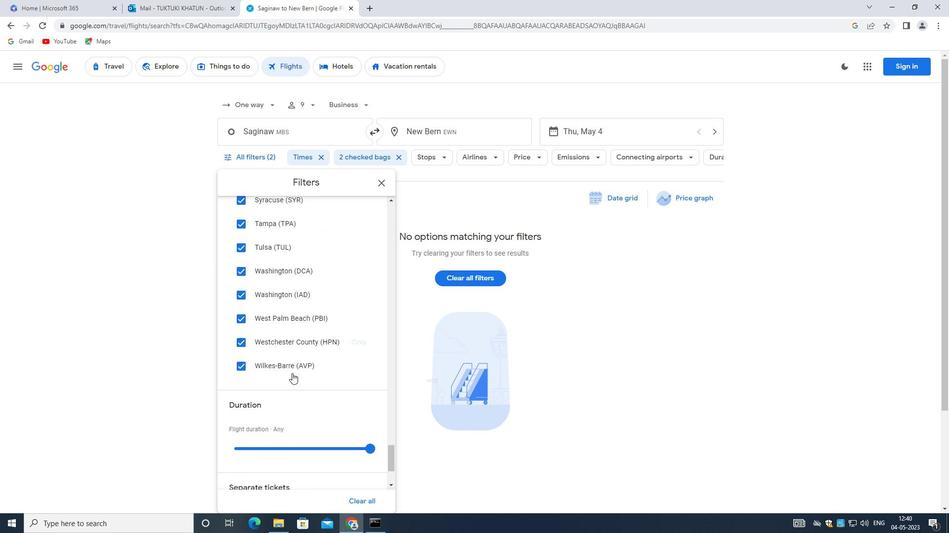 
Action: Mouse scrolled (292, 372) with delta (0, 0)
Screenshot: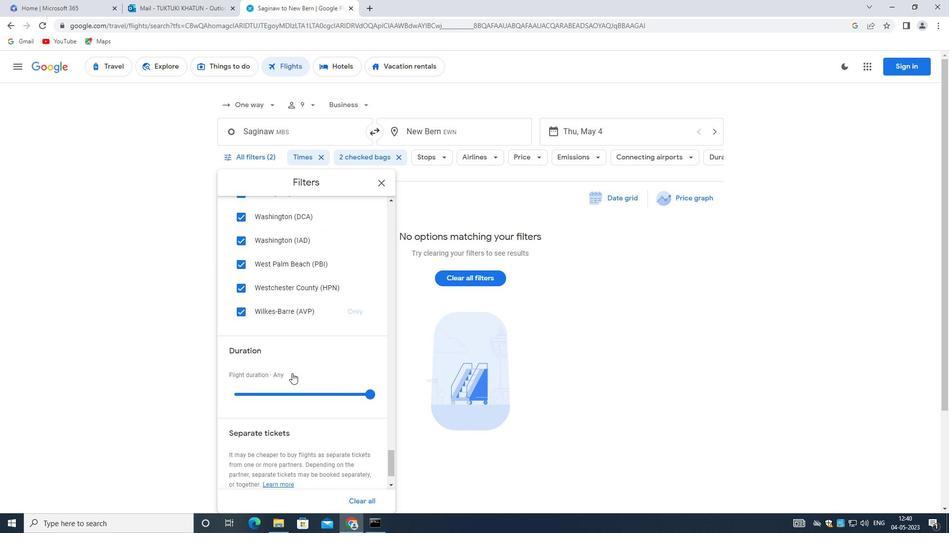 
Action: Mouse scrolled (292, 372) with delta (0, 0)
Screenshot: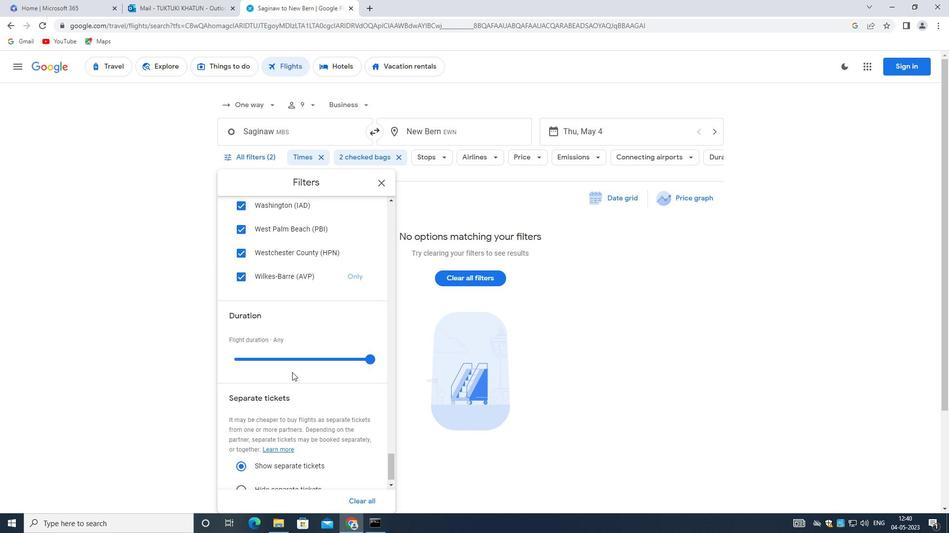 
Action: Mouse scrolled (292, 372) with delta (0, 0)
Screenshot: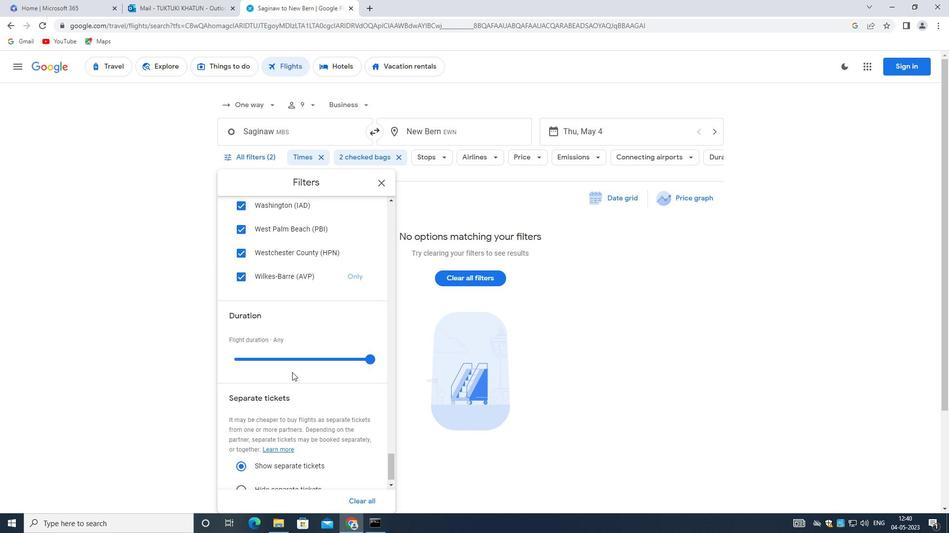 
Action: Mouse scrolled (292, 372) with delta (0, 0)
Screenshot: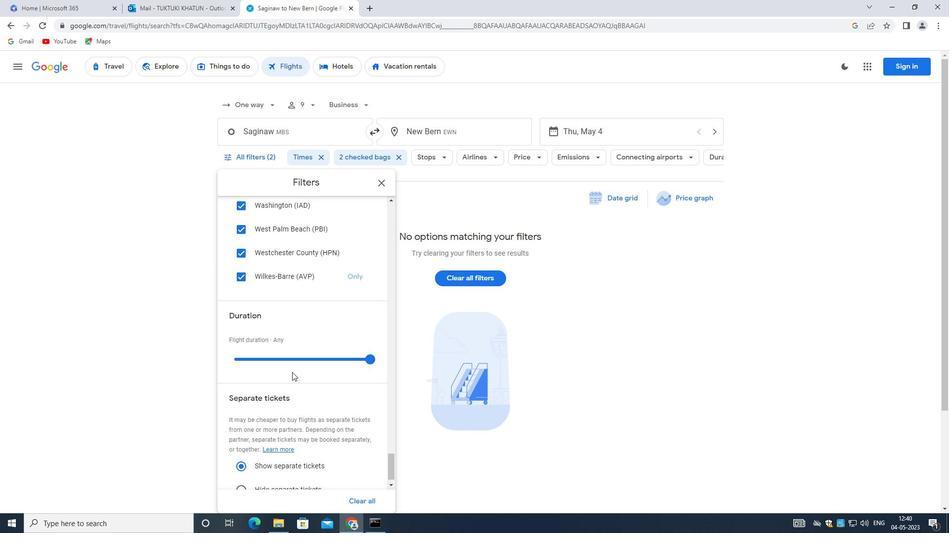 
Action: Mouse moved to (293, 370)
Screenshot: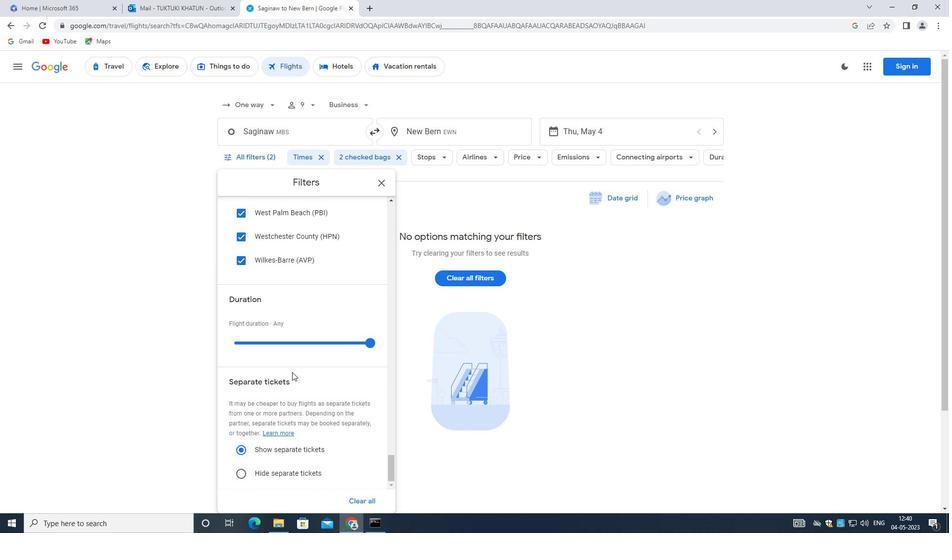
Action: Mouse scrolled (293, 370) with delta (0, 0)
Screenshot: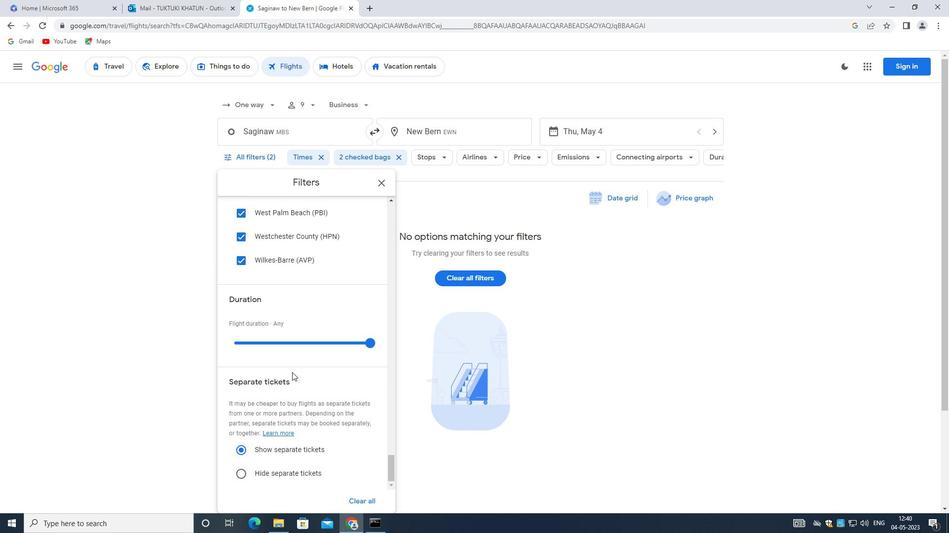 
Action: Mouse scrolled (293, 370) with delta (0, 0)
Screenshot: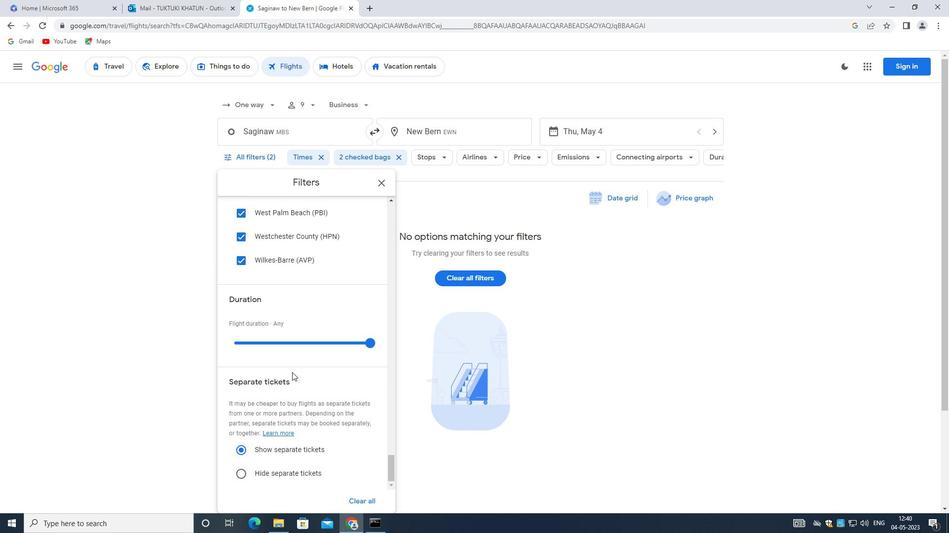 
Action: Mouse scrolled (293, 370) with delta (0, 0)
Screenshot: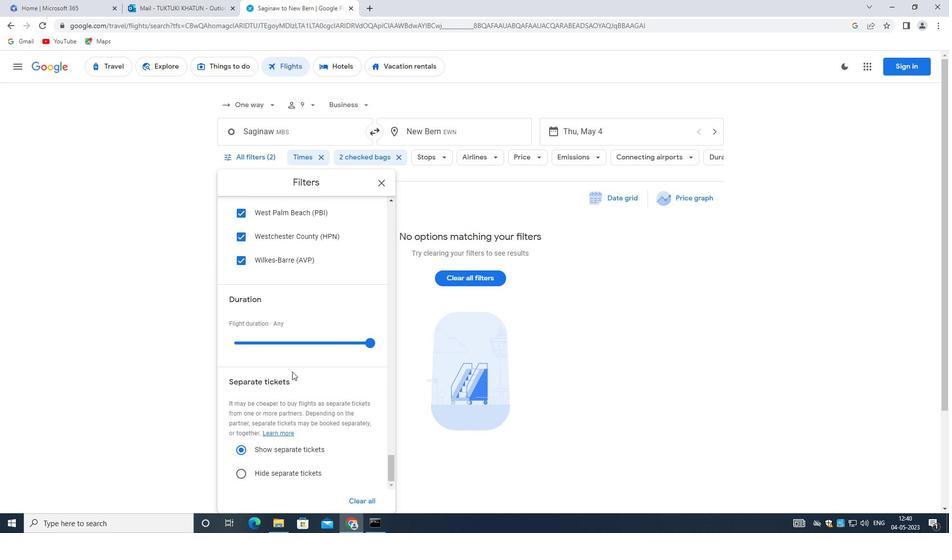 
Action: Mouse scrolled (293, 370) with delta (0, 0)
Screenshot: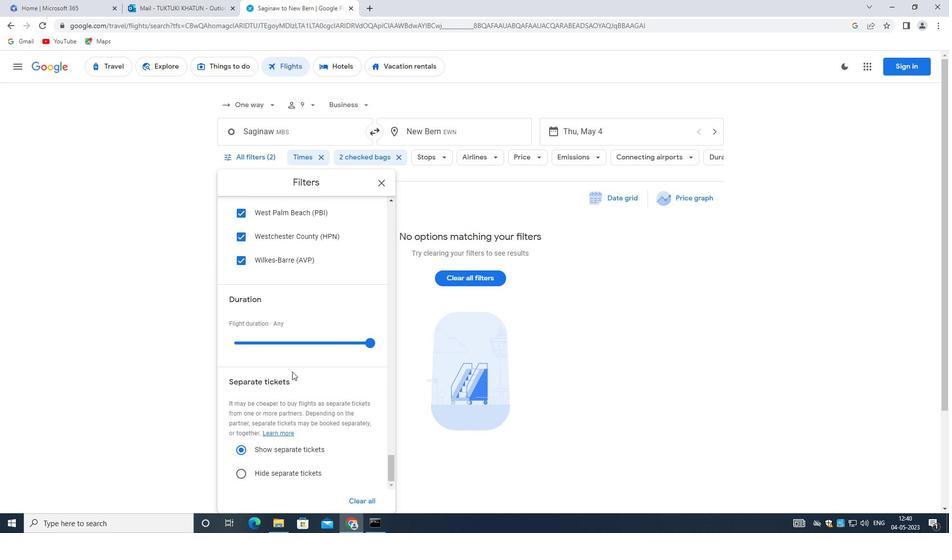 
Action: Mouse scrolled (293, 370) with delta (0, 0)
Screenshot: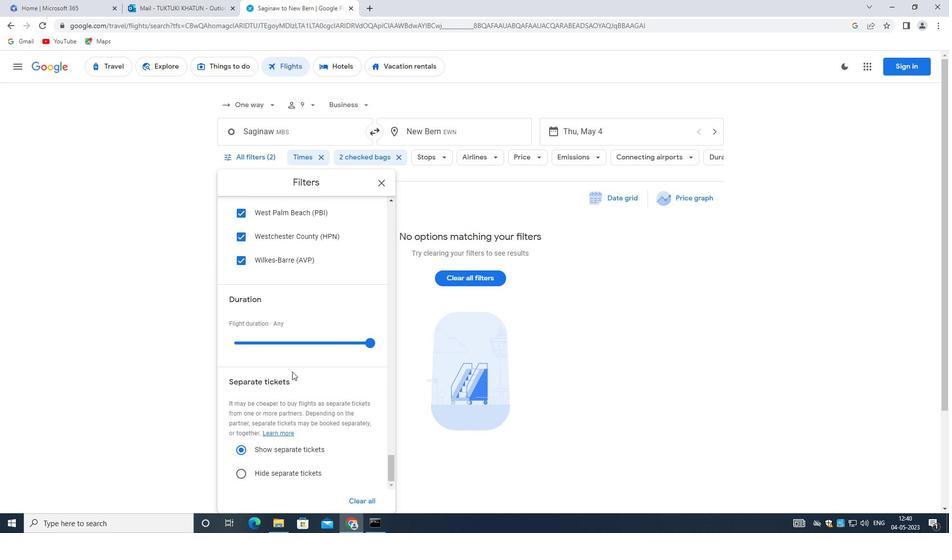 
Action: Mouse moved to (291, 370)
Screenshot: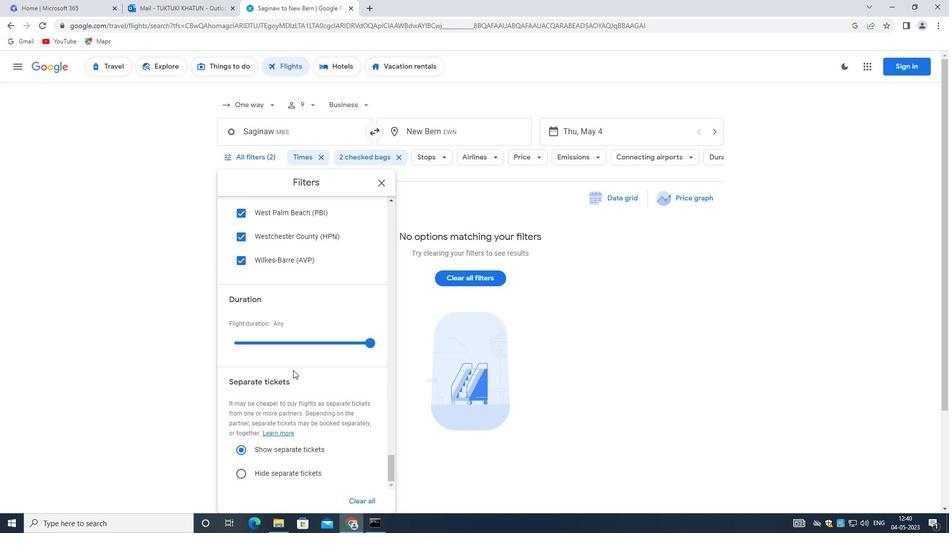 
